 Task: Find a flat in Takhatgarh, India for 8 guests from 24 Aug to 10 Sep with Wifi, Free parking, TV, Gym, Breakfast, 4 bedrooms, 4 bathrooms, price range ₹12000 - ₹15000, and self check-in.
Action: Mouse moved to (486, 126)
Screenshot: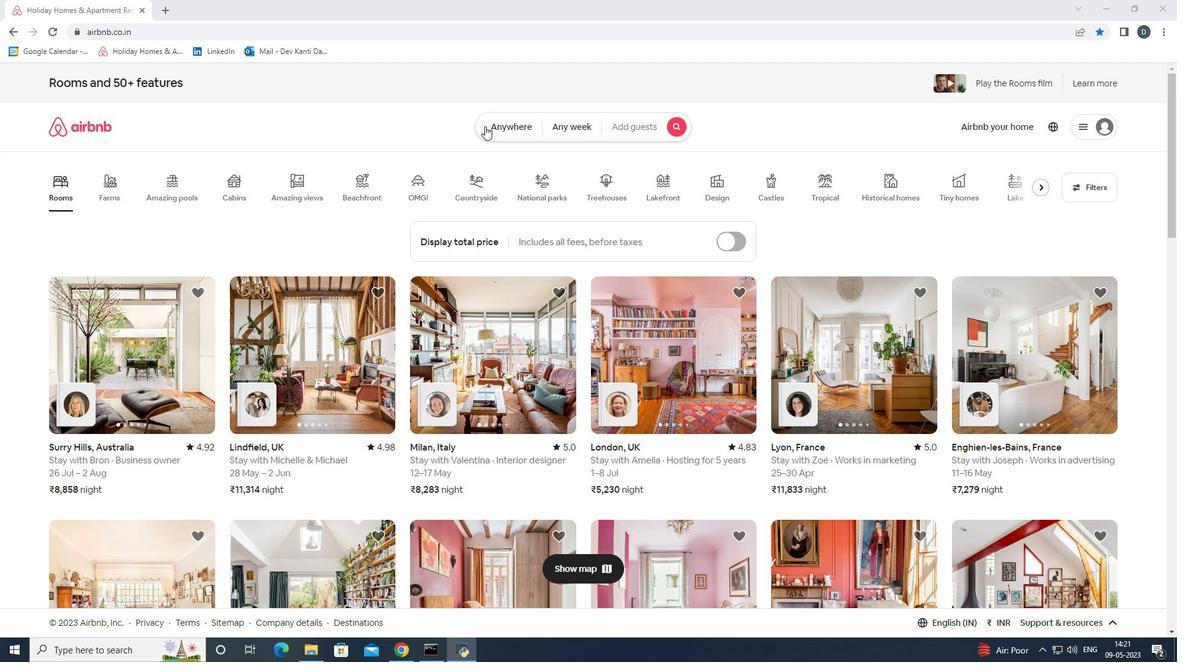 
Action: Mouse pressed left at (486, 126)
Screenshot: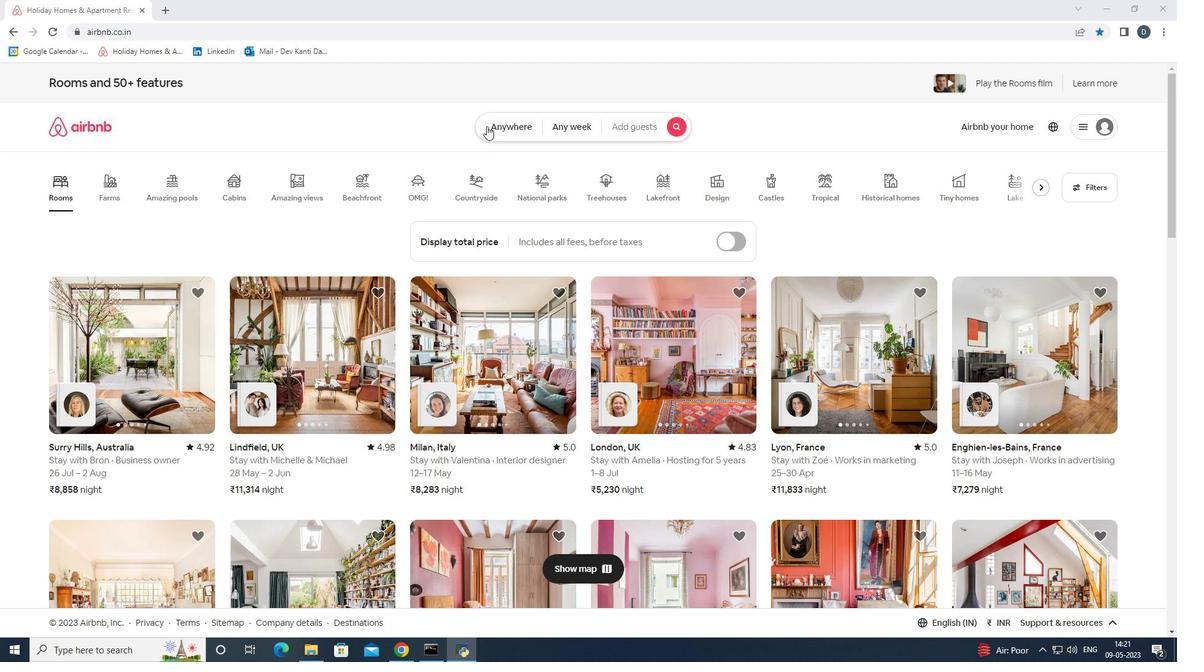 
Action: Mouse moved to (458, 172)
Screenshot: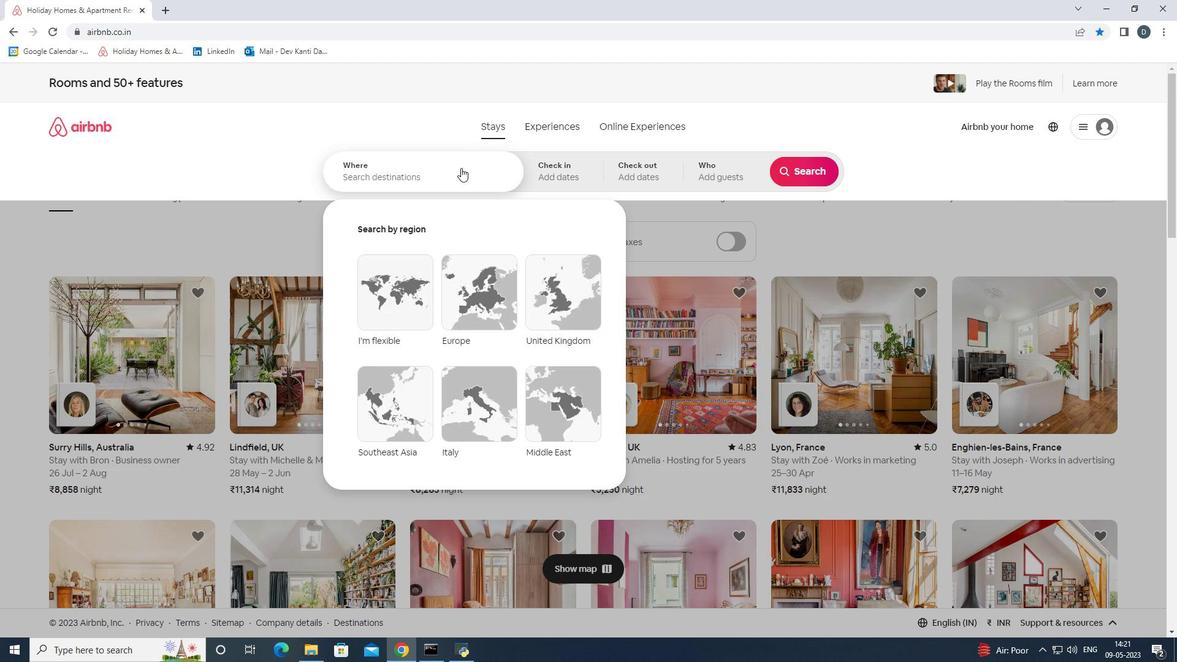 
Action: Mouse pressed left at (458, 172)
Screenshot: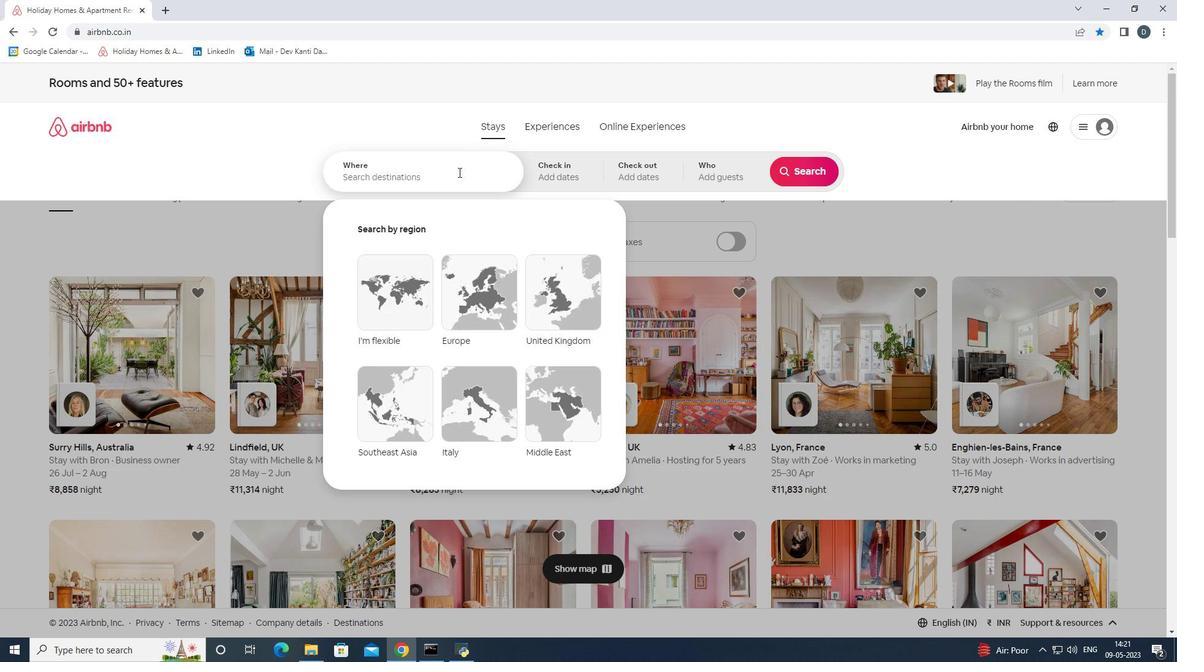
Action: Key pressed <Key.shift>Takhatgarh,<Key.space><Key.shift><Key.shift><Key.shift><Key.shift><Key.shift><Key.shift><Key.shift><Key.shift><Key.shift><Key.shift><Key.shift>India<Key.enter>
Screenshot: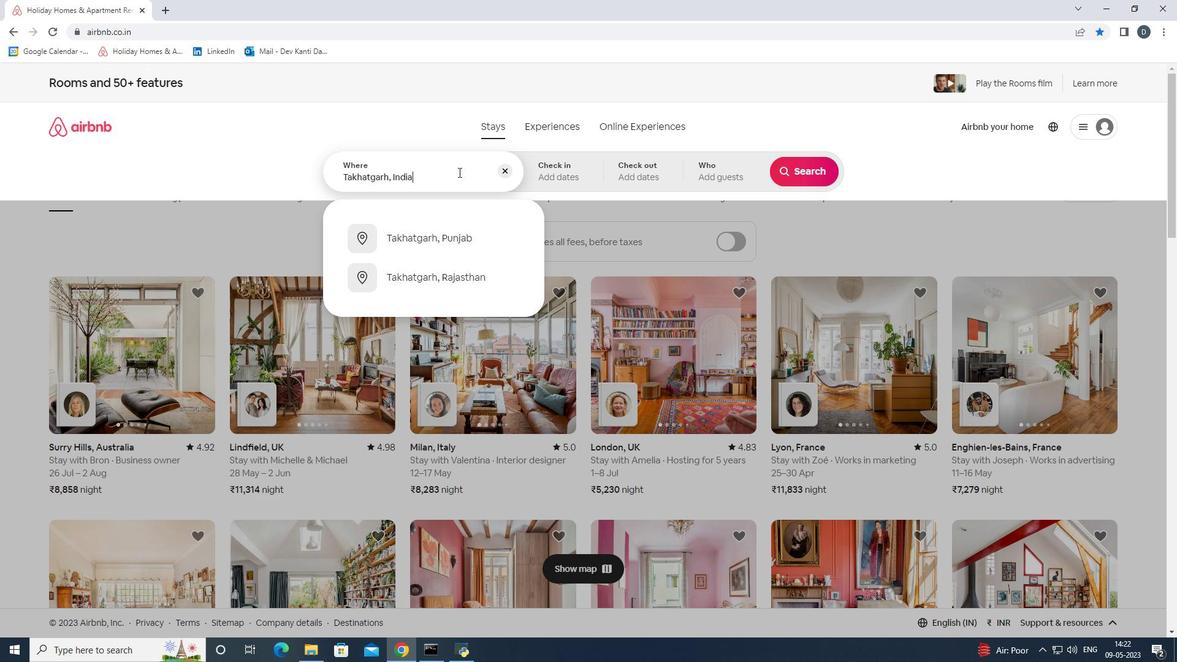 
Action: Mouse moved to (799, 269)
Screenshot: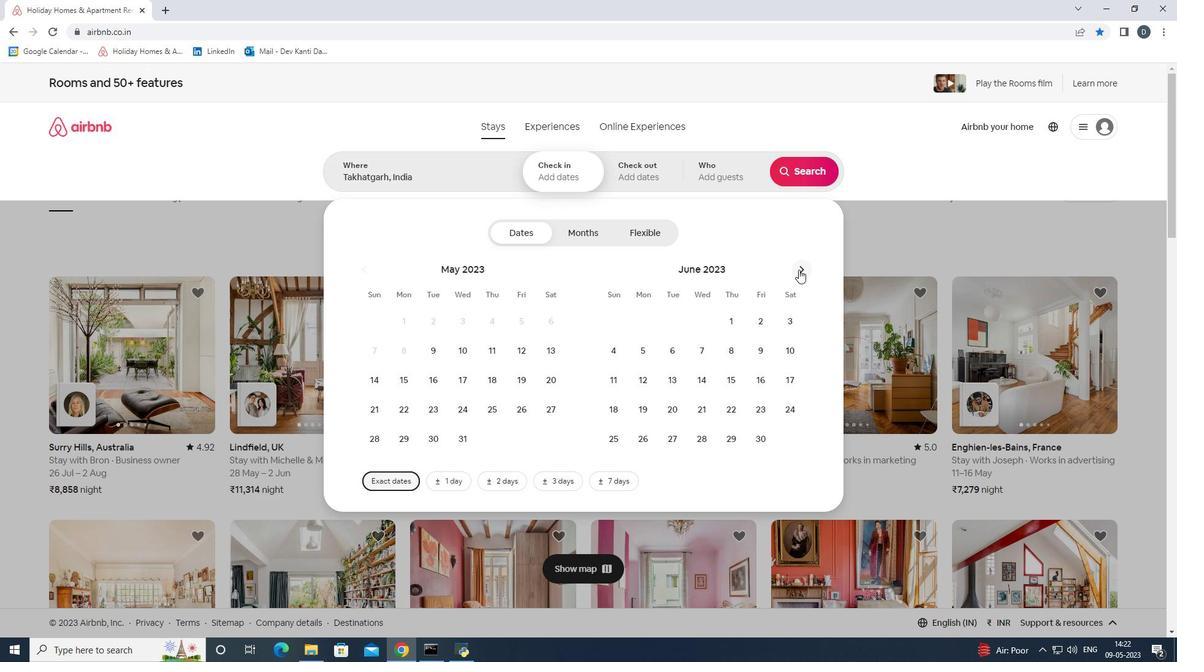 
Action: Mouse pressed left at (799, 269)
Screenshot: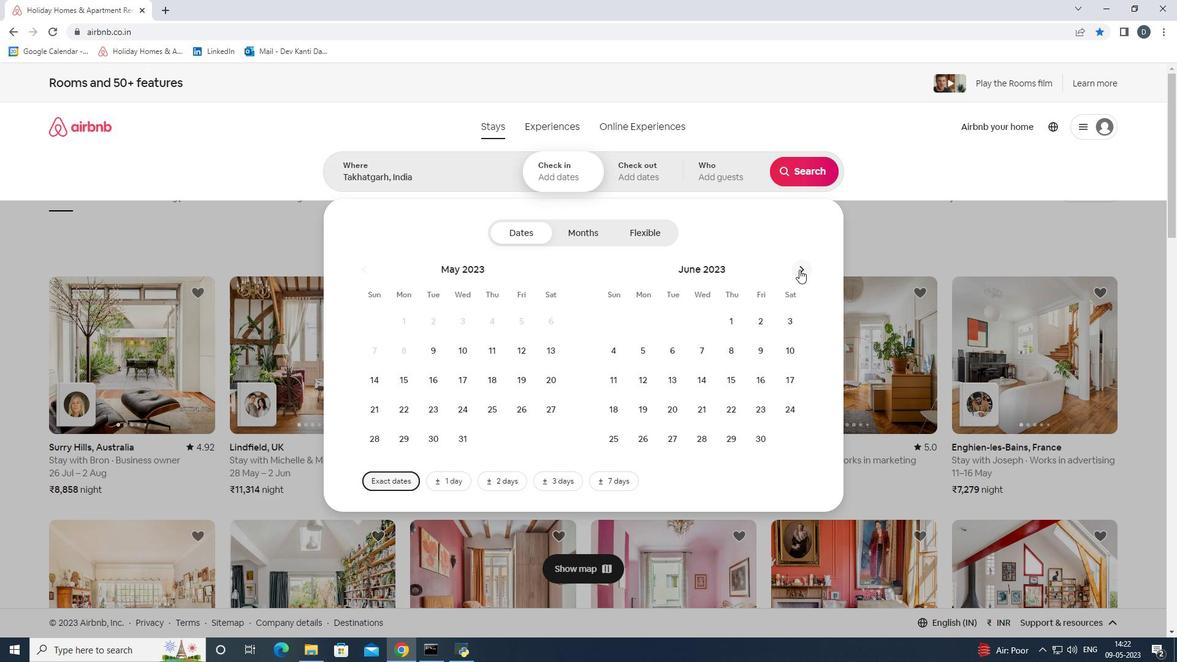 
Action: Mouse moved to (800, 269)
Screenshot: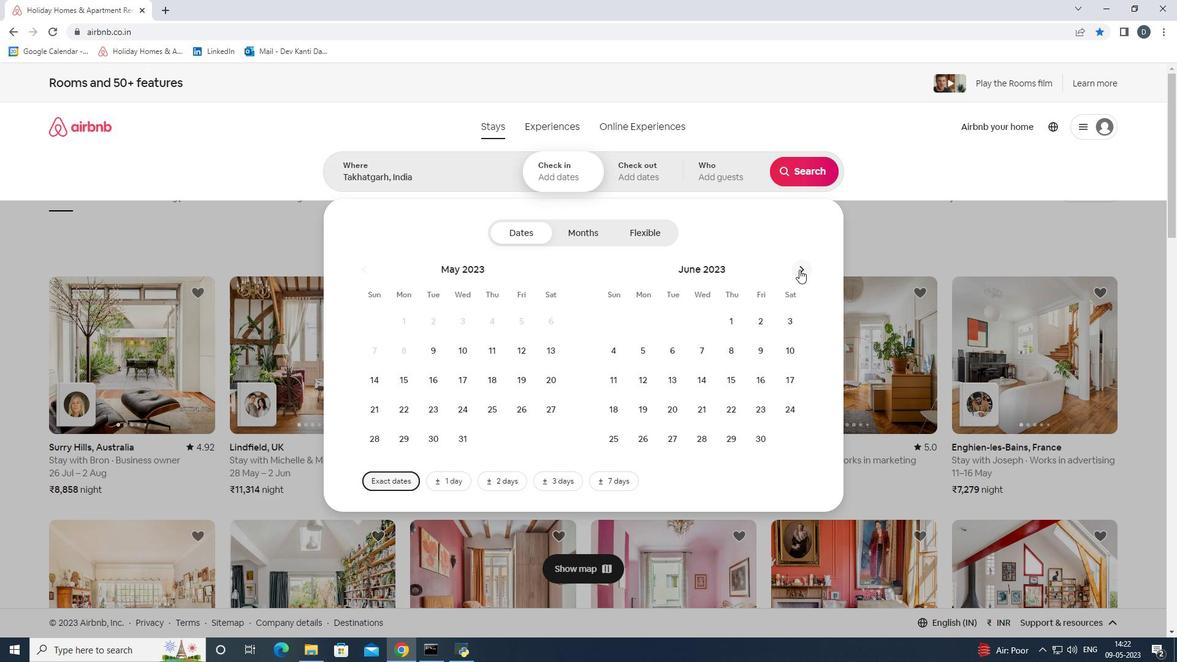 
Action: Mouse pressed left at (800, 269)
Screenshot: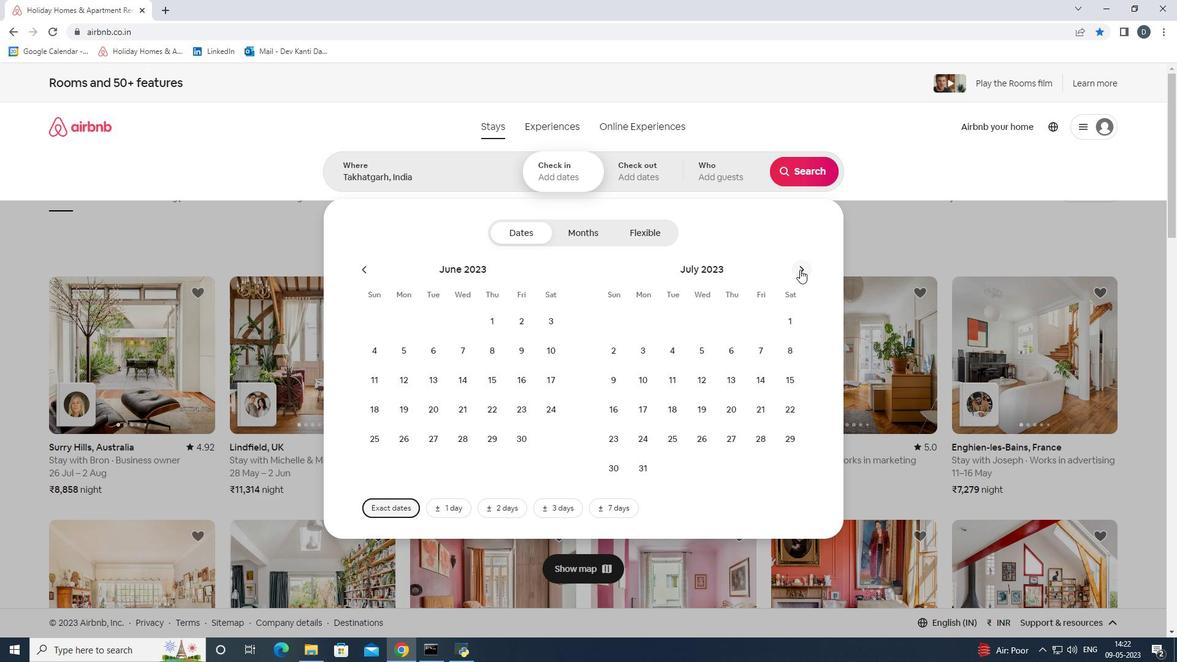 
Action: Mouse moved to (741, 405)
Screenshot: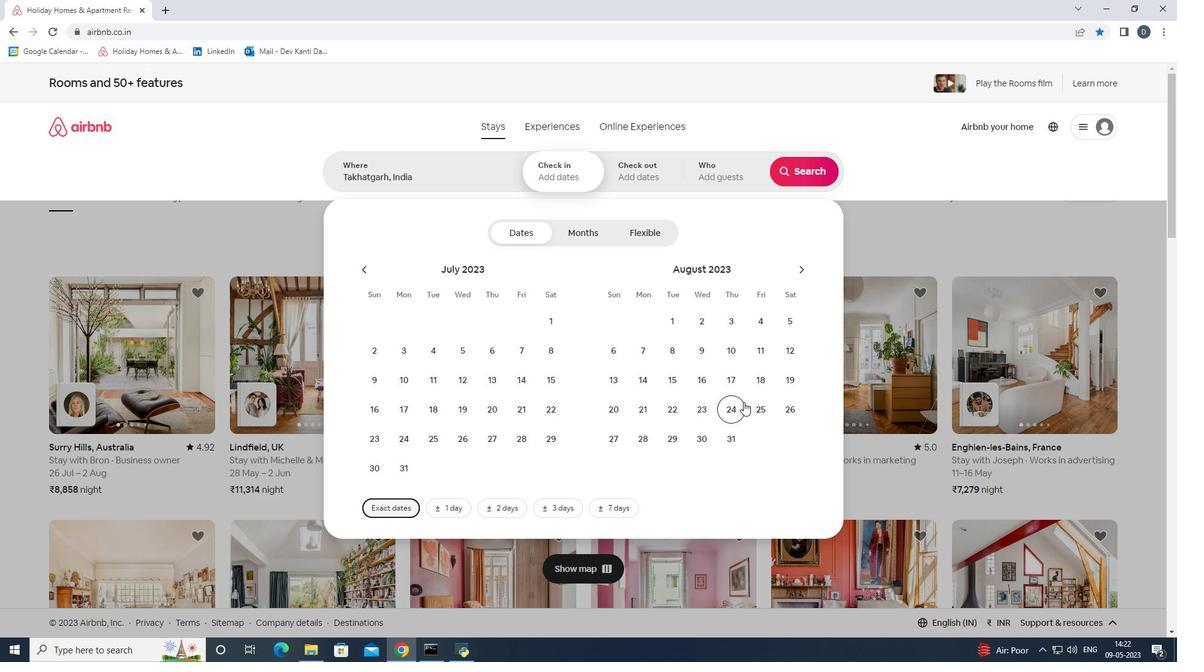 
Action: Mouse pressed left at (741, 405)
Screenshot: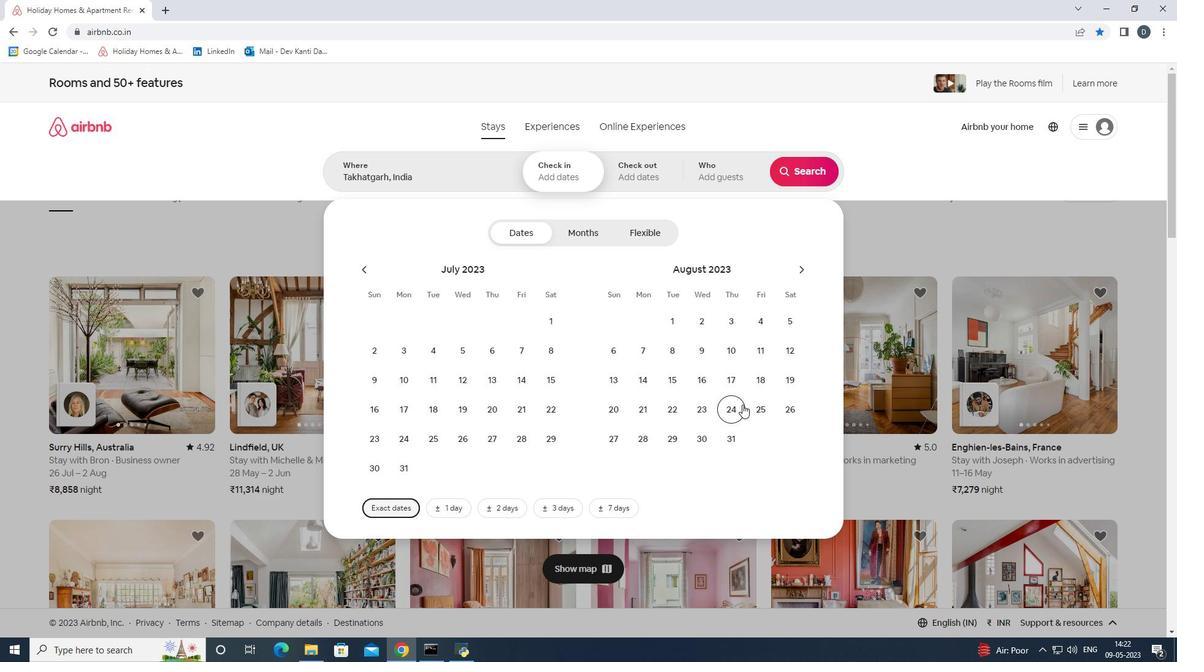 
Action: Mouse moved to (798, 273)
Screenshot: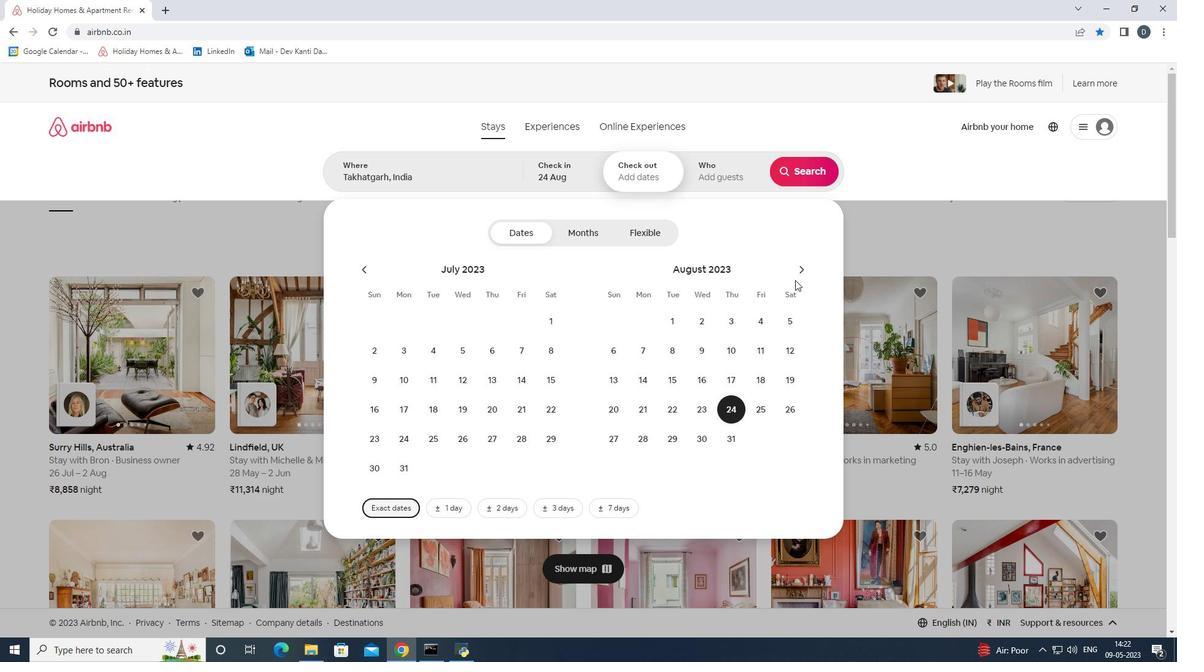 
Action: Mouse pressed left at (798, 273)
Screenshot: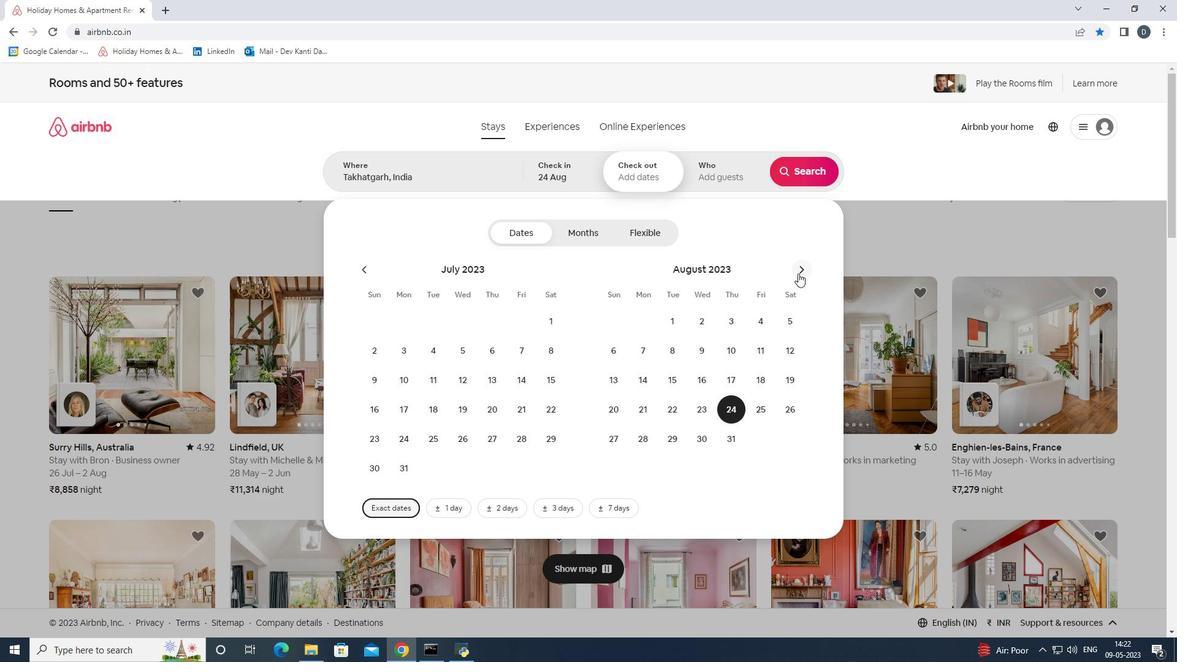 
Action: Mouse moved to (619, 377)
Screenshot: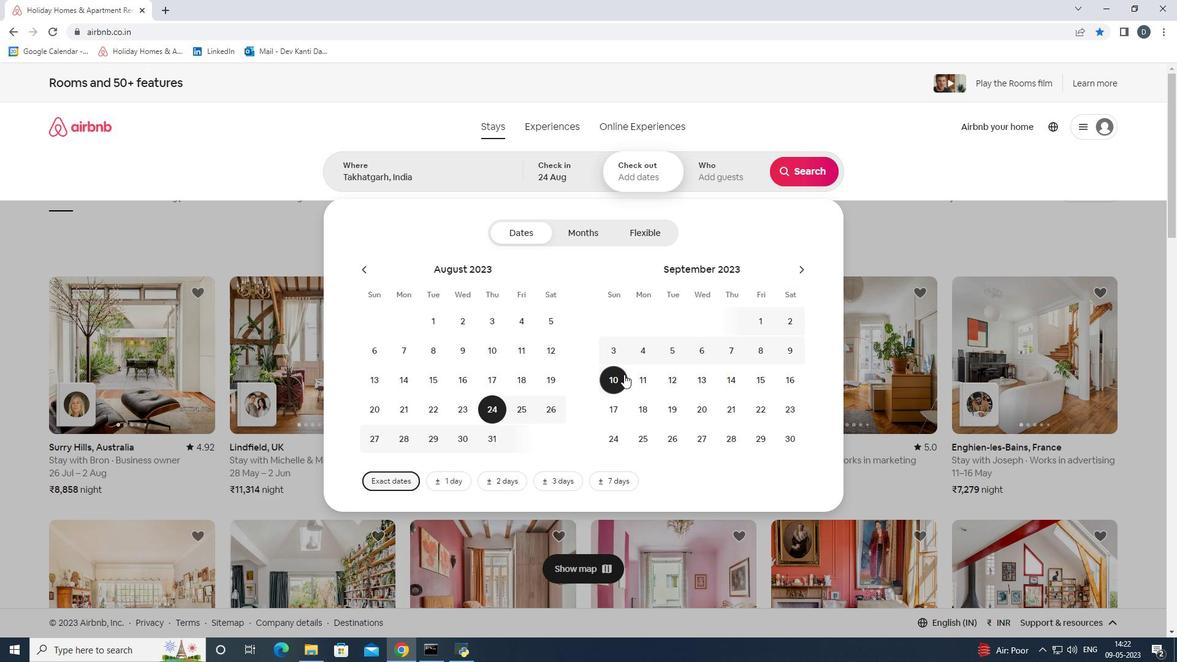 
Action: Mouse pressed left at (619, 377)
Screenshot: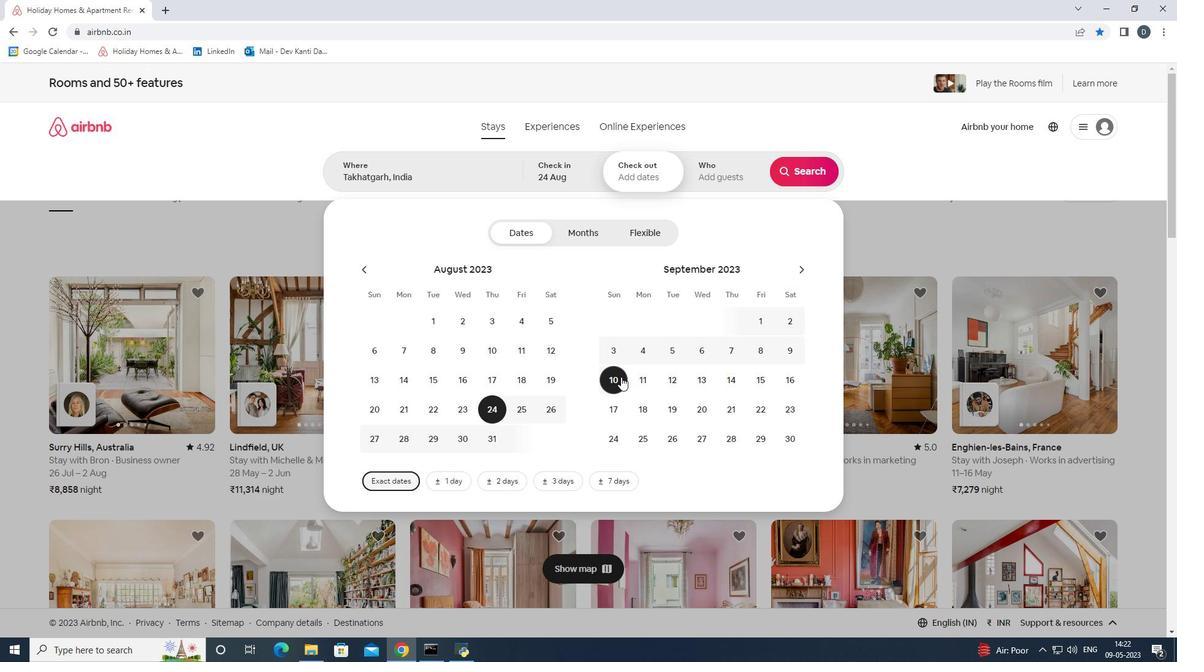 
Action: Mouse moved to (704, 186)
Screenshot: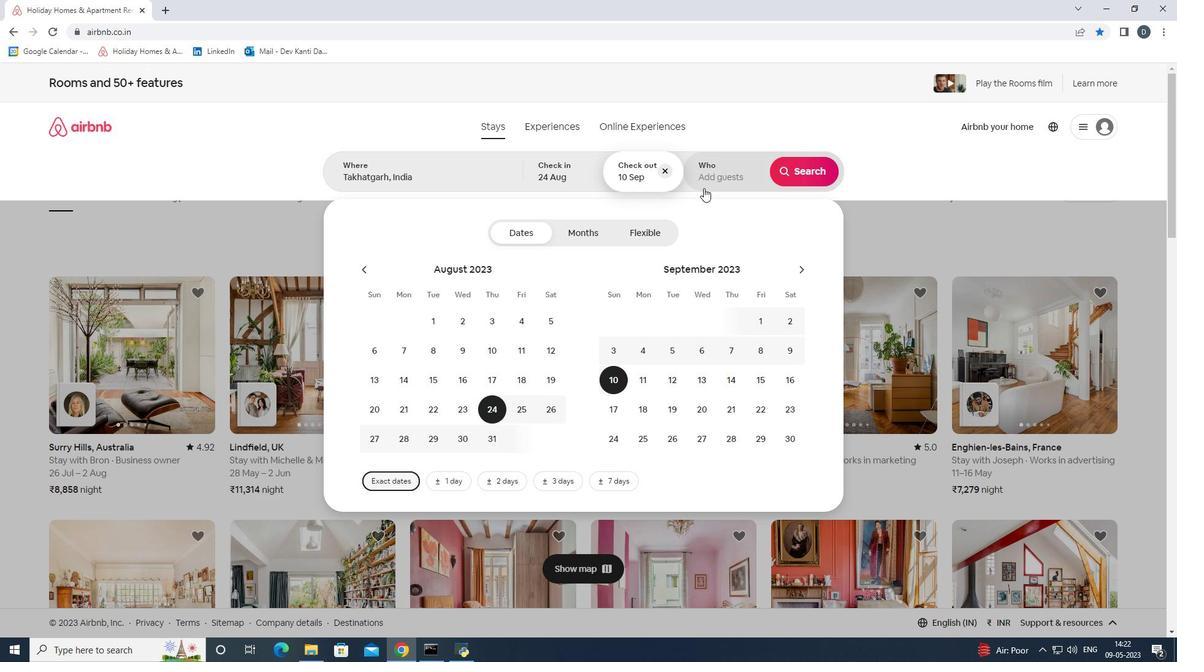 
Action: Mouse pressed left at (704, 186)
Screenshot: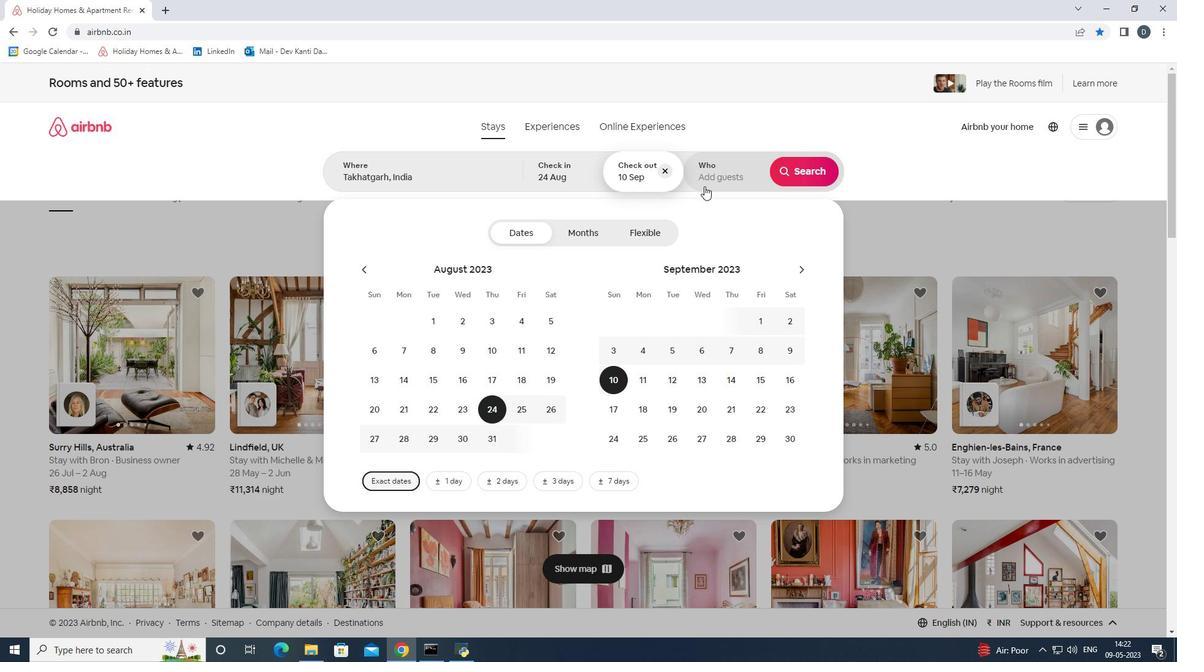 
Action: Mouse moved to (800, 234)
Screenshot: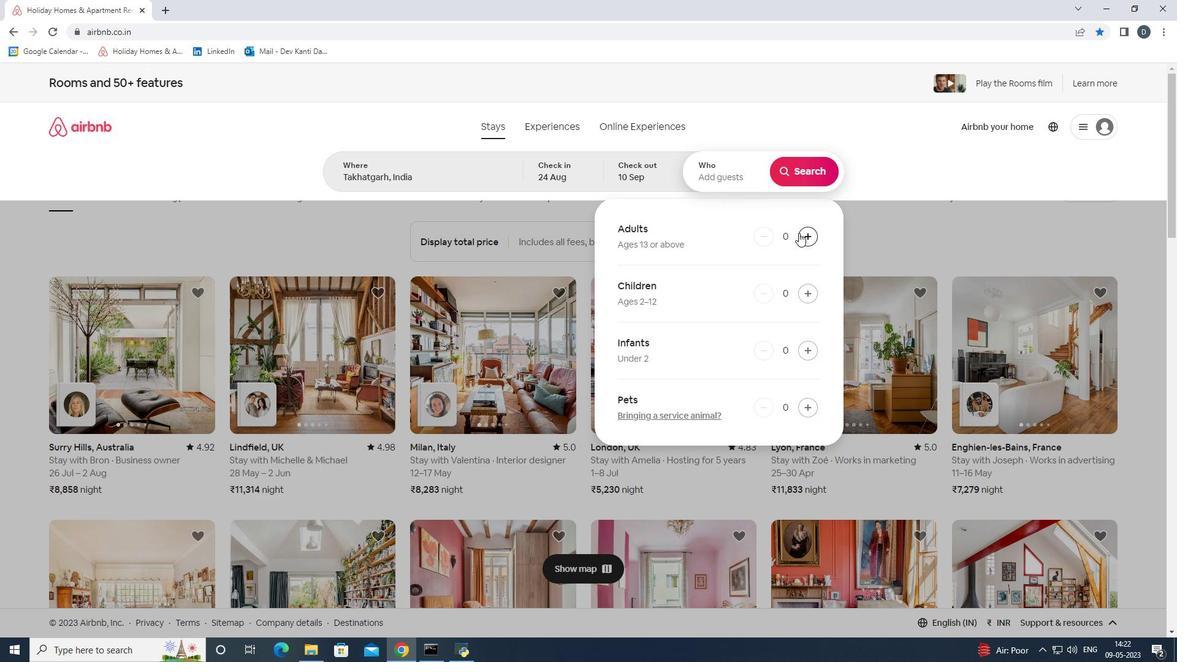 
Action: Mouse pressed left at (800, 234)
Screenshot: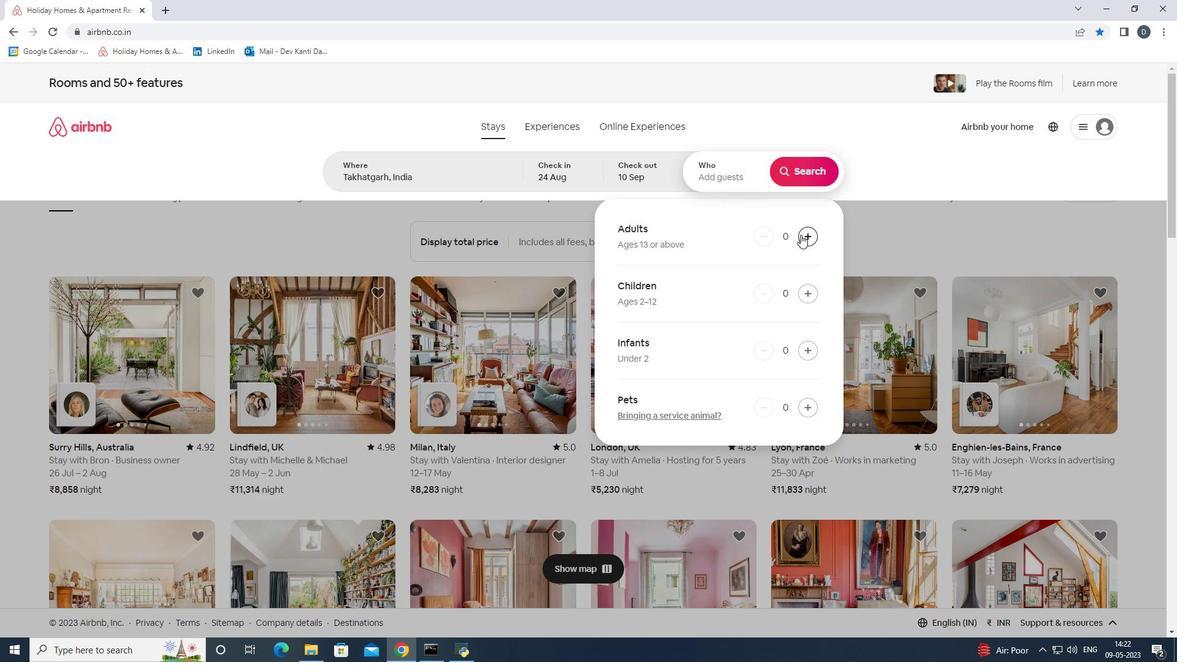 
Action: Mouse pressed left at (800, 234)
Screenshot: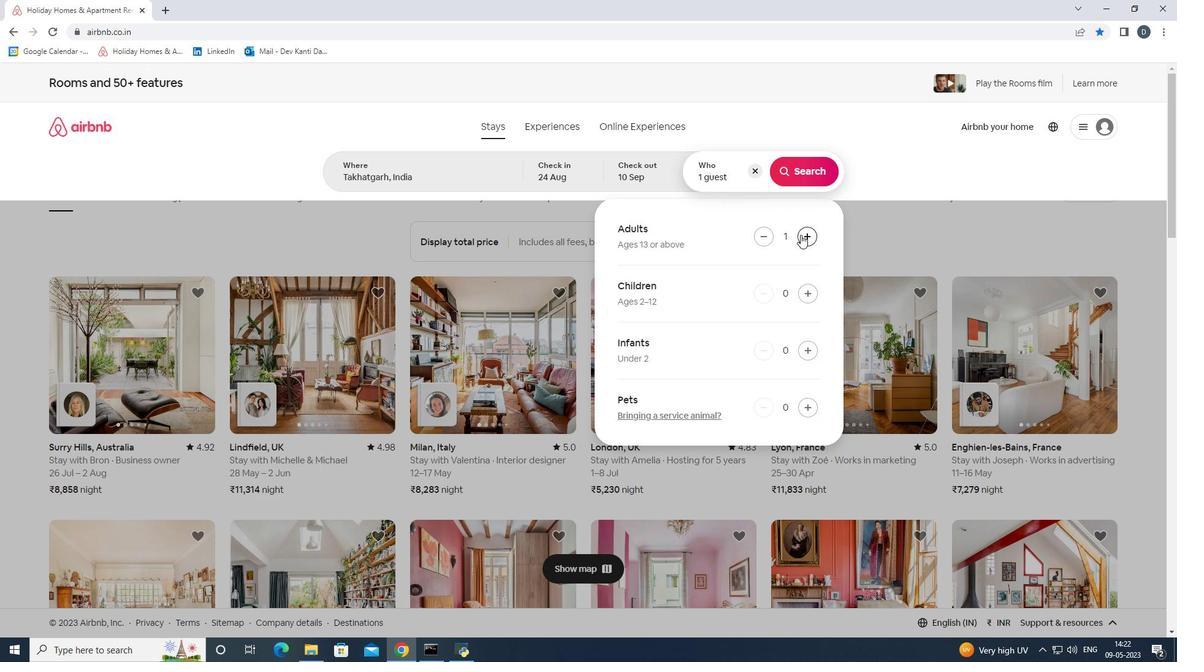 
Action: Mouse moved to (800, 235)
Screenshot: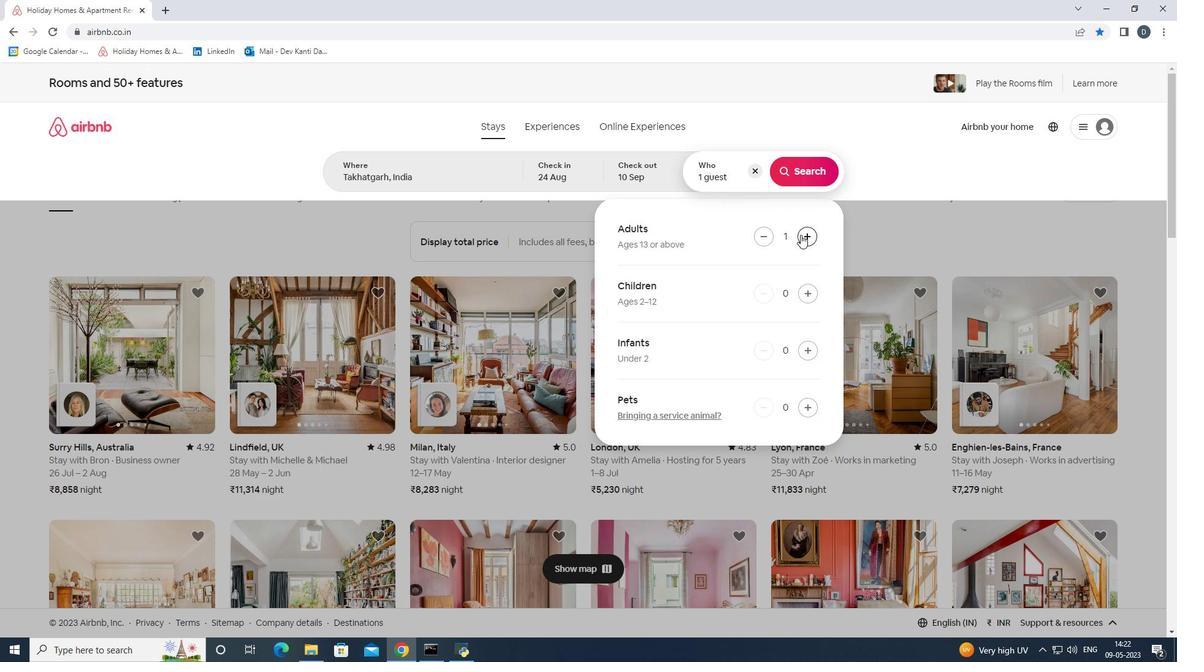 
Action: Mouse pressed left at (800, 235)
Screenshot: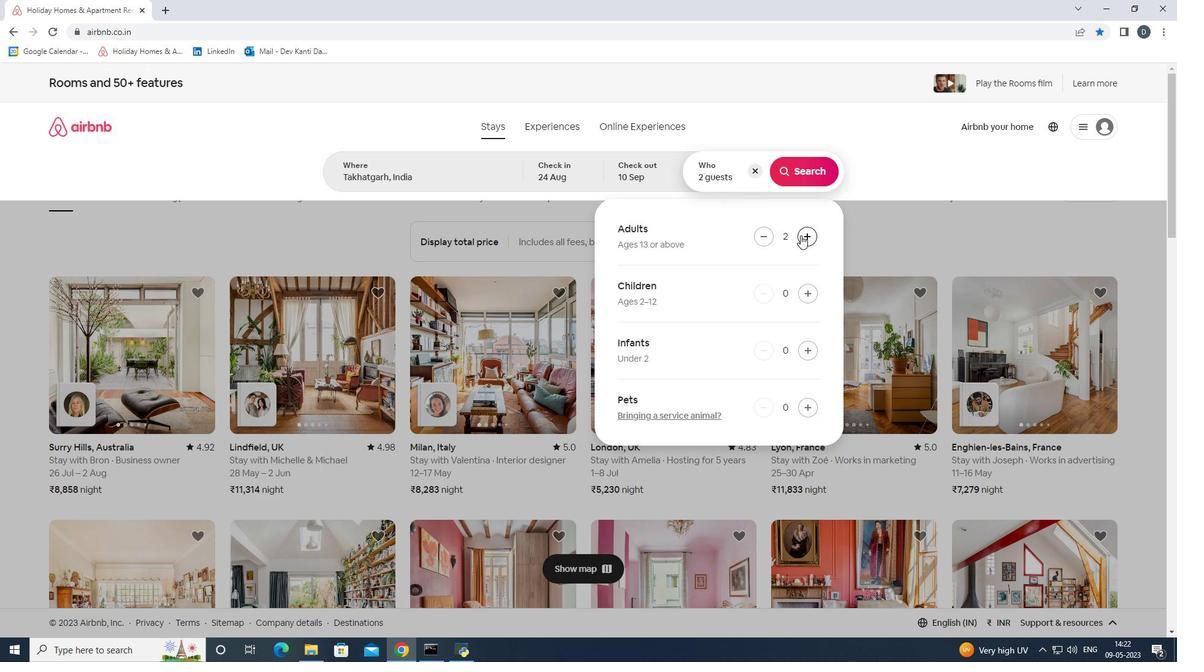 
Action: Mouse pressed left at (800, 235)
Screenshot: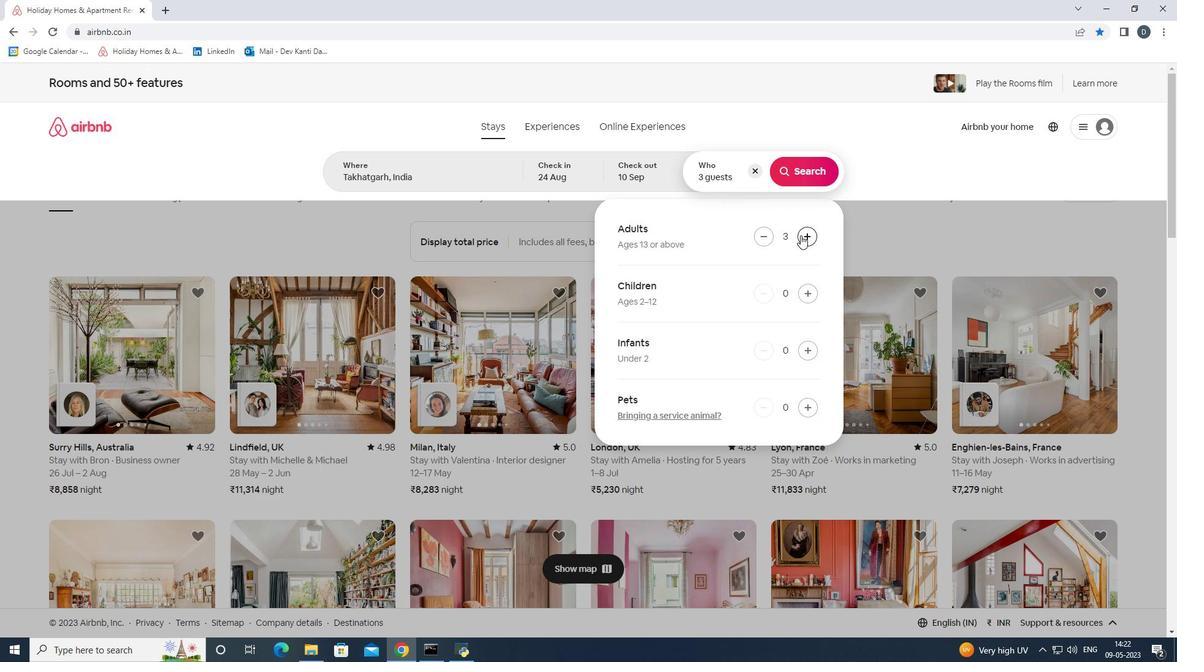 
Action: Mouse pressed left at (800, 235)
Screenshot: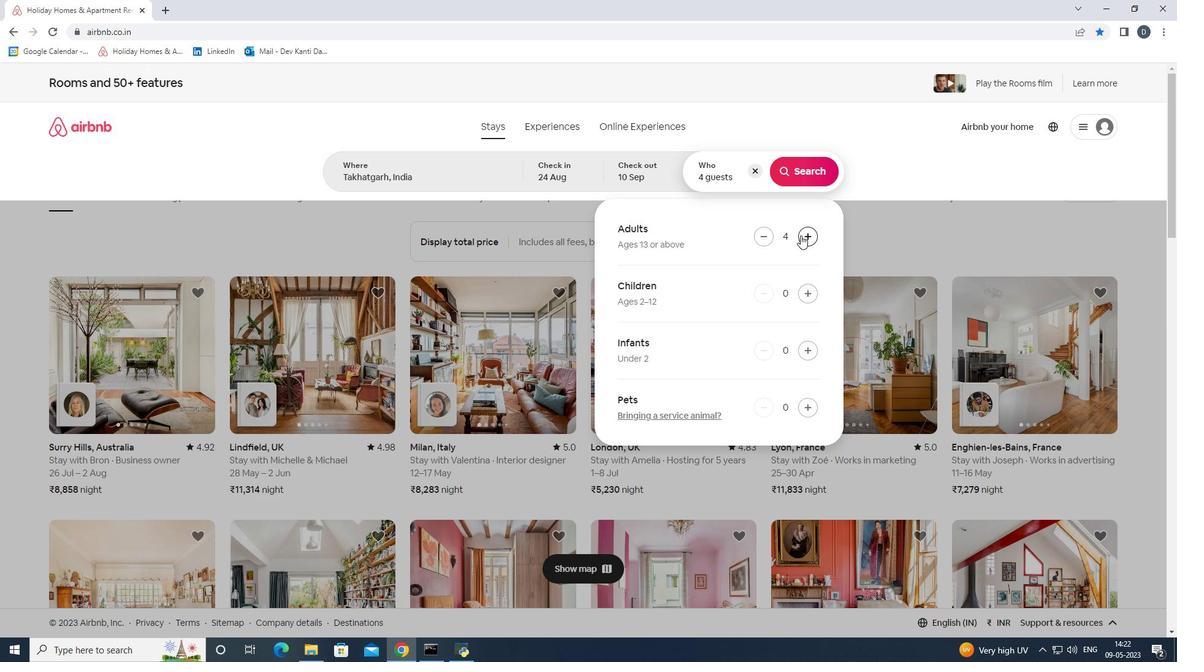 
Action: Mouse pressed left at (800, 235)
Screenshot: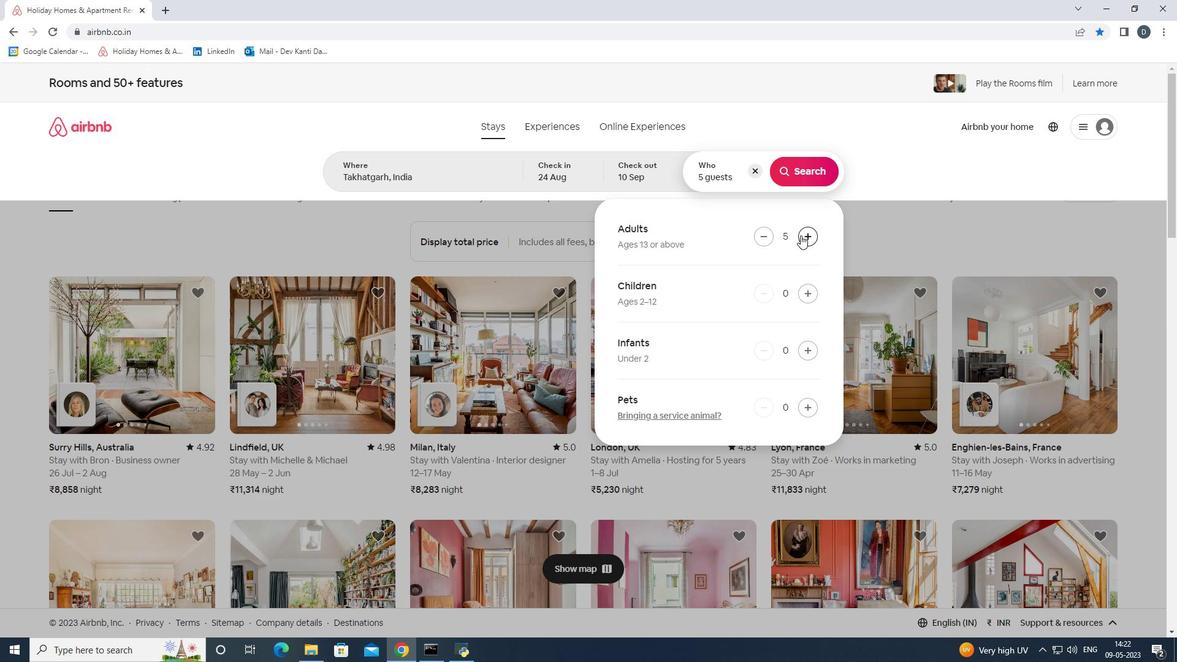 
Action: Mouse pressed left at (800, 235)
Screenshot: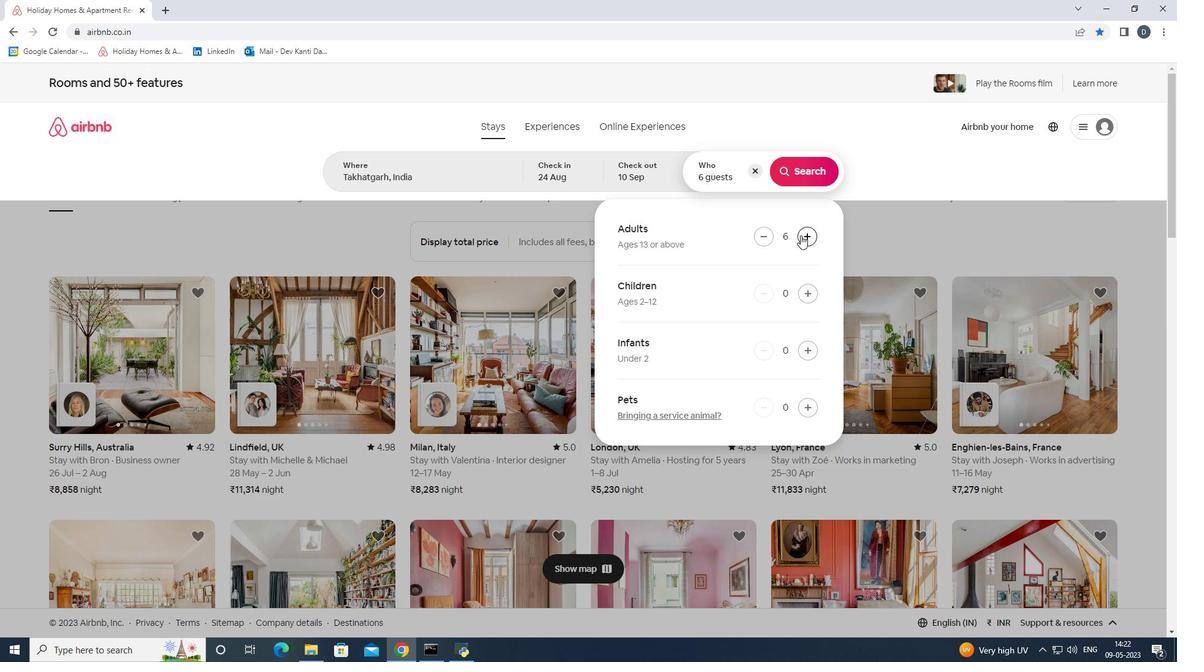
Action: Mouse pressed left at (800, 235)
Screenshot: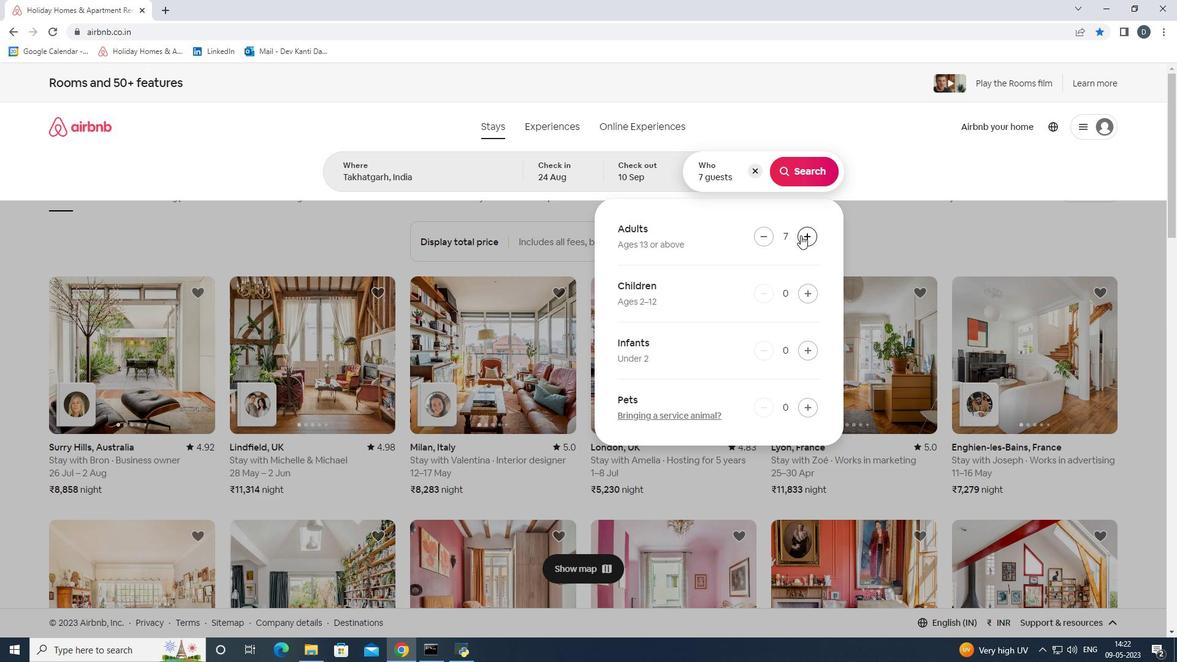 
Action: Mouse moved to (800, 179)
Screenshot: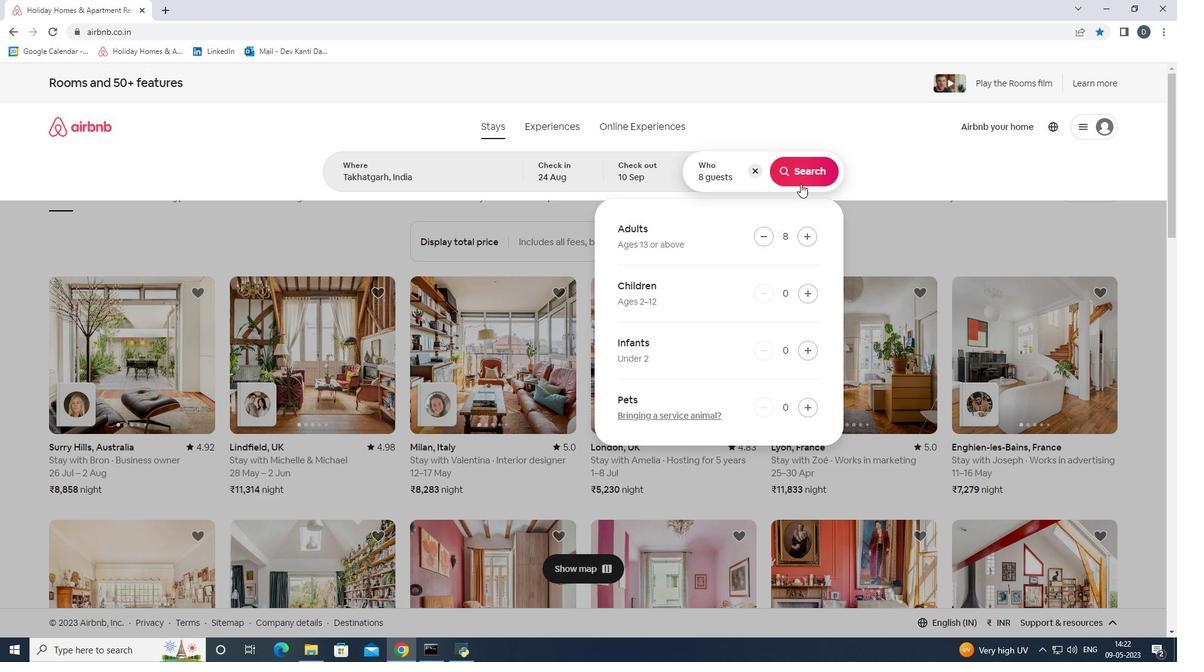 
Action: Mouse pressed left at (800, 179)
Screenshot: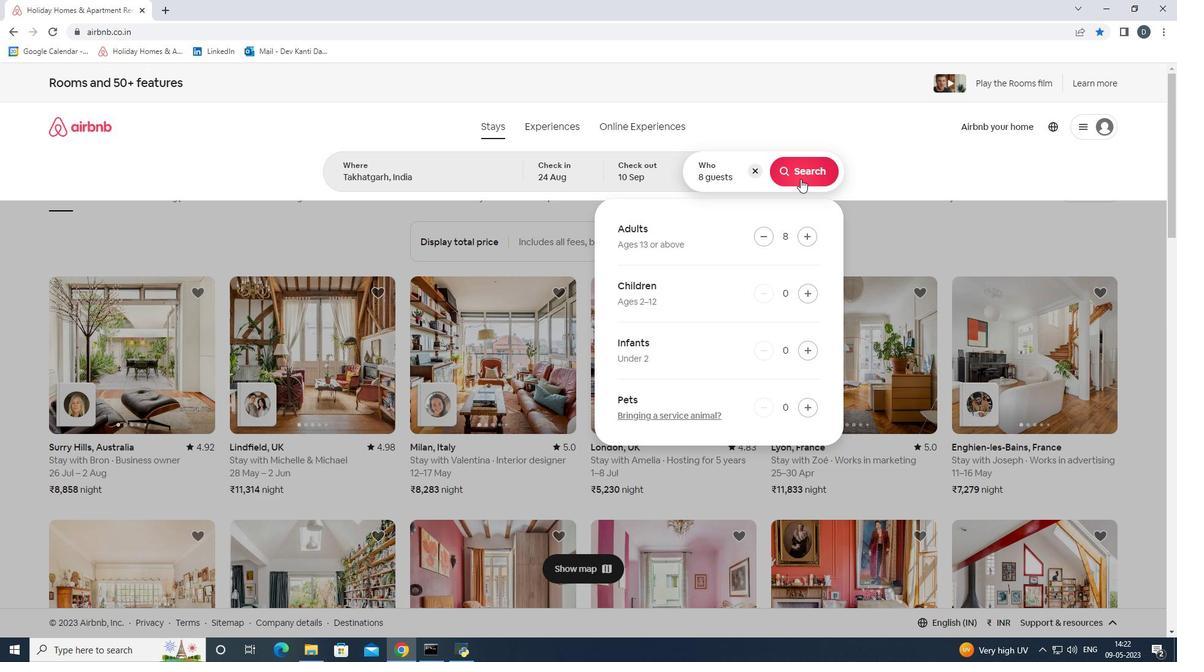 
Action: Mouse moved to (1113, 137)
Screenshot: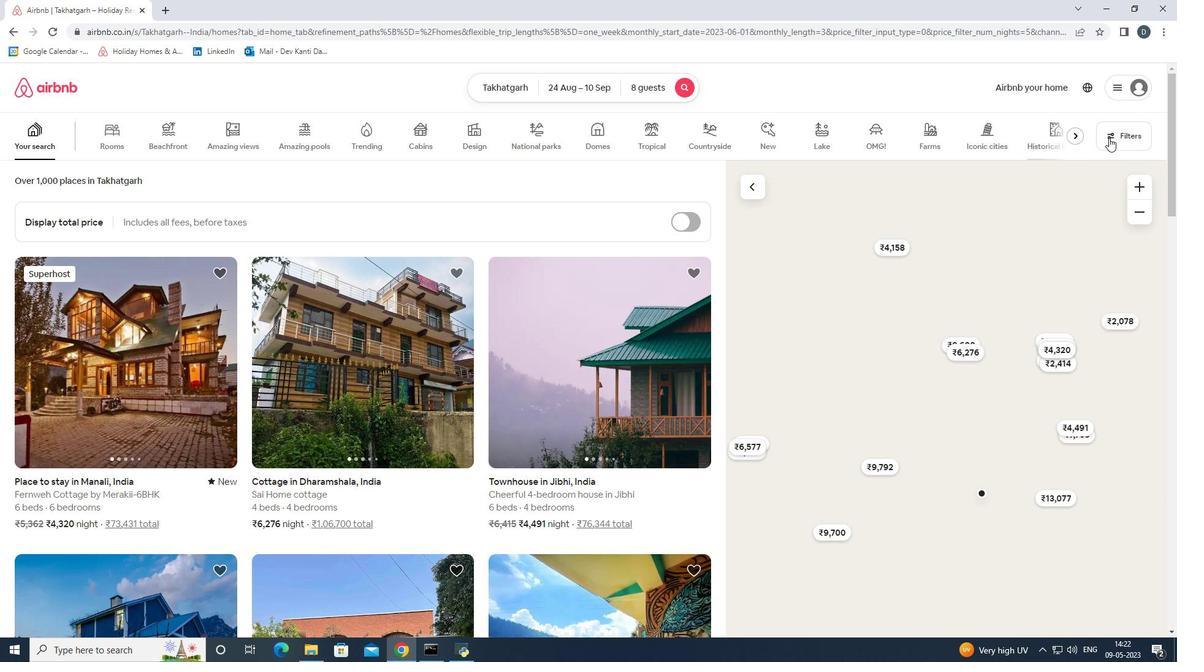 
Action: Mouse pressed left at (1113, 137)
Screenshot: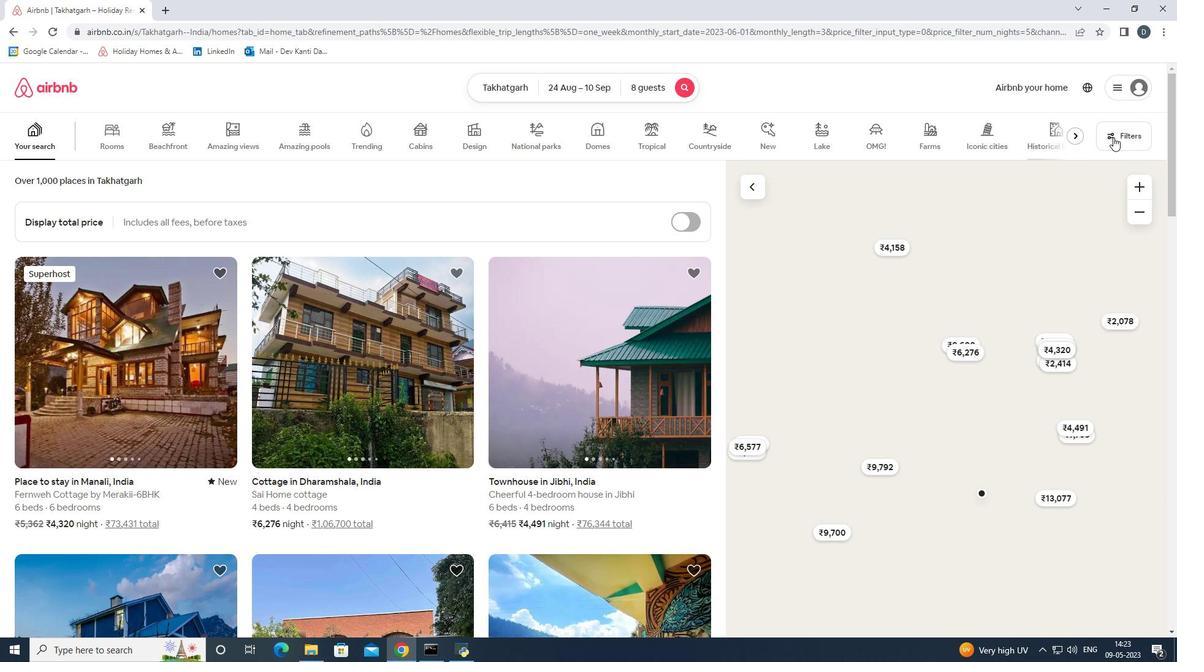 
Action: Mouse moved to (542, 434)
Screenshot: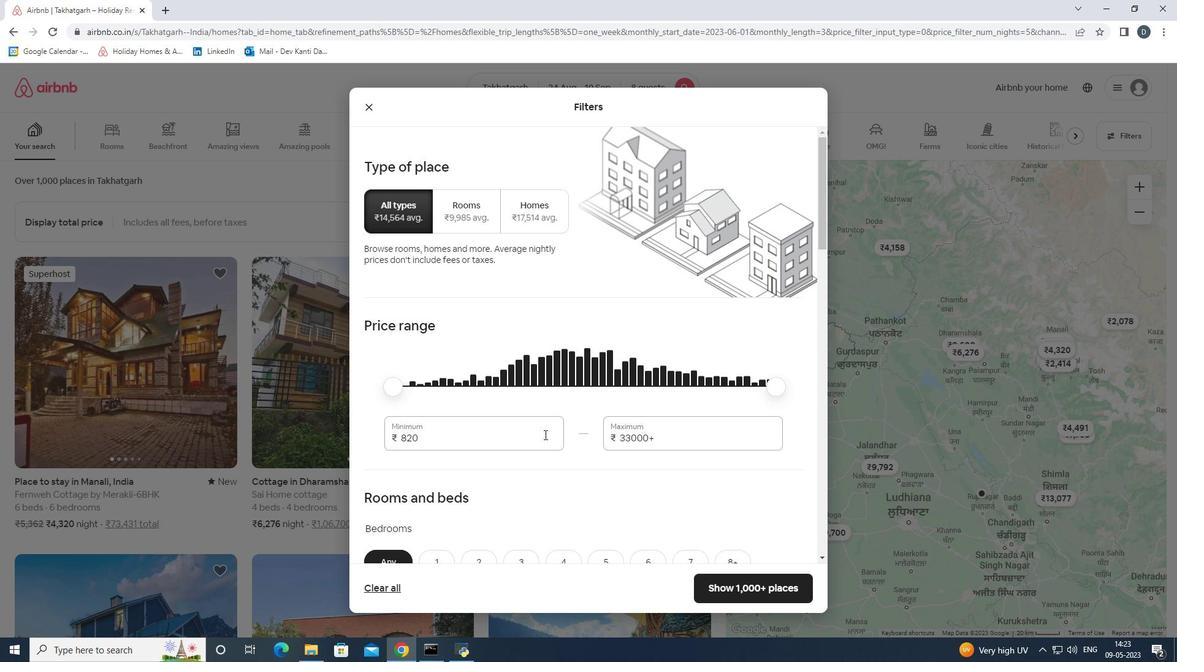 
Action: Mouse pressed left at (542, 434)
Screenshot: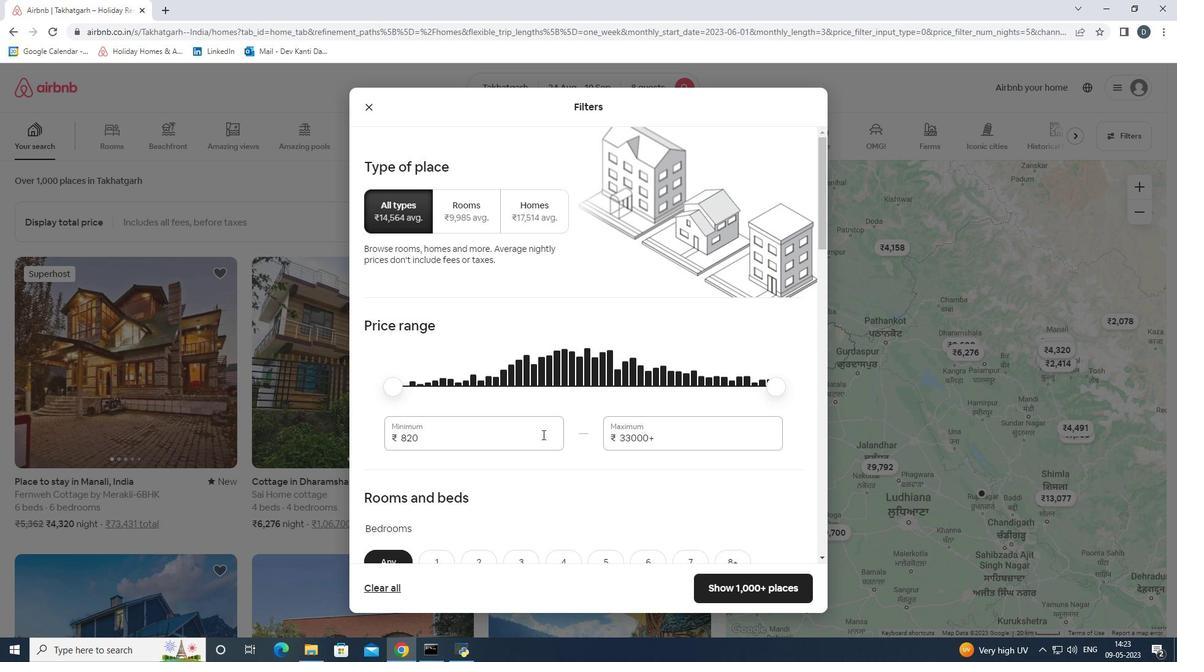 
Action: Mouse pressed left at (542, 434)
Screenshot: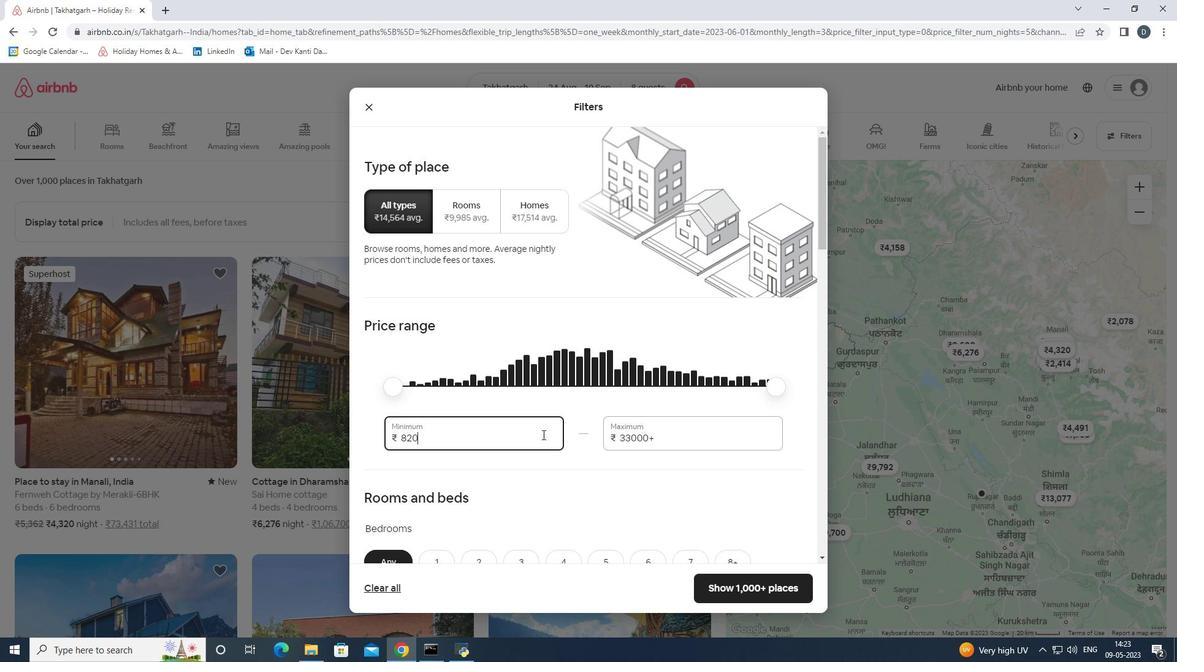 
Action: Key pressed 12000<Key.tab>15000
Screenshot: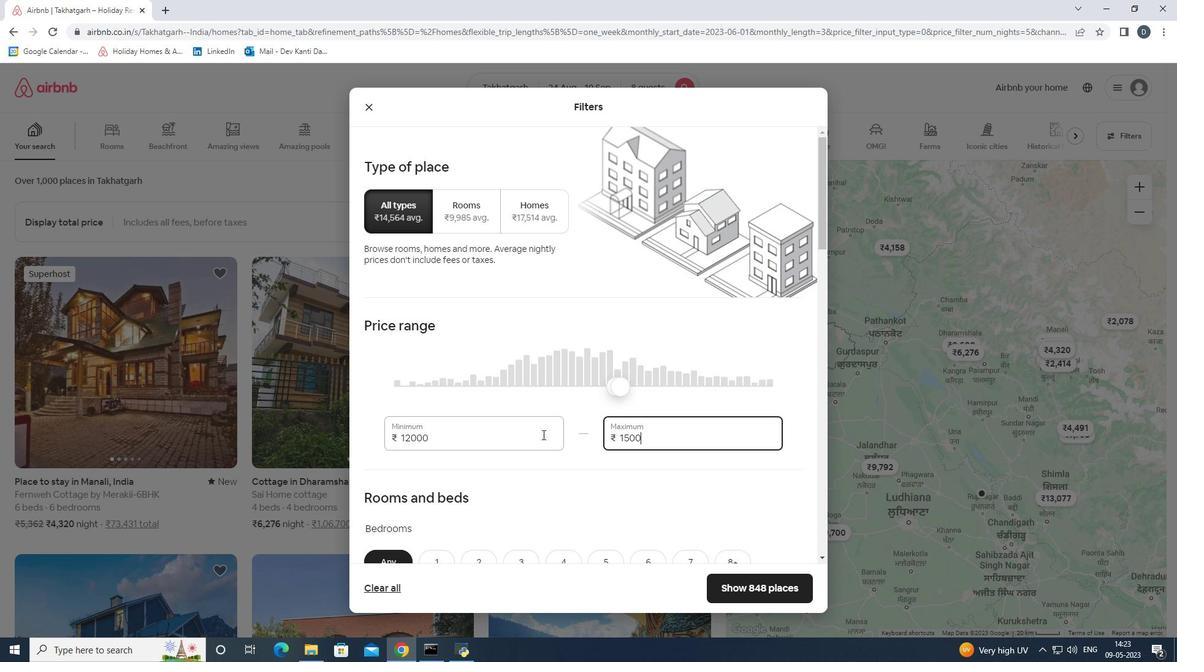
Action: Mouse scrolled (542, 434) with delta (0, 0)
Screenshot: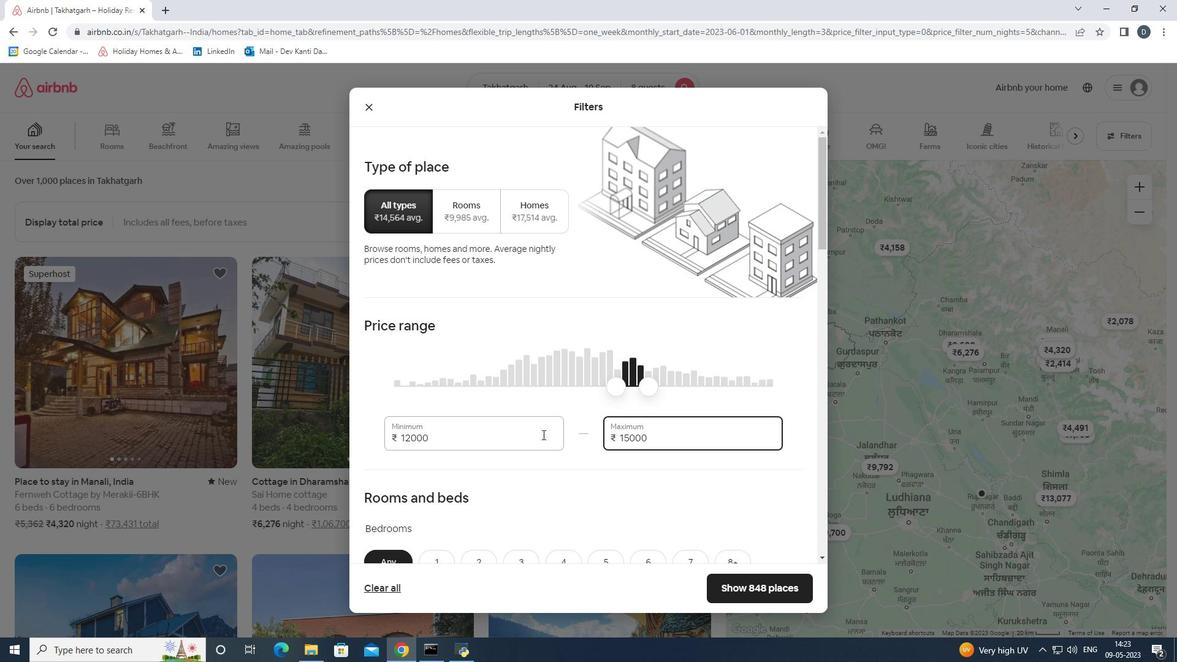 
Action: Mouse scrolled (542, 434) with delta (0, 0)
Screenshot: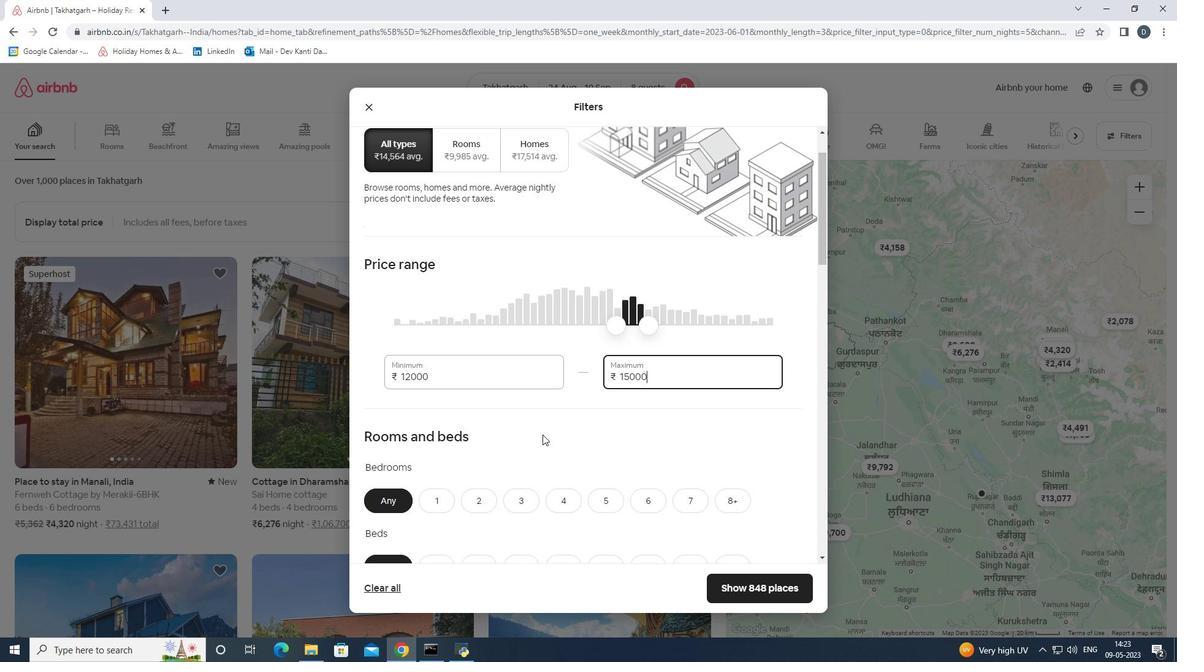 
Action: Mouse scrolled (542, 434) with delta (0, 0)
Screenshot: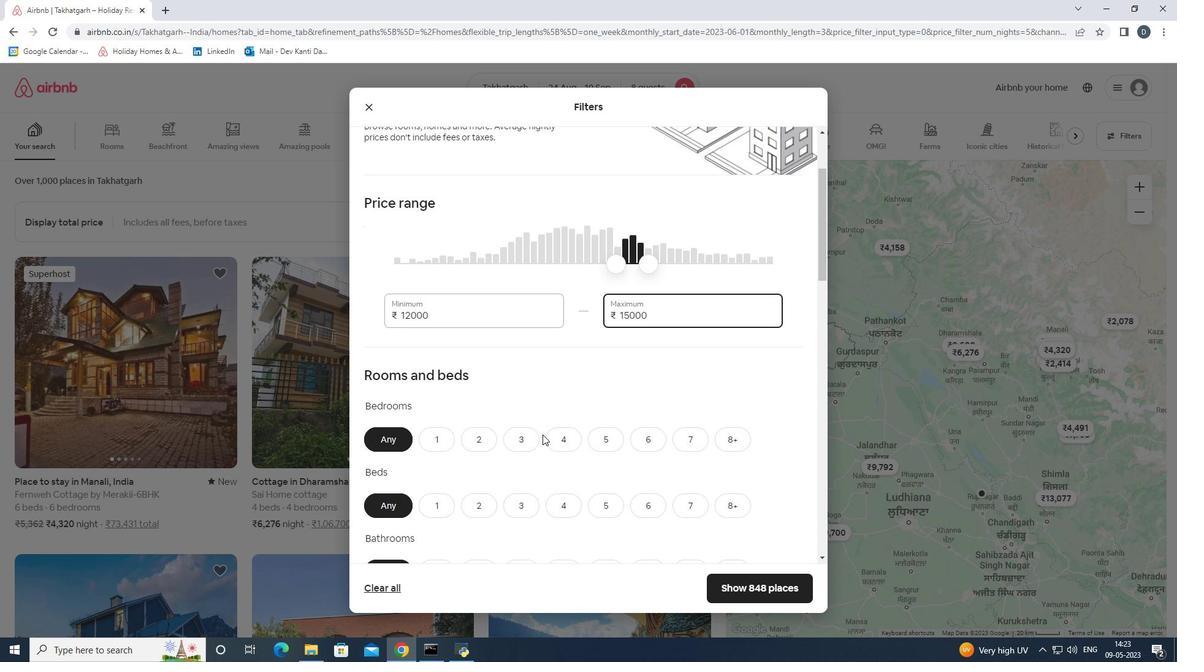 
Action: Mouse moved to (562, 382)
Screenshot: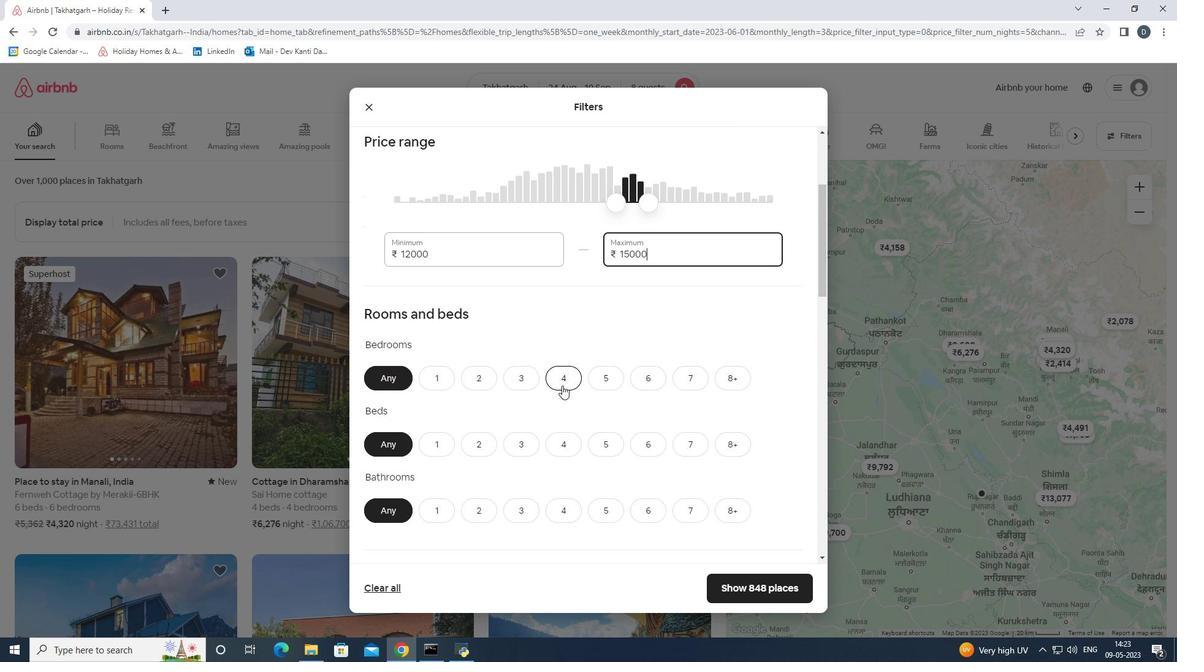 
Action: Mouse pressed left at (562, 382)
Screenshot: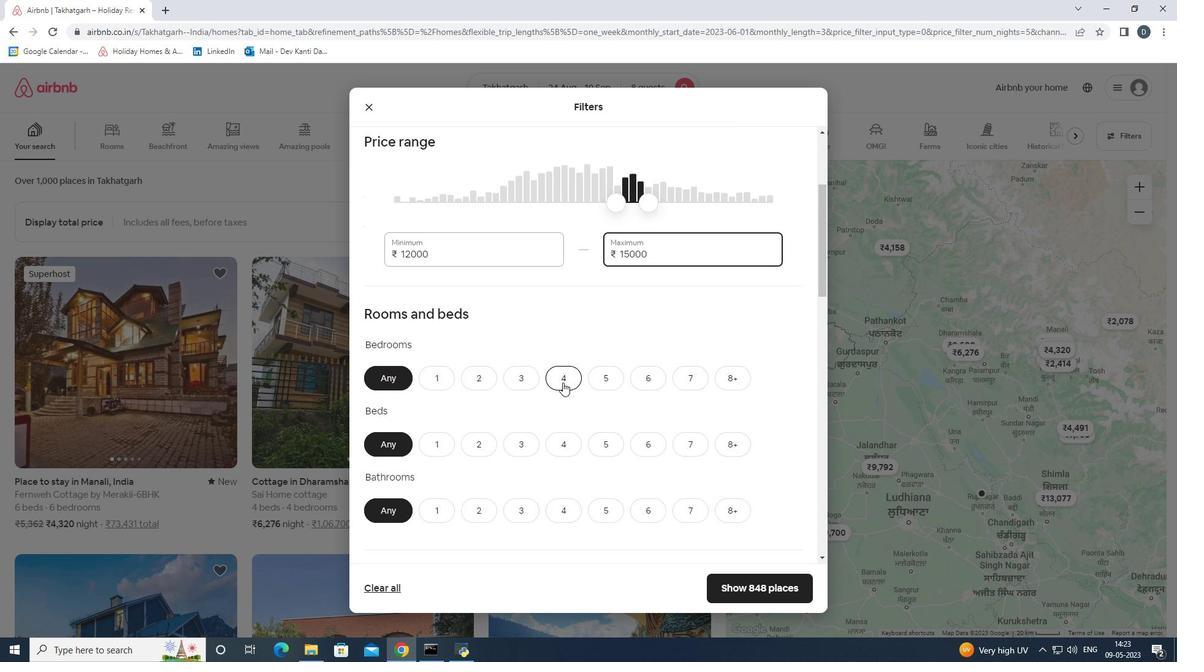 
Action: Mouse moved to (725, 442)
Screenshot: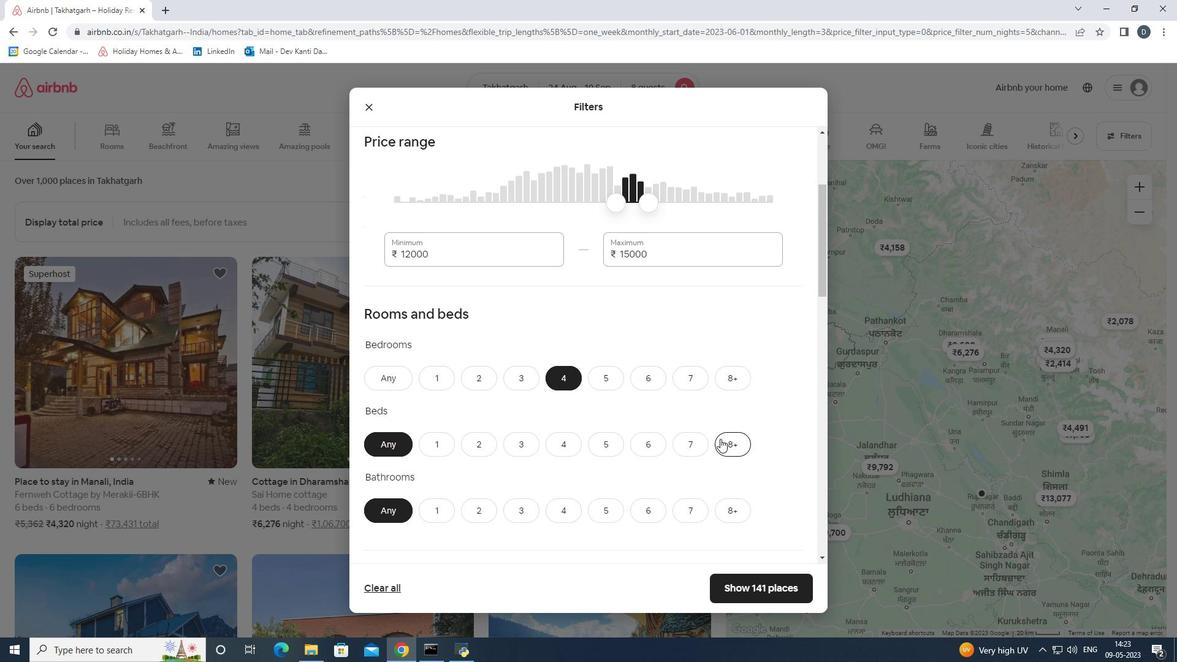 
Action: Mouse pressed left at (725, 442)
Screenshot: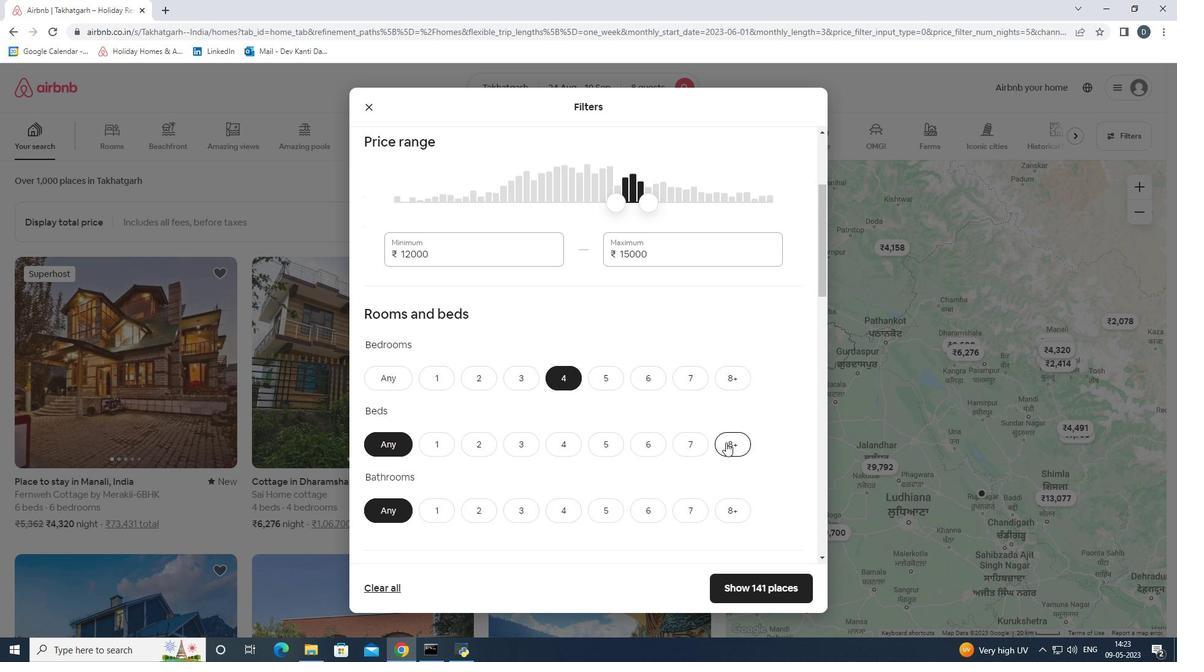 
Action: Mouse moved to (568, 501)
Screenshot: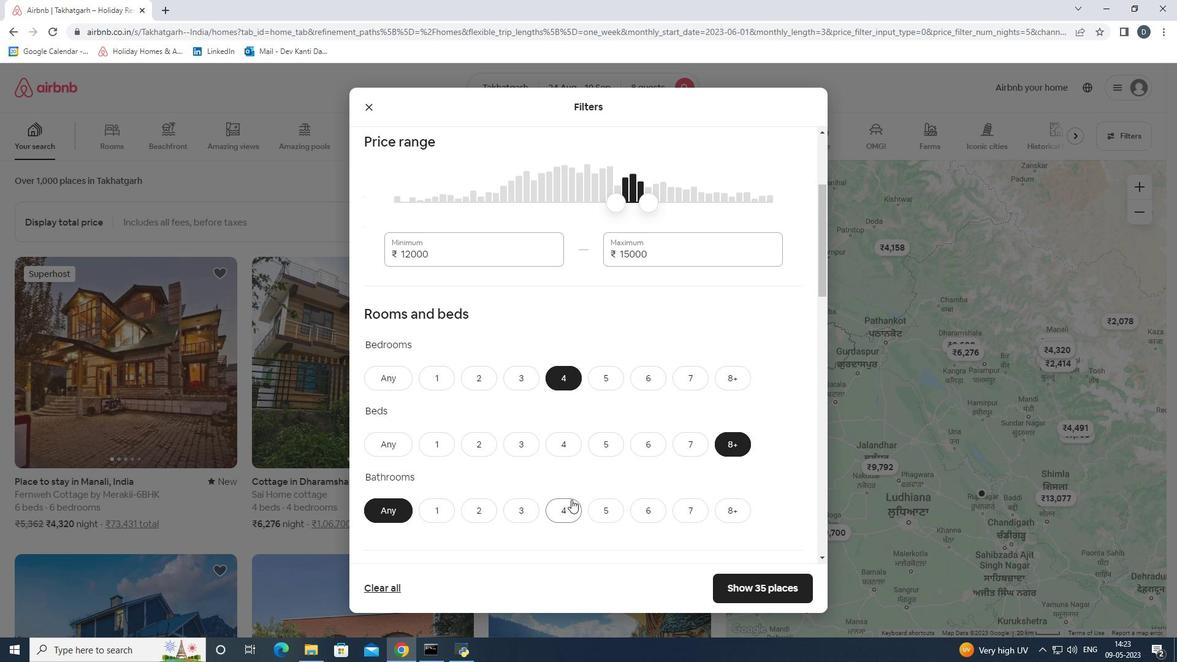 
Action: Mouse pressed left at (568, 501)
Screenshot: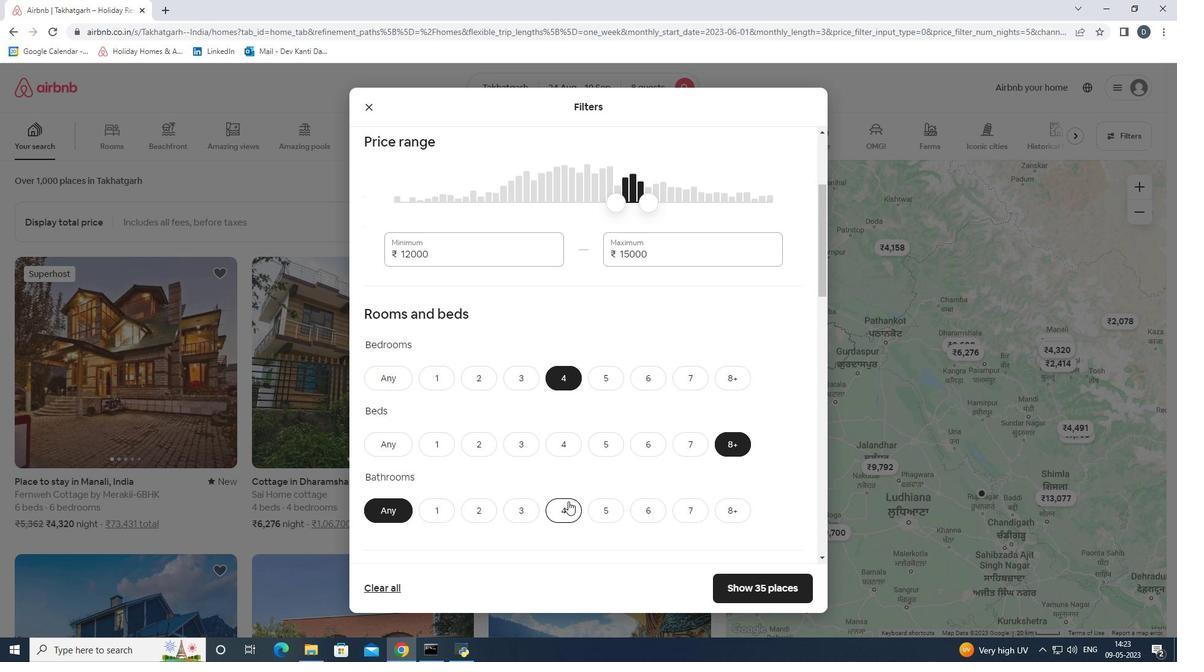 
Action: Mouse scrolled (568, 500) with delta (0, 0)
Screenshot: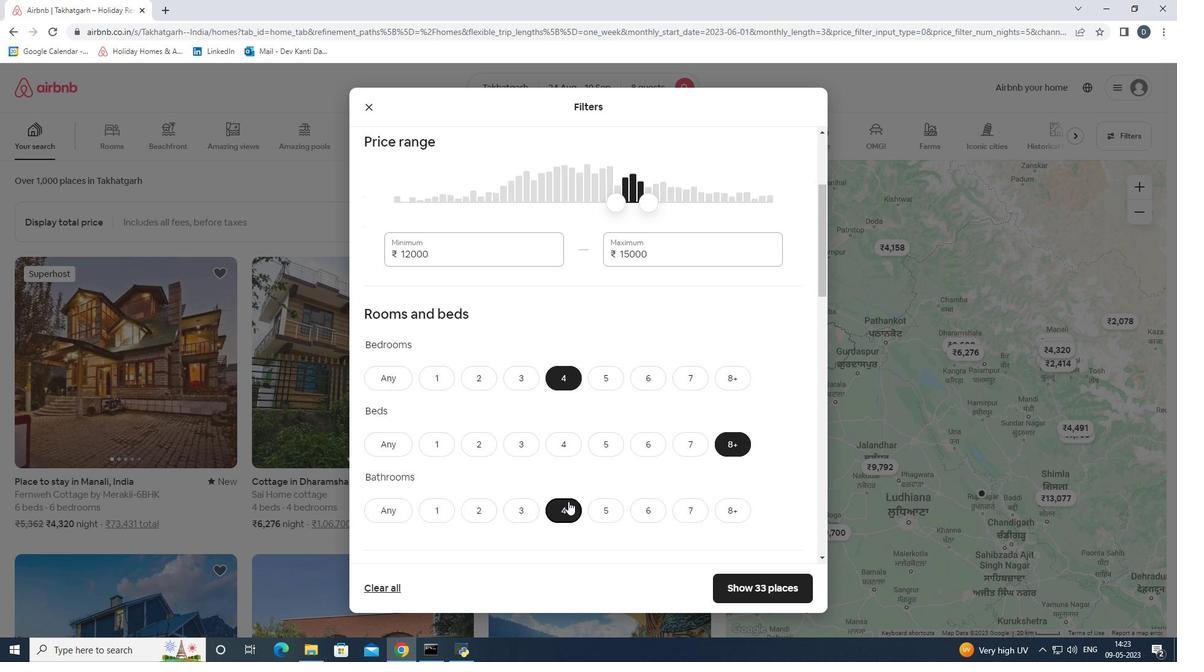 
Action: Mouse scrolled (568, 500) with delta (0, 0)
Screenshot: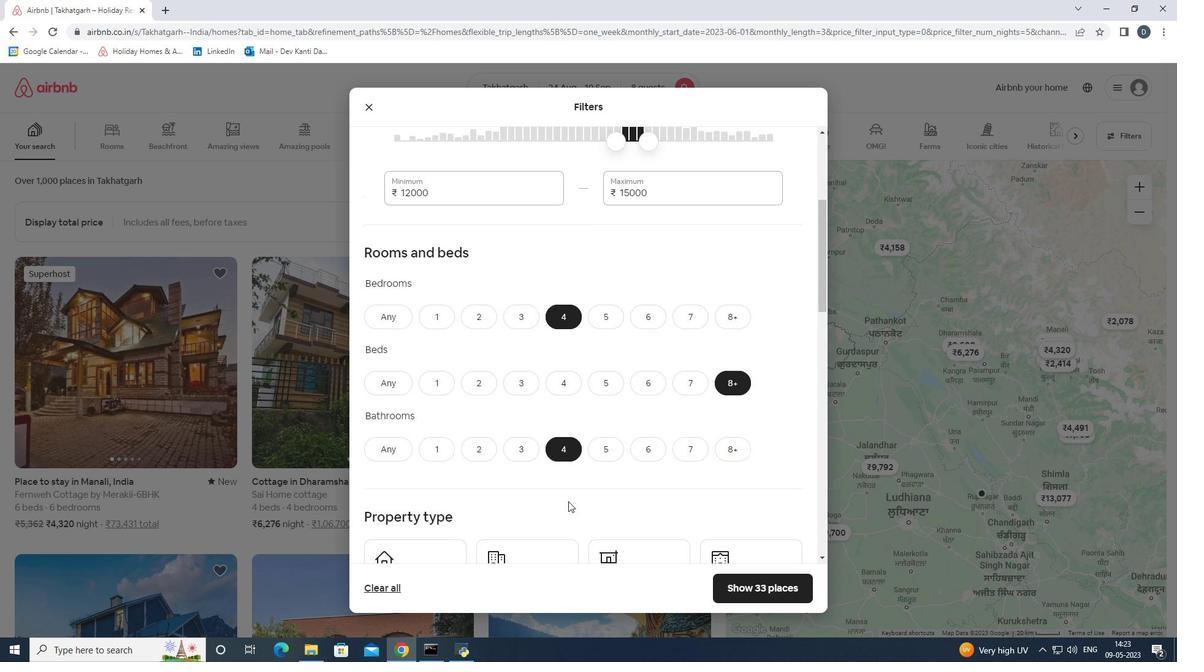 
Action: Mouse scrolled (568, 500) with delta (0, 0)
Screenshot: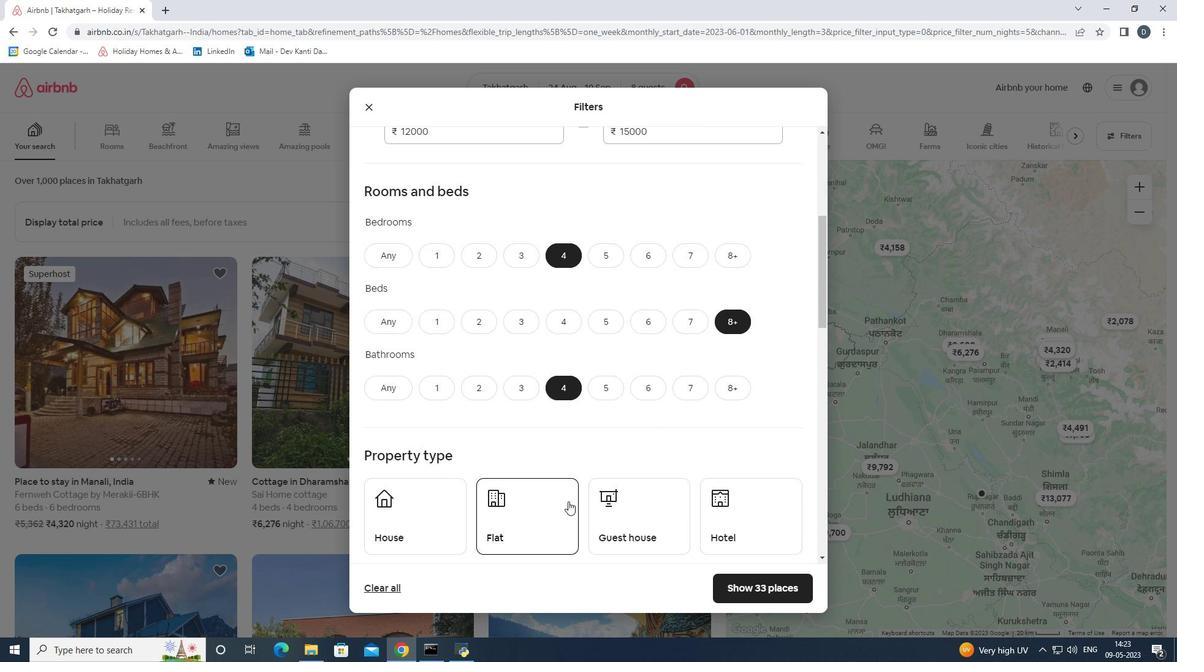 
Action: Mouse moved to (458, 483)
Screenshot: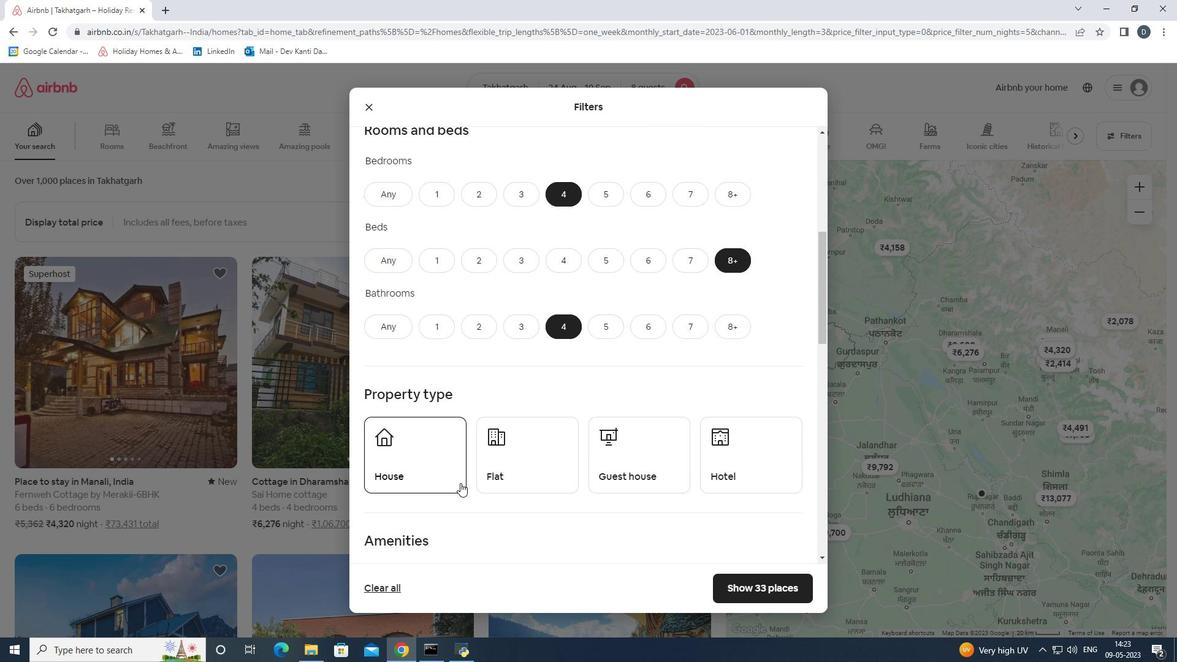 
Action: Mouse pressed left at (458, 483)
Screenshot: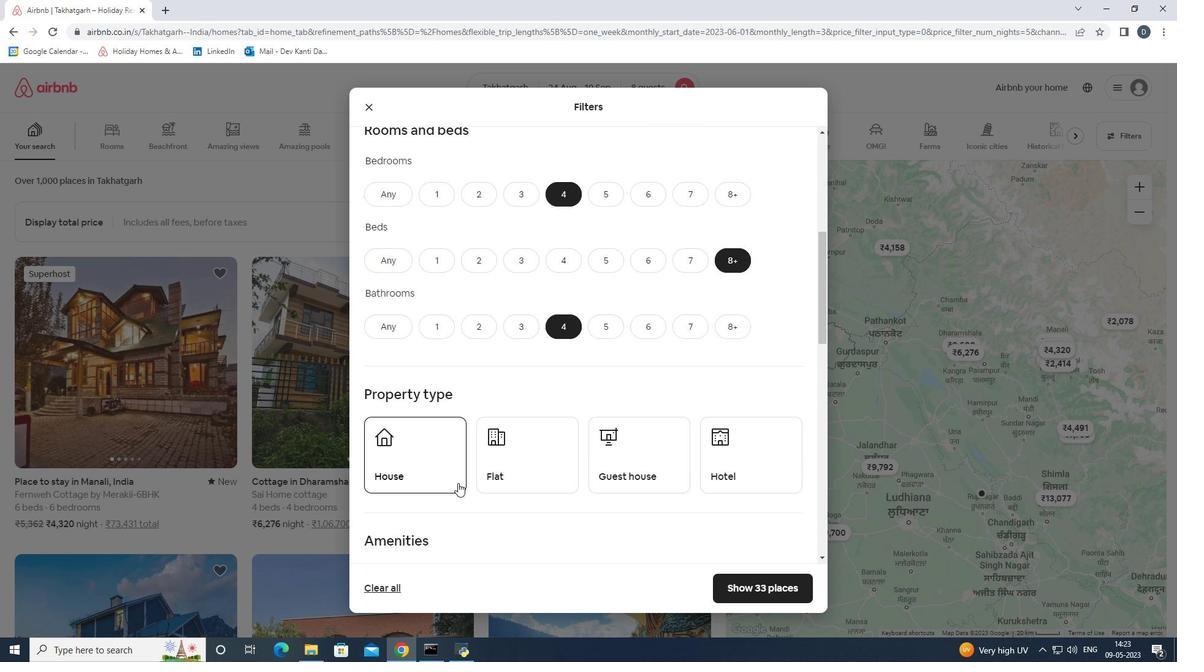 
Action: Mouse moved to (519, 466)
Screenshot: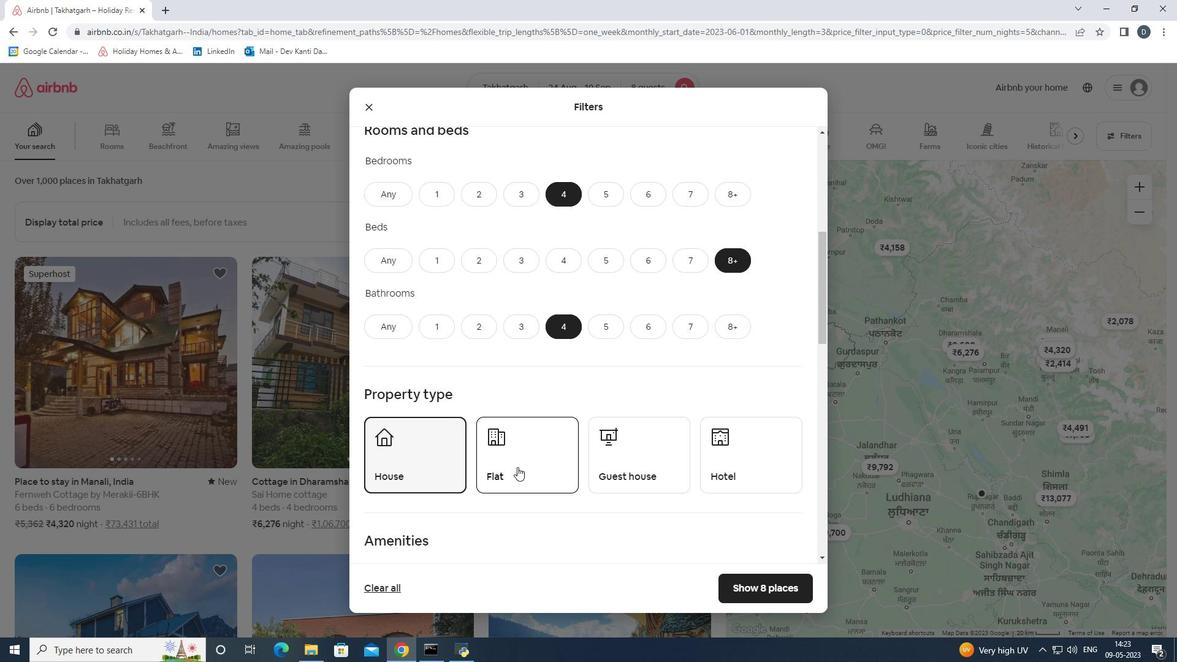 
Action: Mouse pressed left at (519, 466)
Screenshot: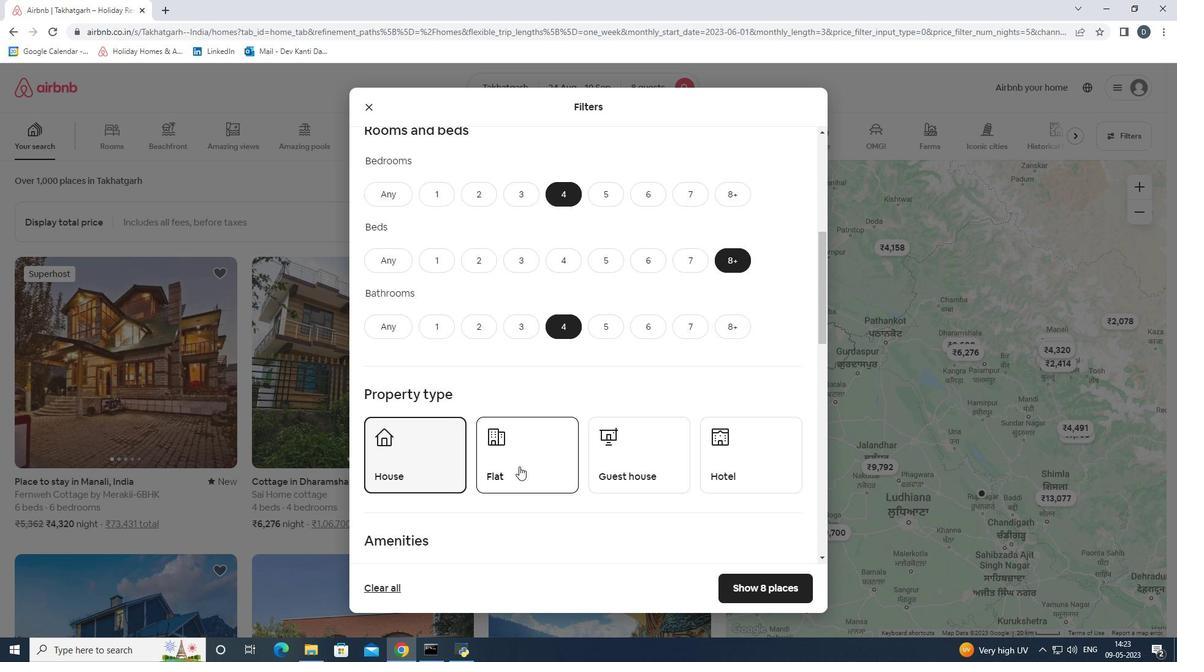 
Action: Mouse moved to (616, 456)
Screenshot: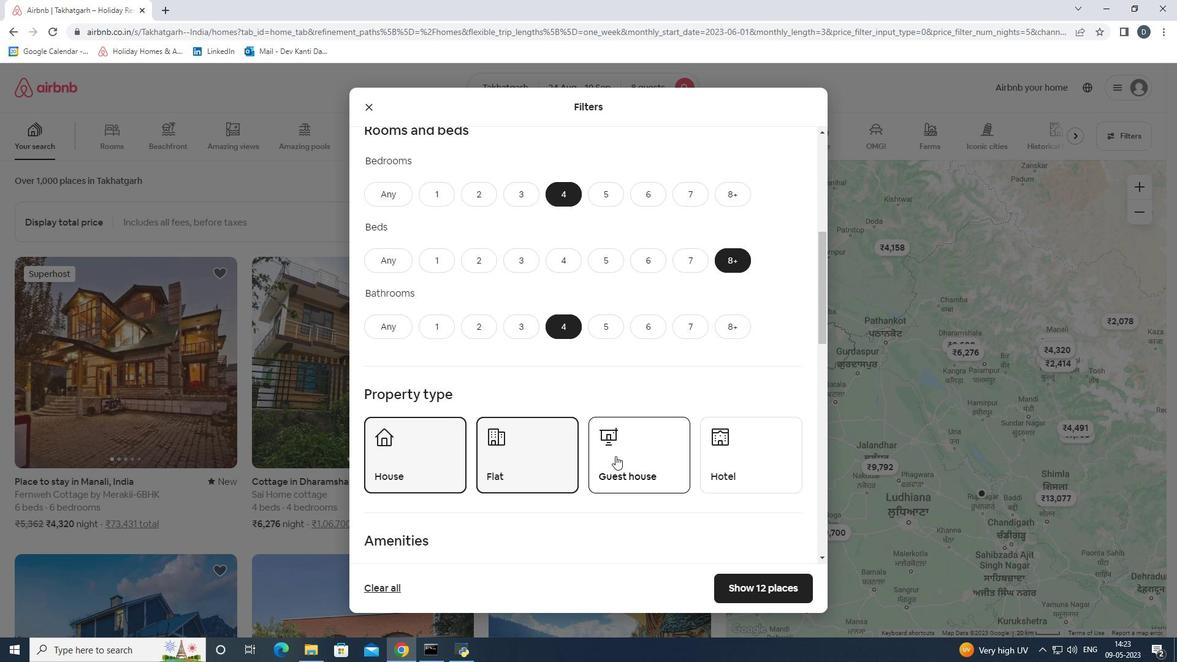 
Action: Mouse pressed left at (616, 456)
Screenshot: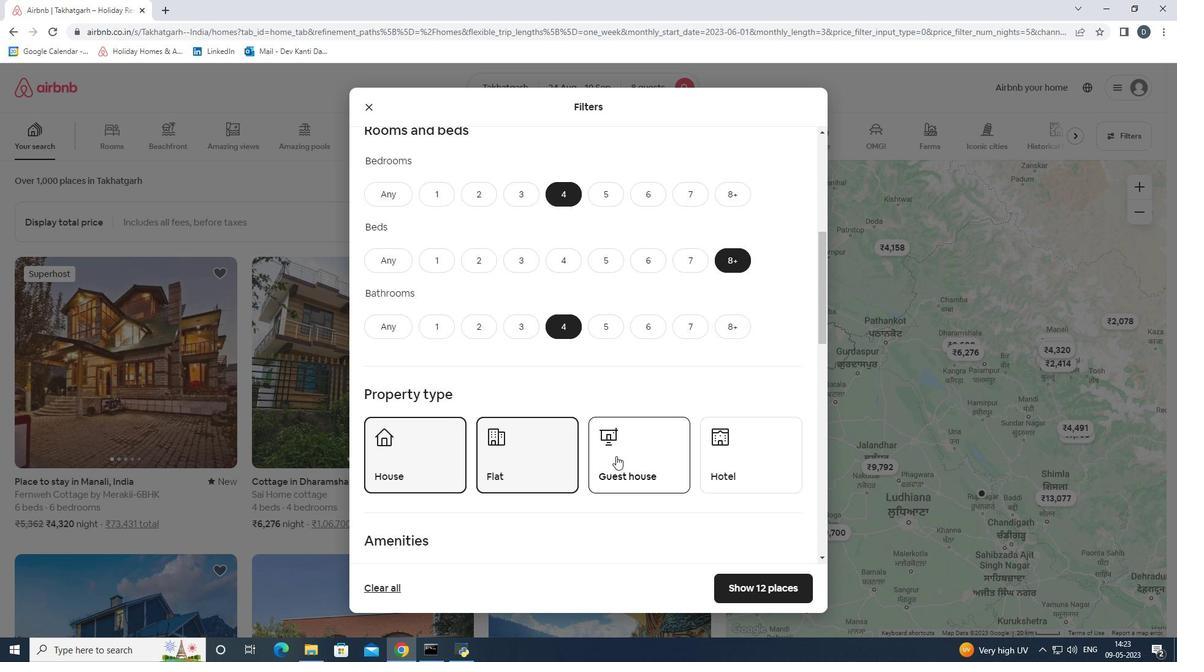
Action: Mouse scrolled (616, 455) with delta (0, 0)
Screenshot: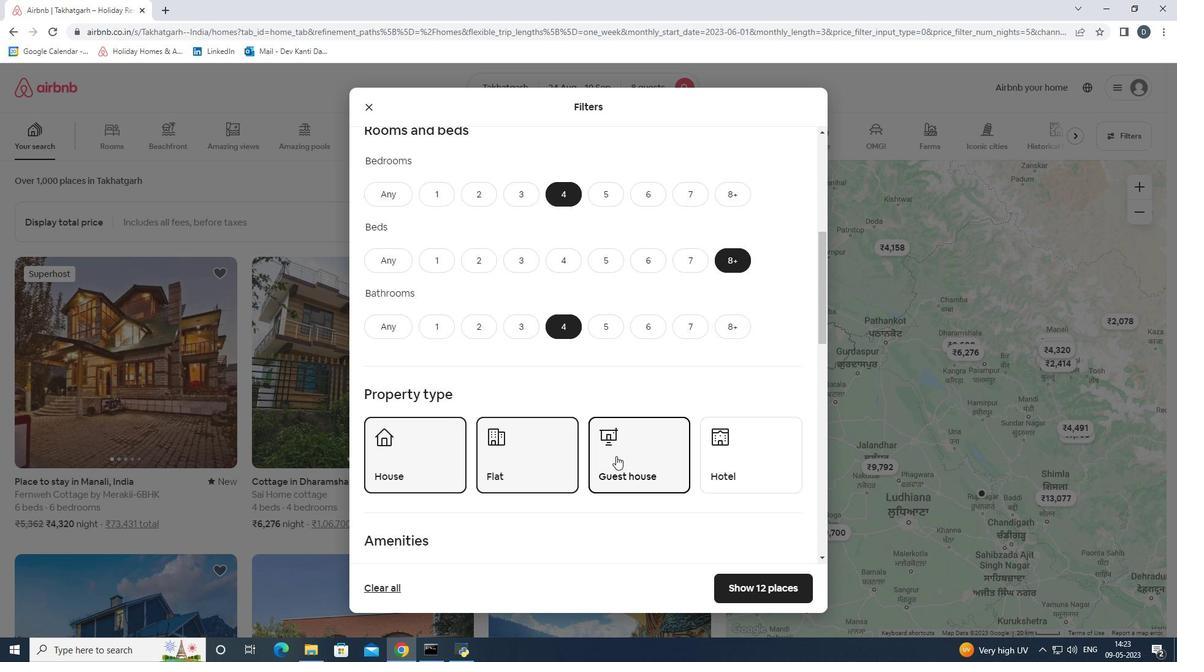 
Action: Mouse moved to (616, 455)
Screenshot: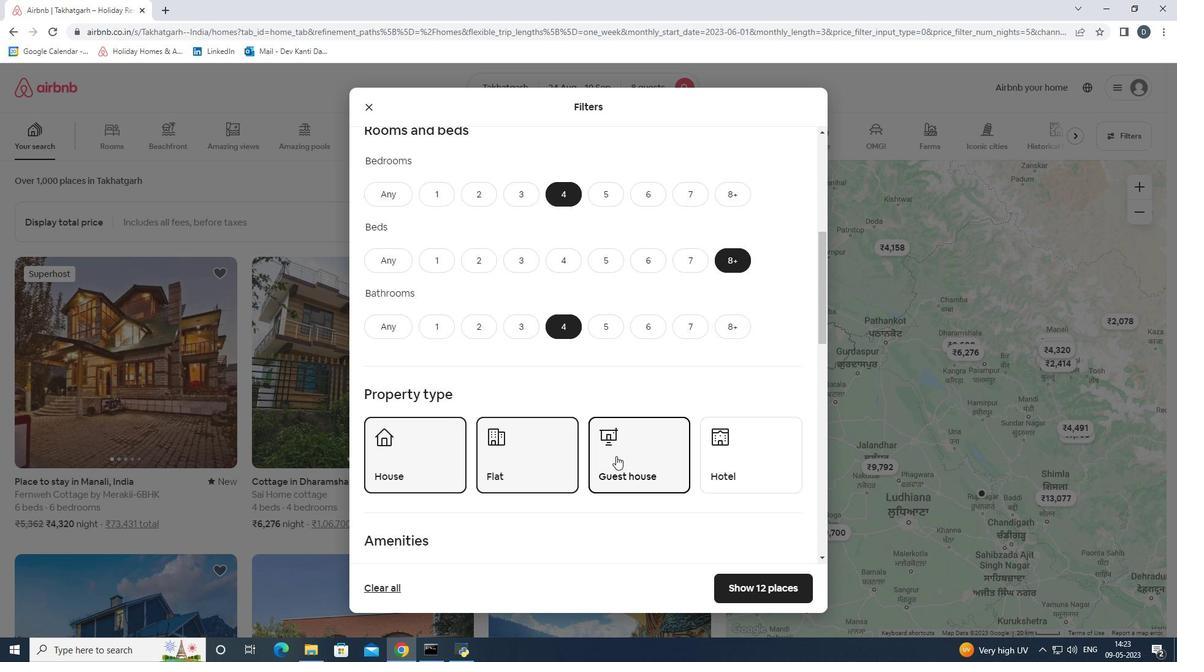 
Action: Mouse scrolled (616, 454) with delta (0, 0)
Screenshot: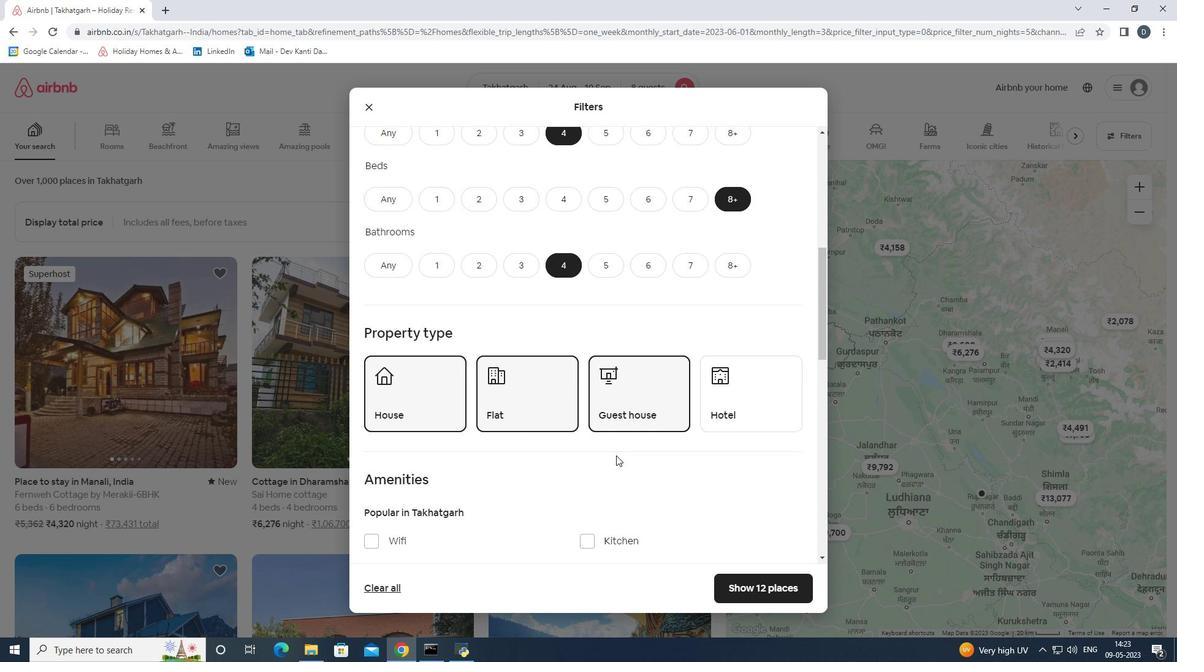 
Action: Mouse scrolled (616, 454) with delta (0, 0)
Screenshot: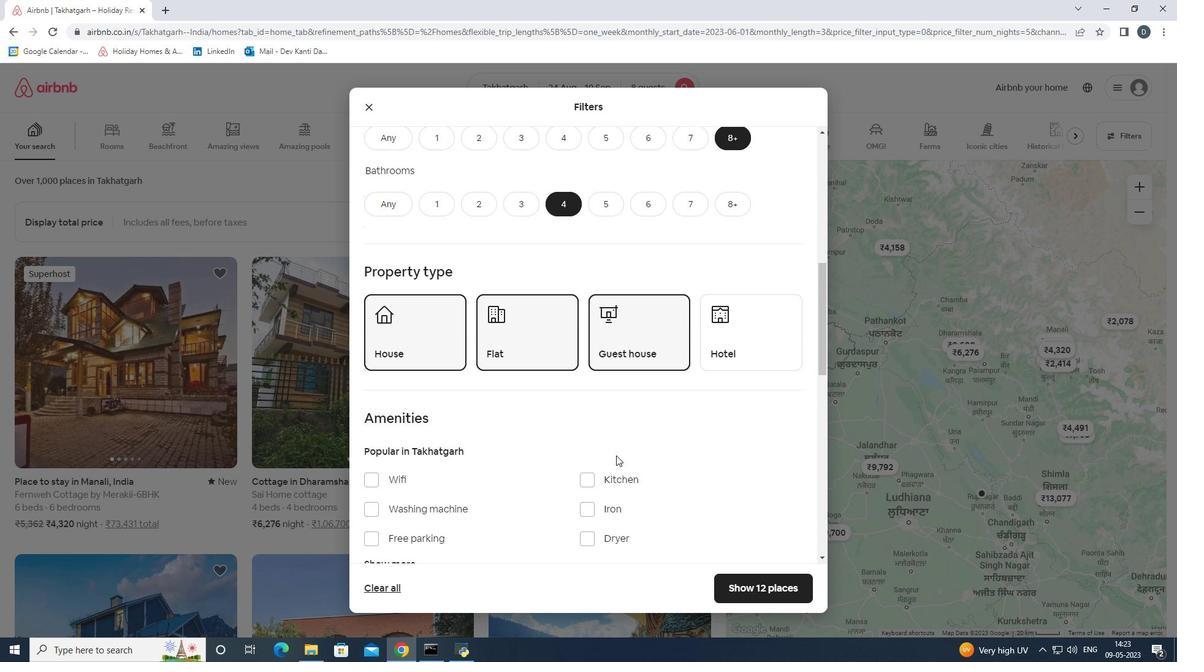 
Action: Mouse moved to (376, 417)
Screenshot: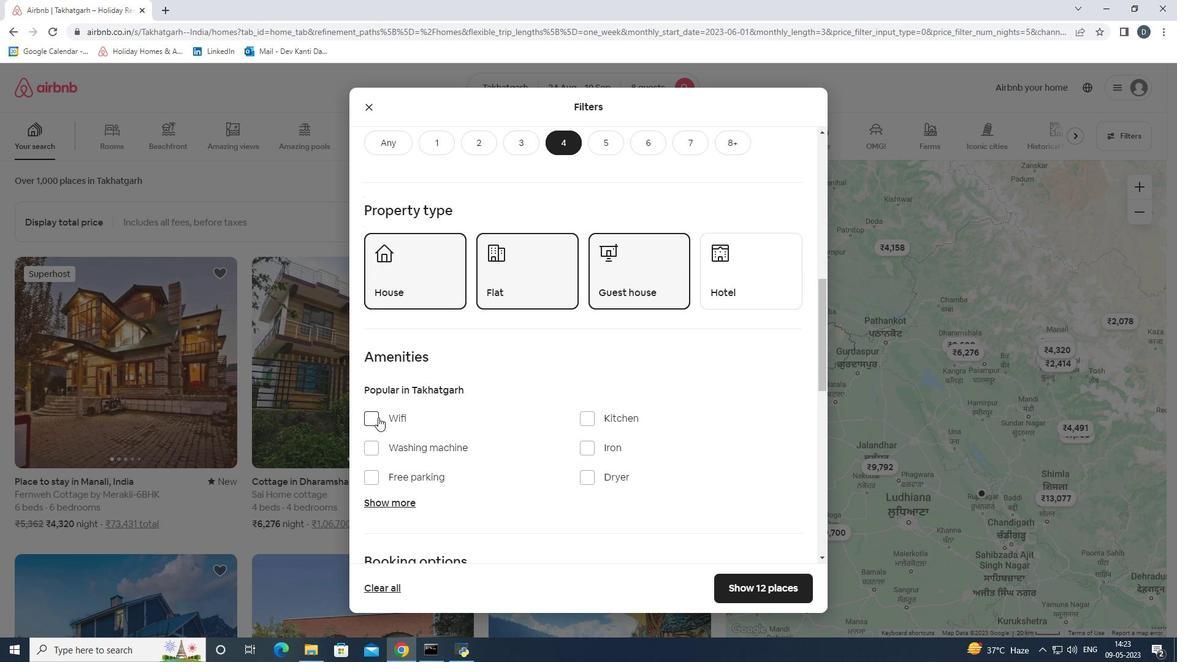 
Action: Mouse pressed left at (376, 417)
Screenshot: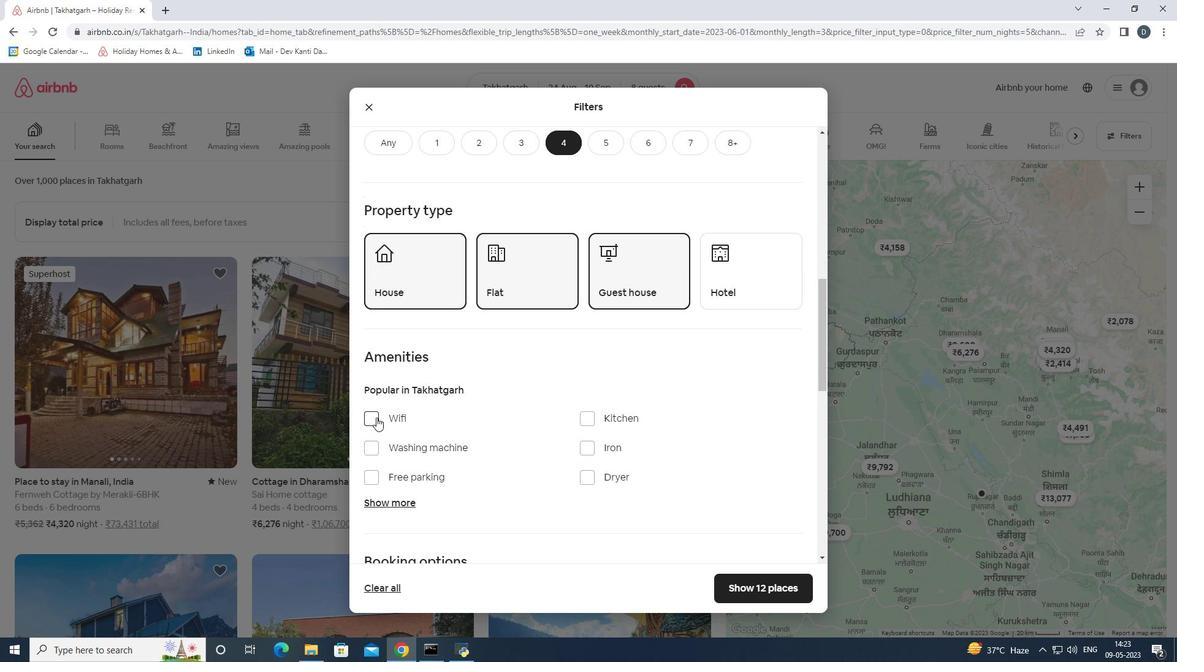 
Action: Mouse moved to (371, 471)
Screenshot: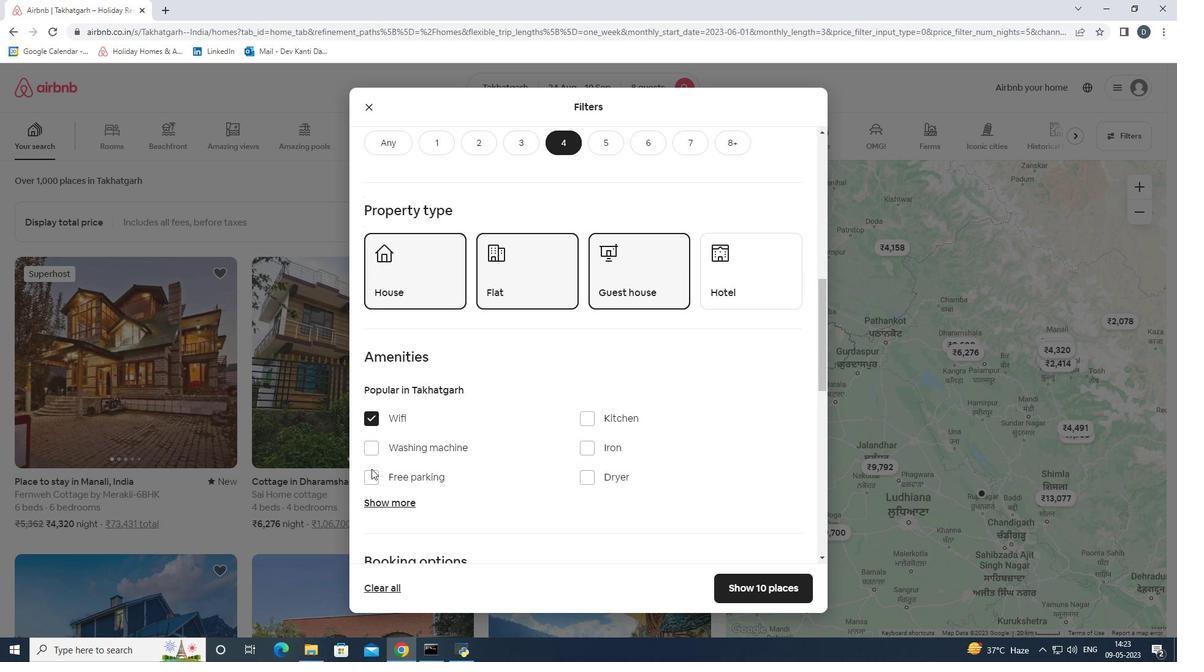 
Action: Mouse pressed left at (371, 471)
Screenshot: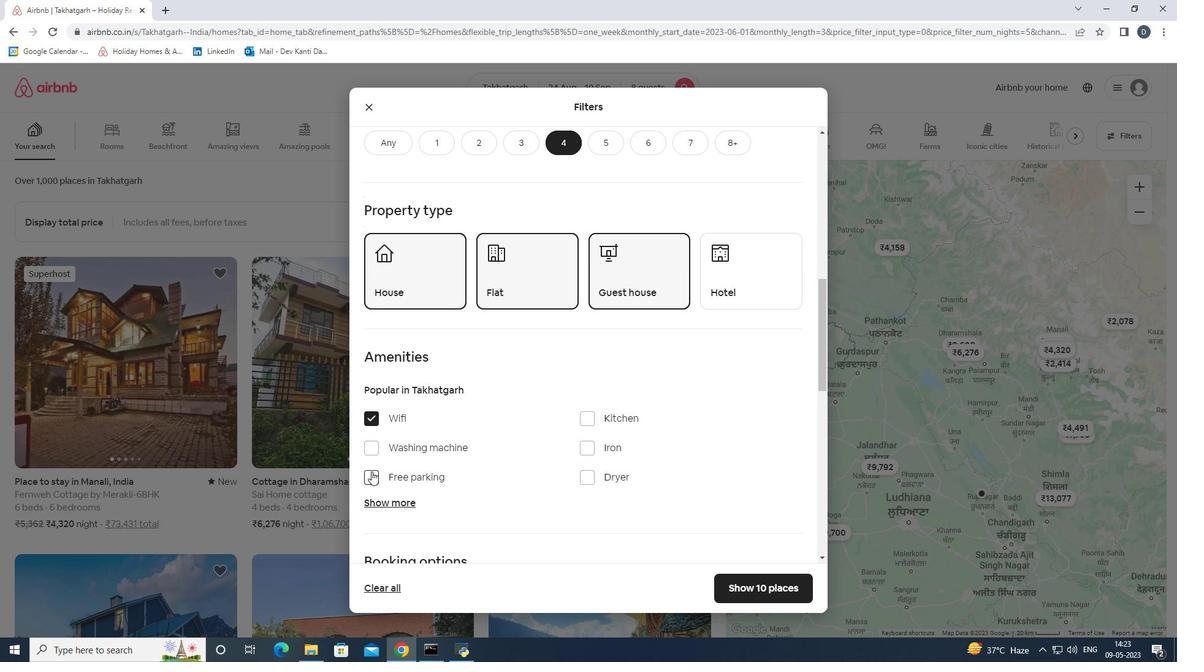 
Action: Mouse moved to (379, 500)
Screenshot: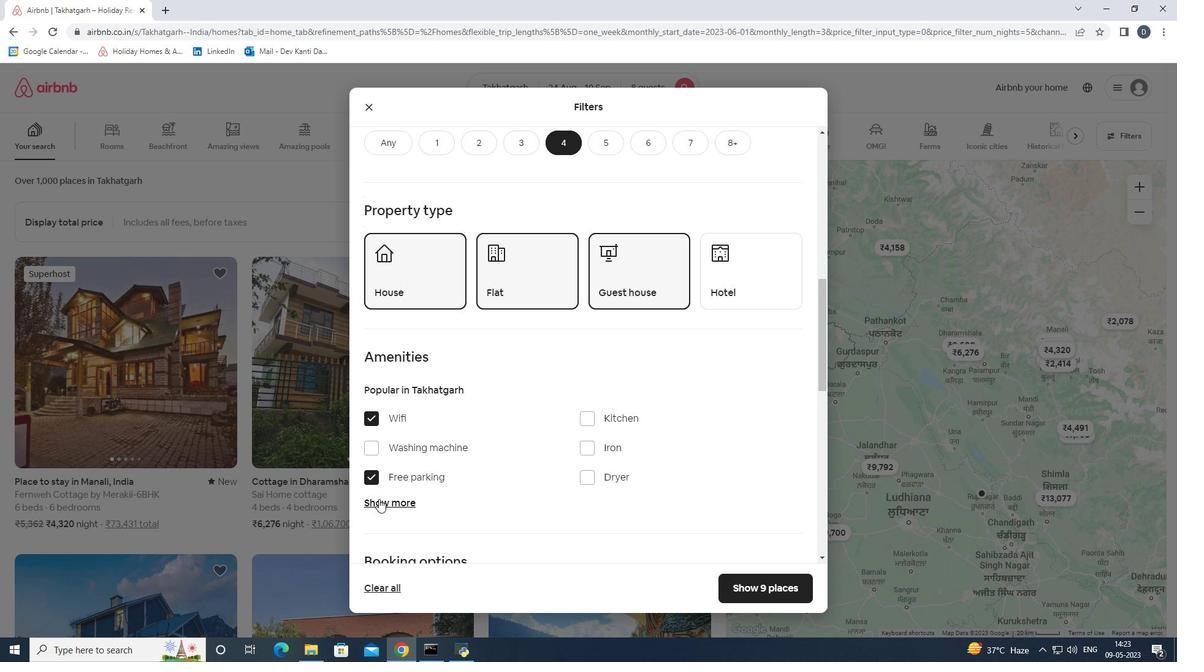 
Action: Mouse pressed left at (379, 500)
Screenshot: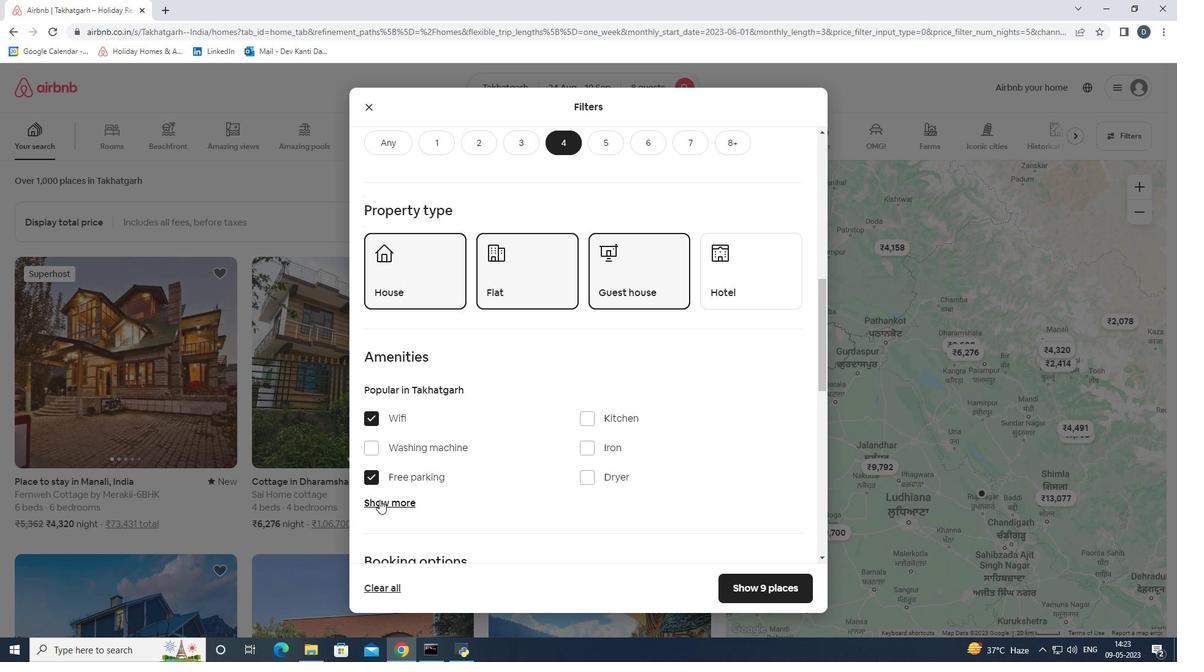 
Action: Mouse scrolled (379, 499) with delta (0, 0)
Screenshot: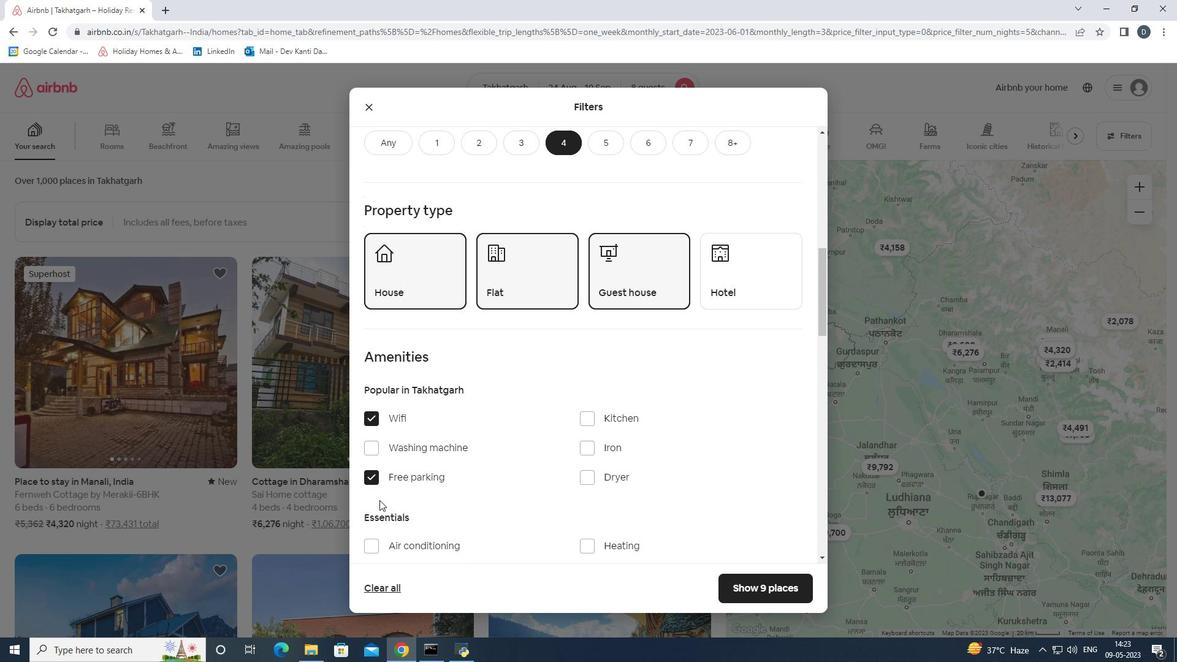 
Action: Mouse scrolled (379, 499) with delta (0, 0)
Screenshot: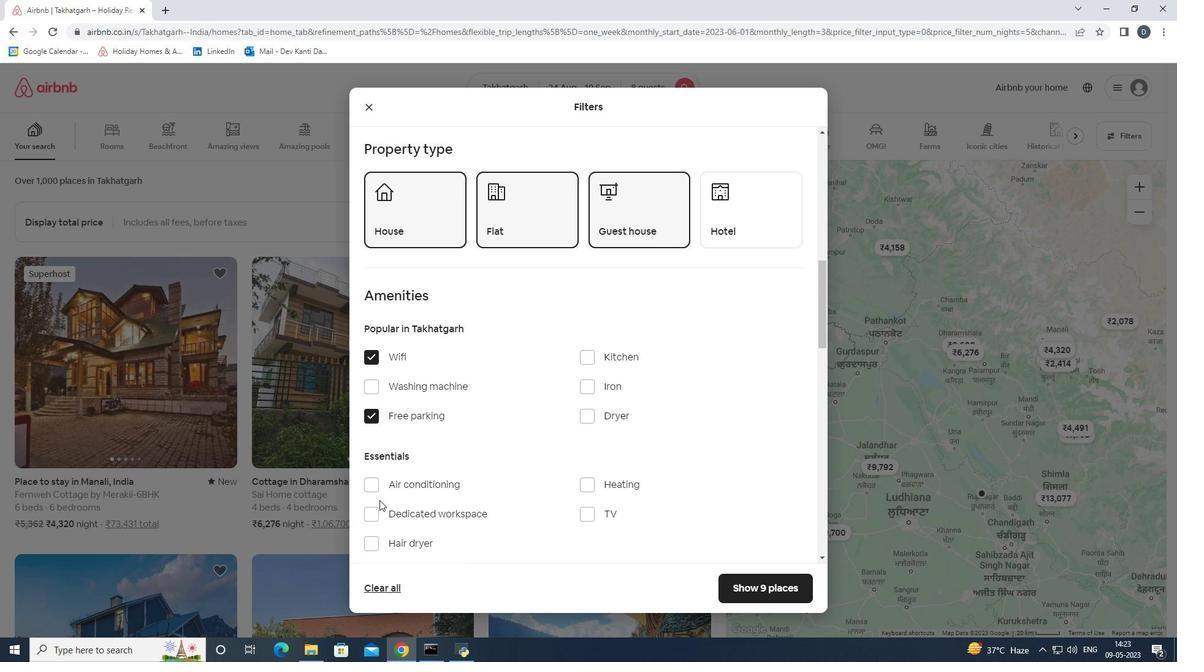 
Action: Mouse scrolled (379, 499) with delta (0, 0)
Screenshot: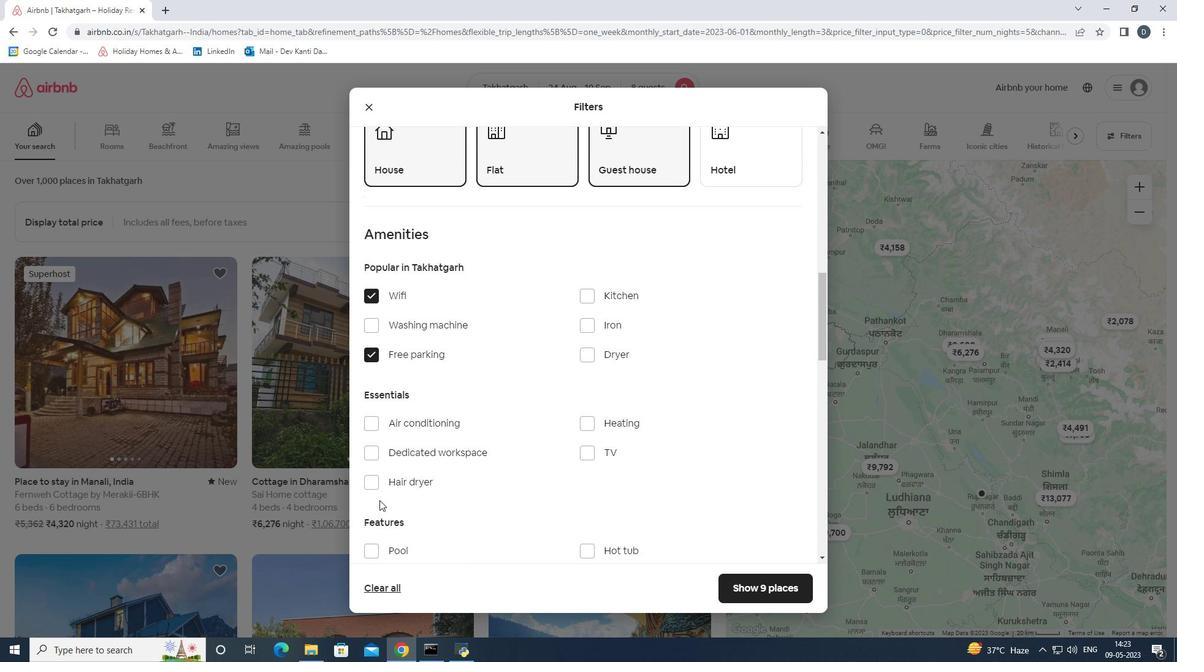 
Action: Mouse scrolled (379, 499) with delta (0, 0)
Screenshot: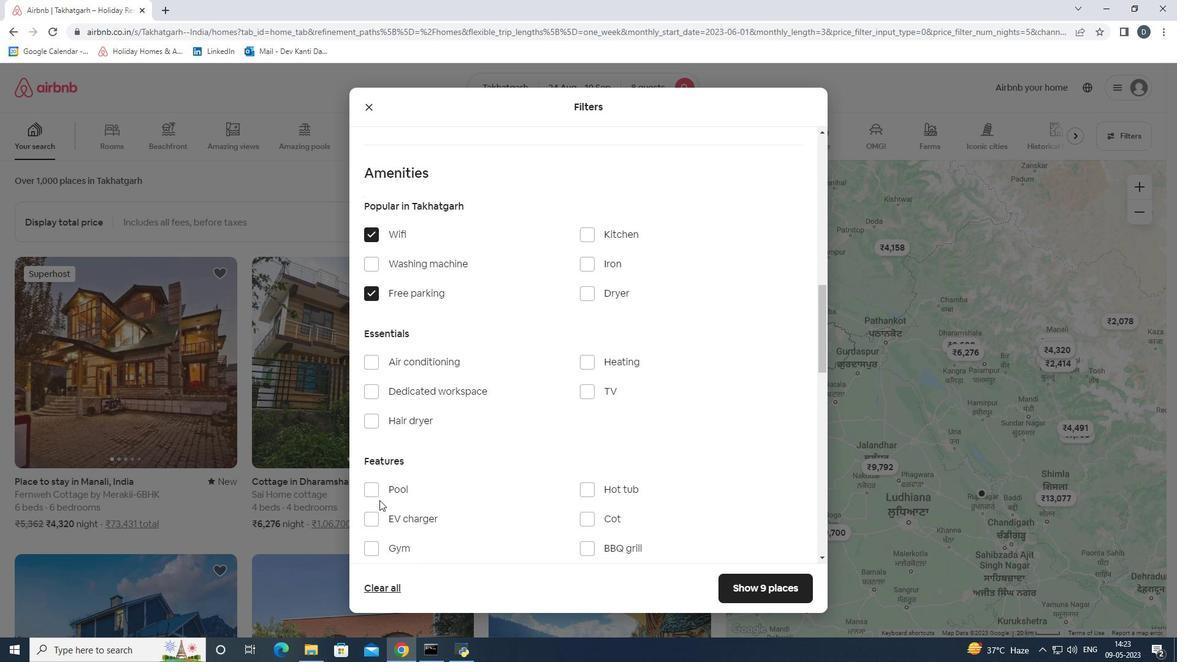 
Action: Mouse moved to (584, 335)
Screenshot: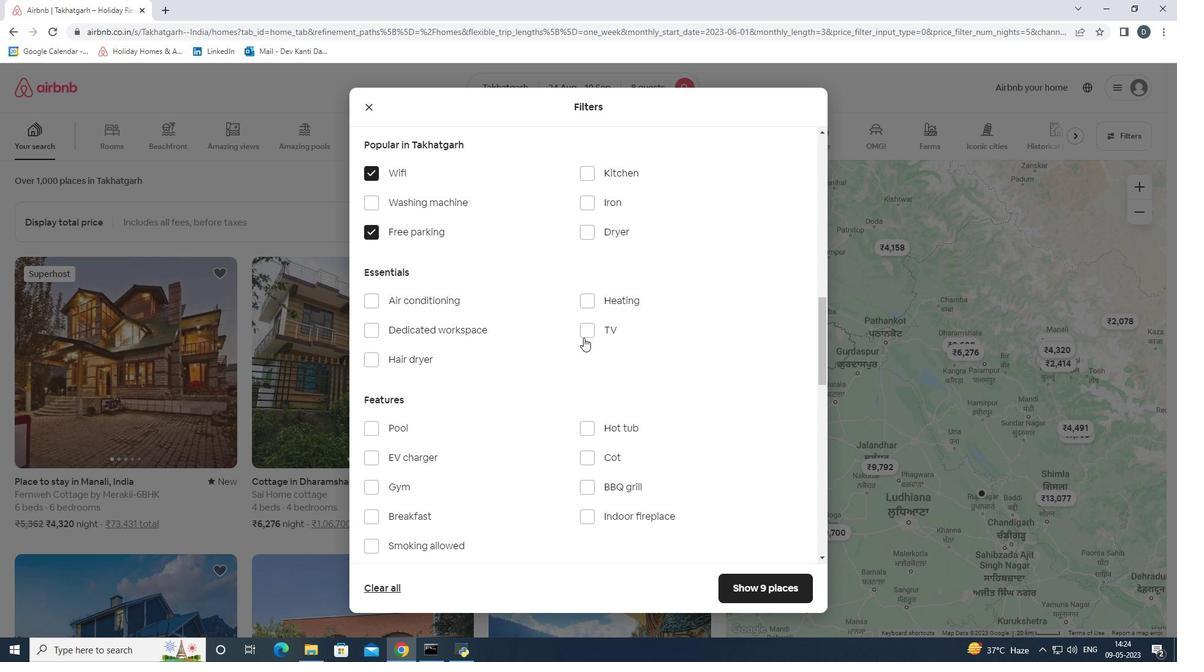 
Action: Mouse pressed left at (584, 335)
Screenshot: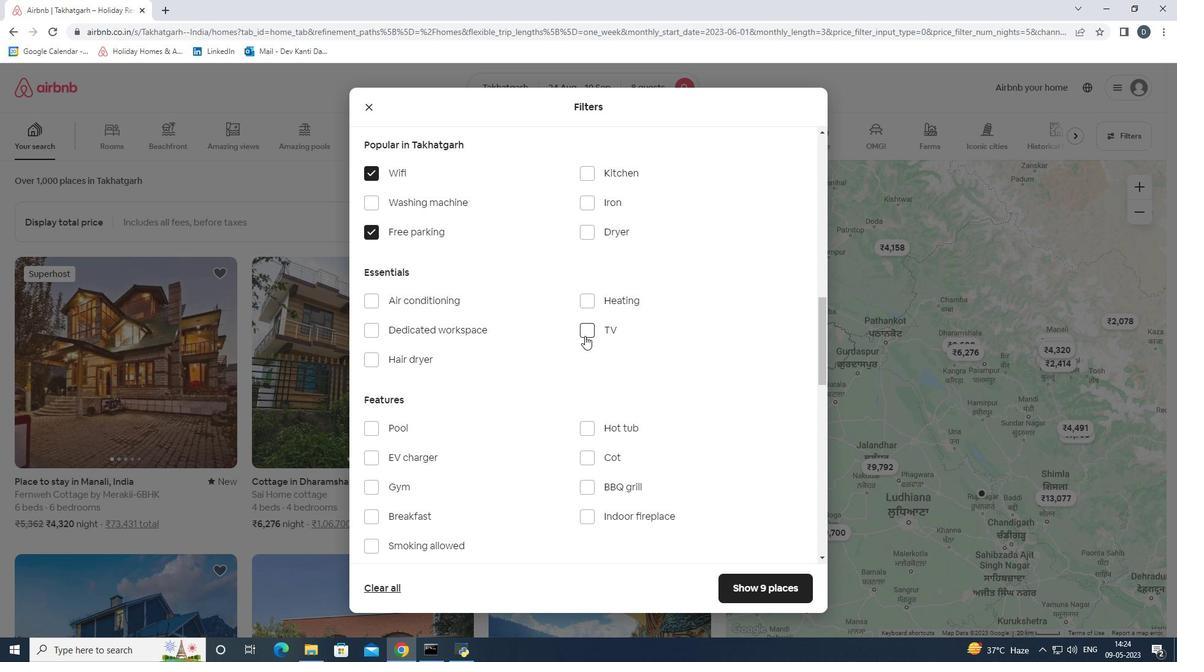 
Action: Mouse moved to (372, 488)
Screenshot: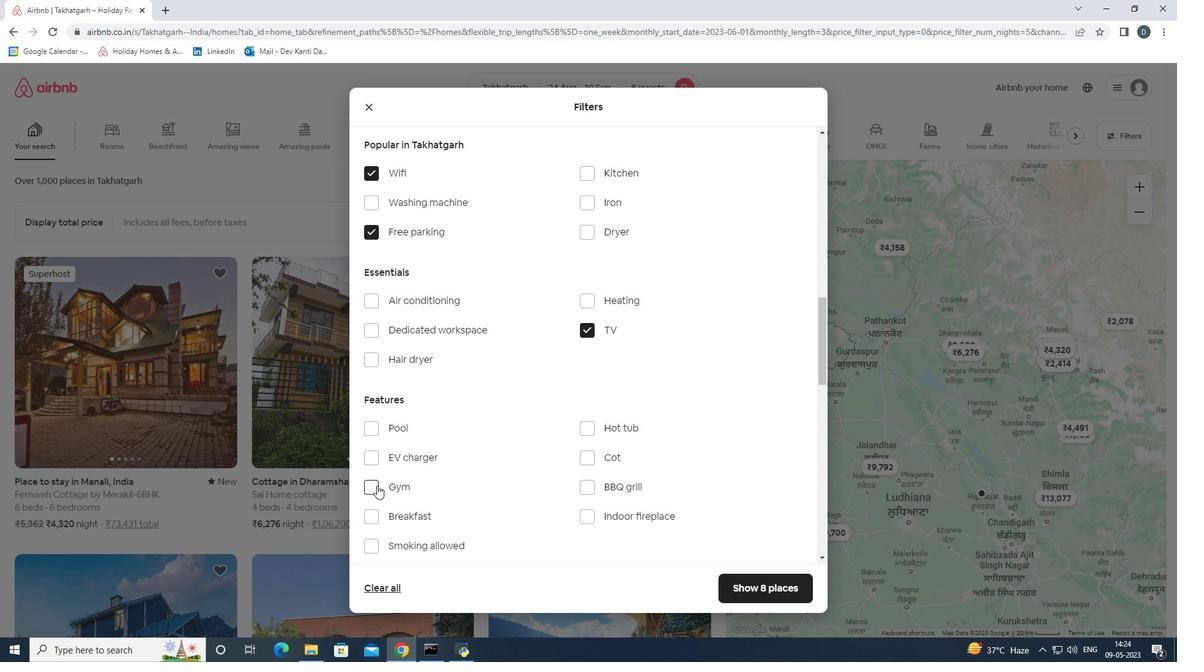 
Action: Mouse pressed left at (372, 488)
Screenshot: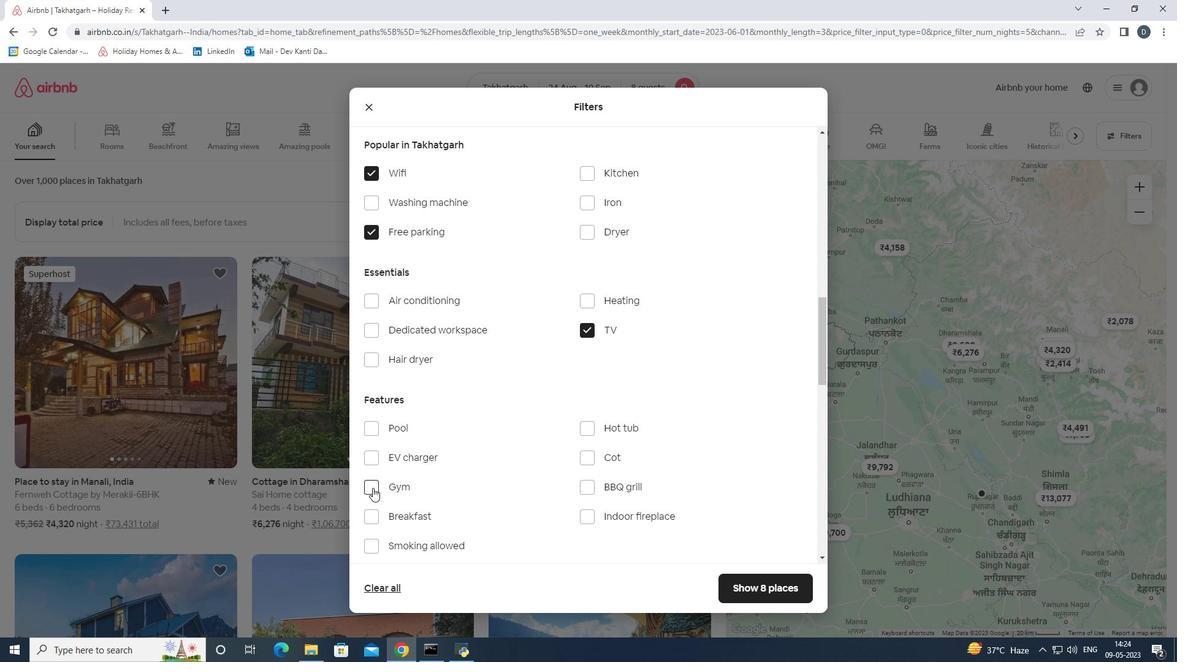 
Action: Mouse moved to (370, 513)
Screenshot: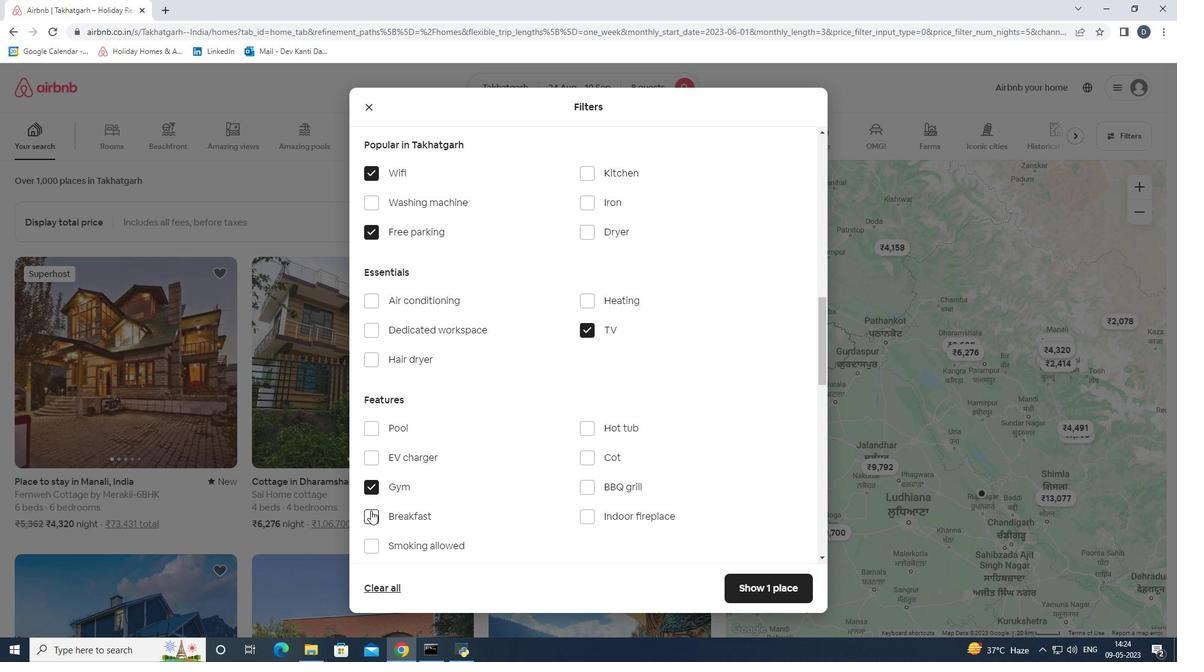 
Action: Mouse pressed left at (370, 513)
Screenshot: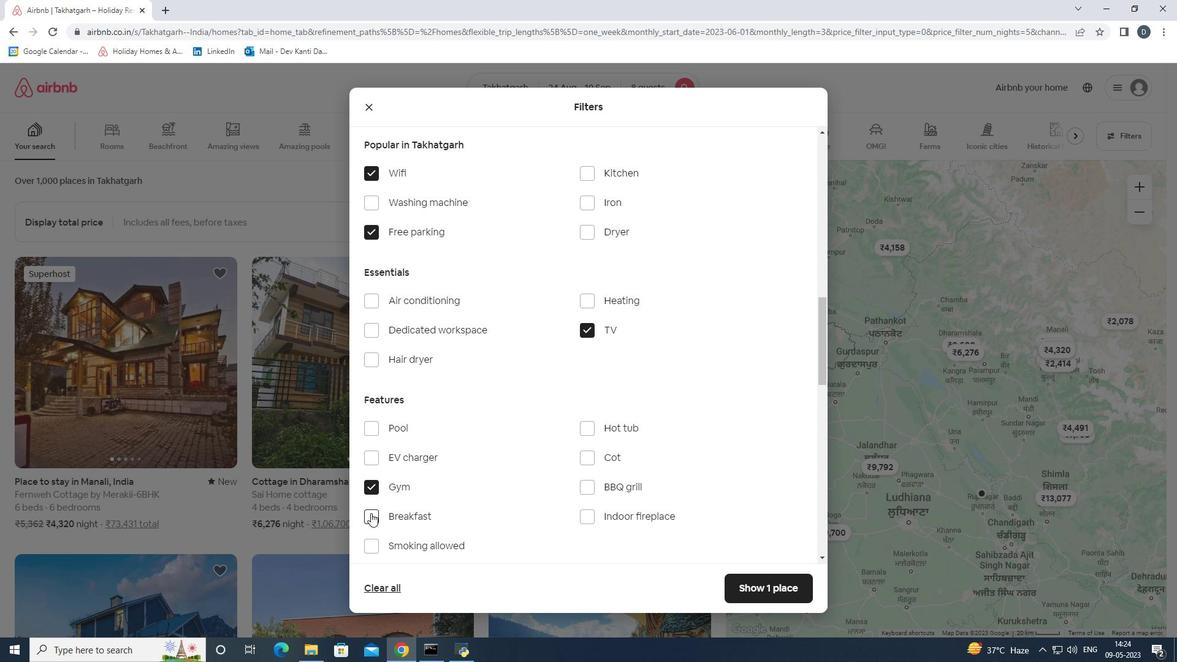 
Action: Mouse scrolled (370, 512) with delta (0, 0)
Screenshot: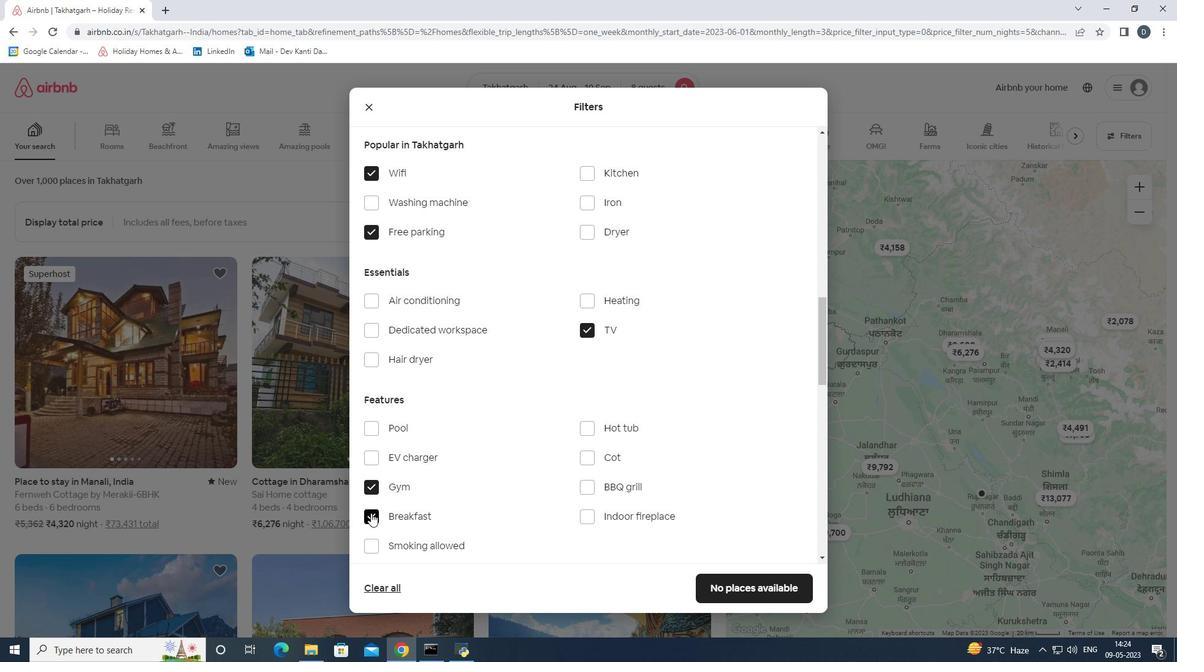 
Action: Mouse scrolled (370, 512) with delta (0, 0)
Screenshot: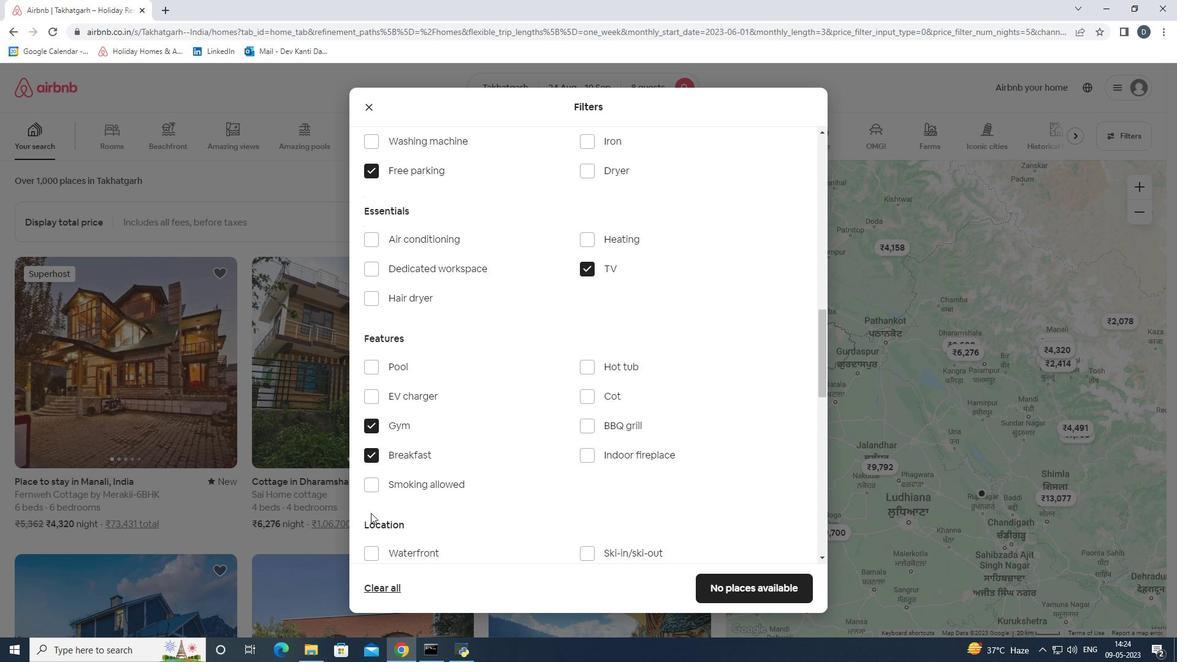 
Action: Mouse scrolled (370, 512) with delta (0, 0)
Screenshot: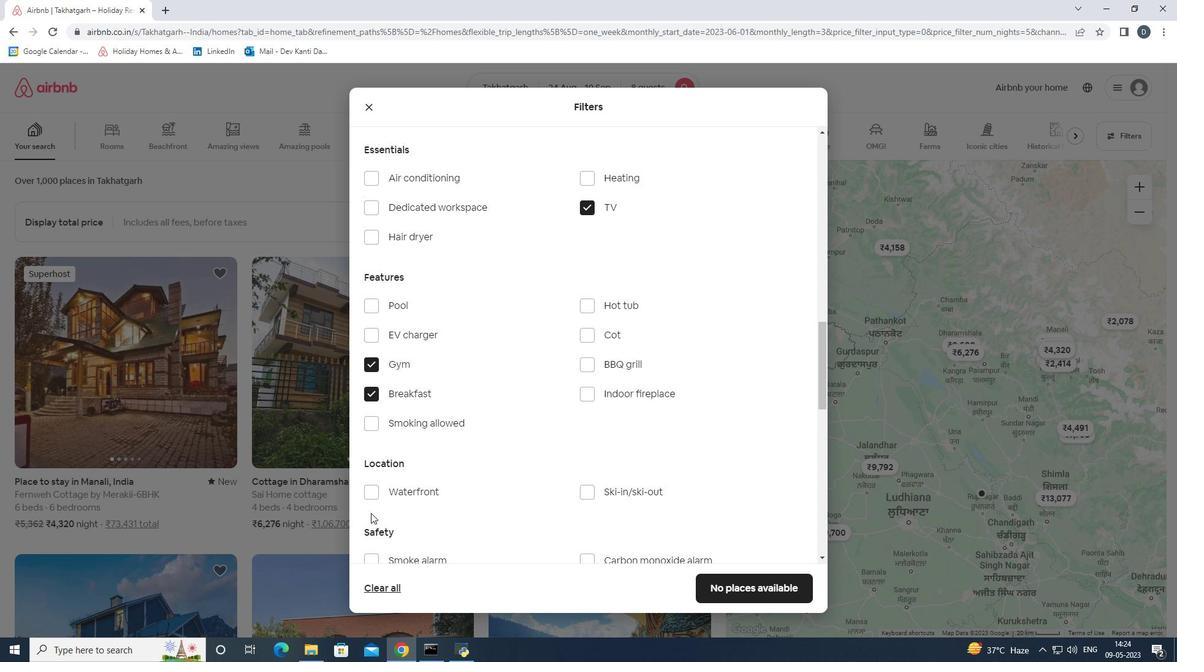 
Action: Mouse scrolled (370, 512) with delta (0, 0)
Screenshot: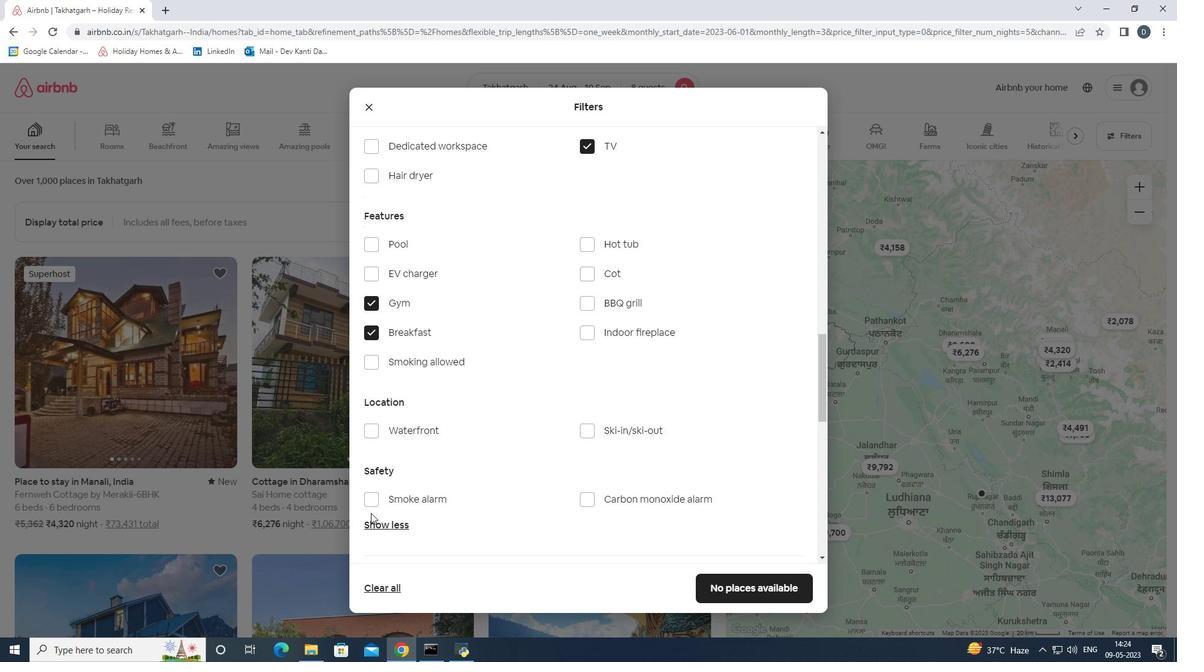 
Action: Mouse scrolled (370, 512) with delta (0, 0)
Screenshot: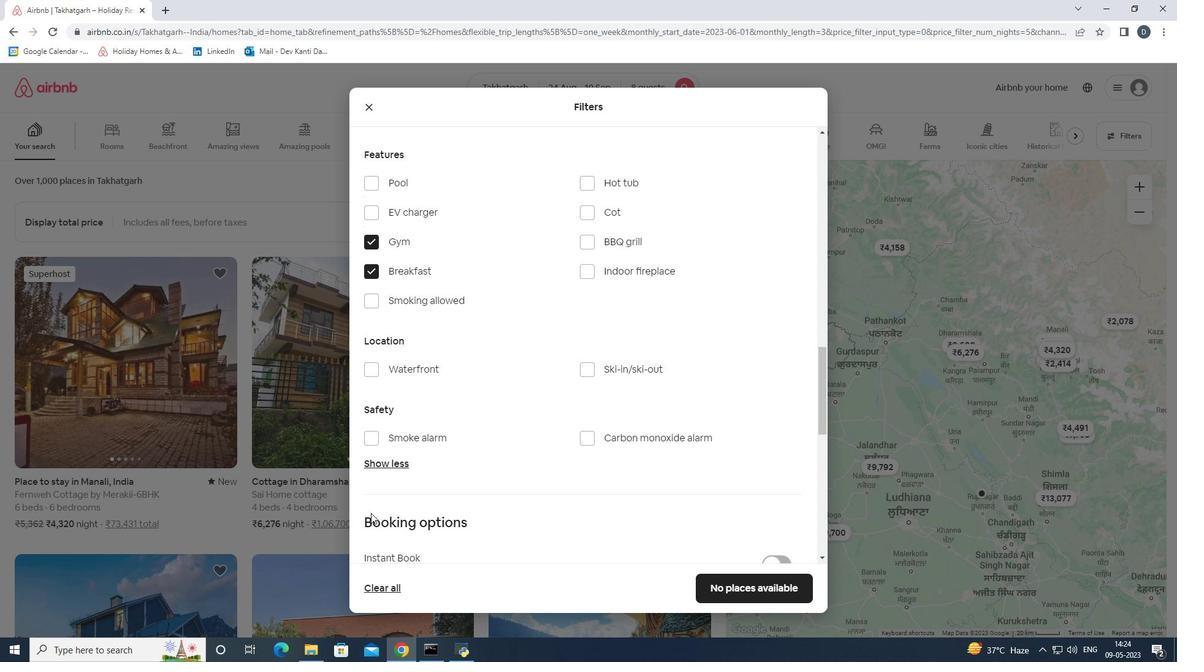 
Action: Mouse scrolled (370, 512) with delta (0, 0)
Screenshot: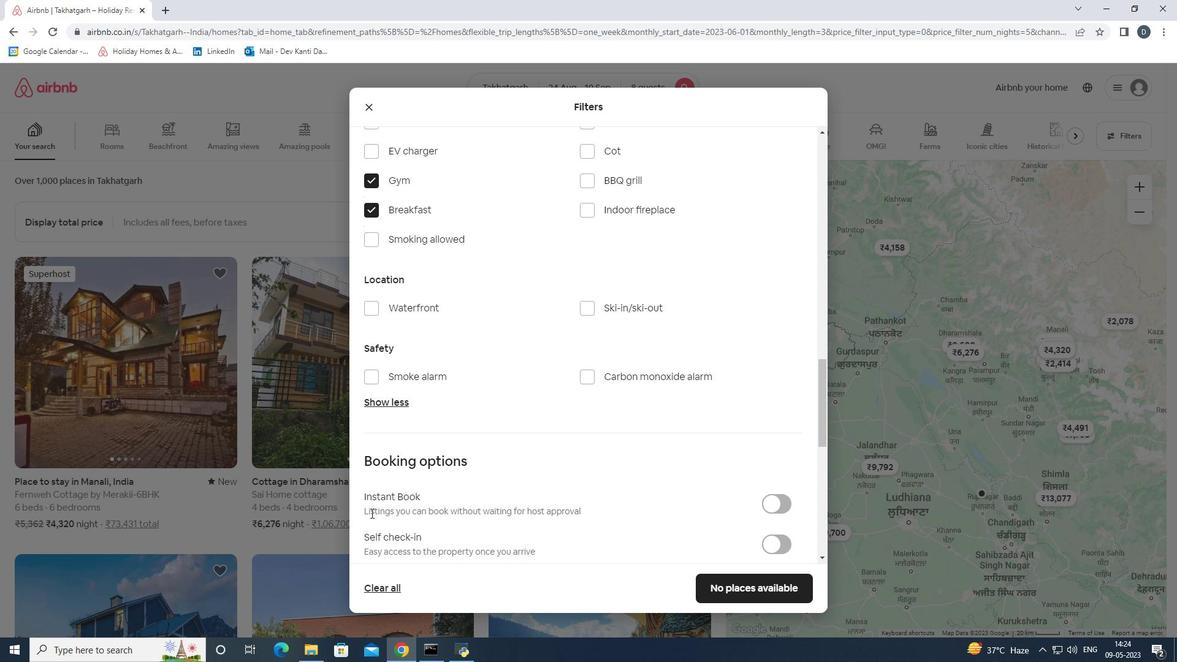 
Action: Mouse moved to (764, 481)
Screenshot: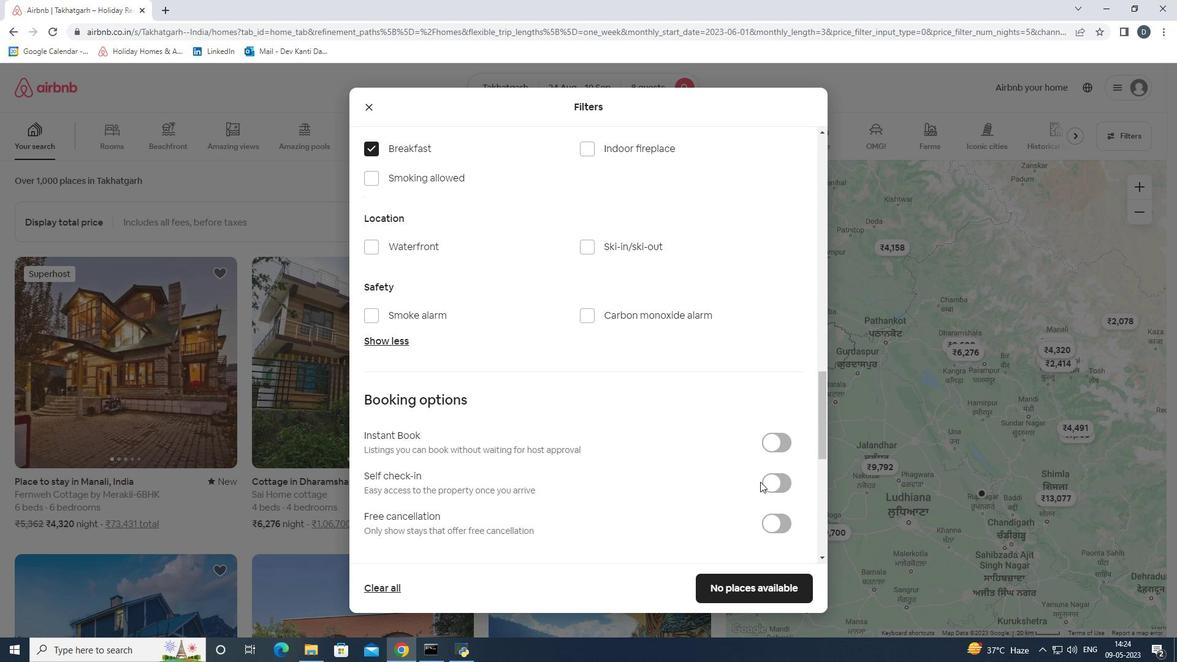 
Action: Mouse pressed left at (764, 481)
Screenshot: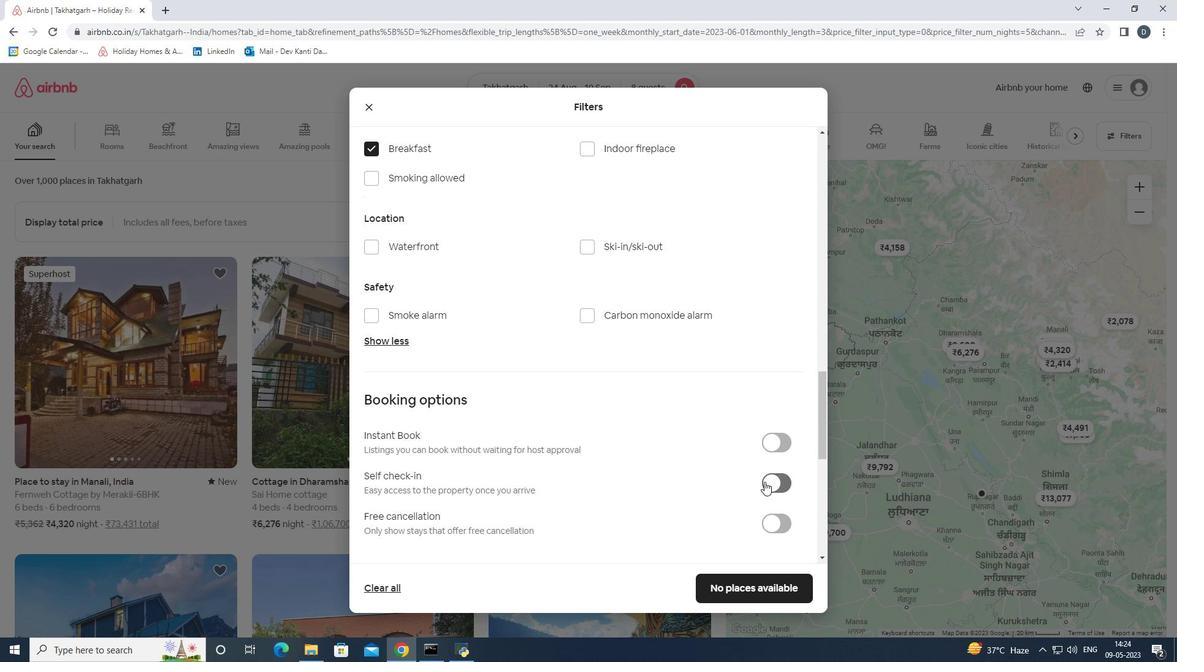 
Action: Mouse scrolled (764, 481) with delta (0, 0)
Screenshot: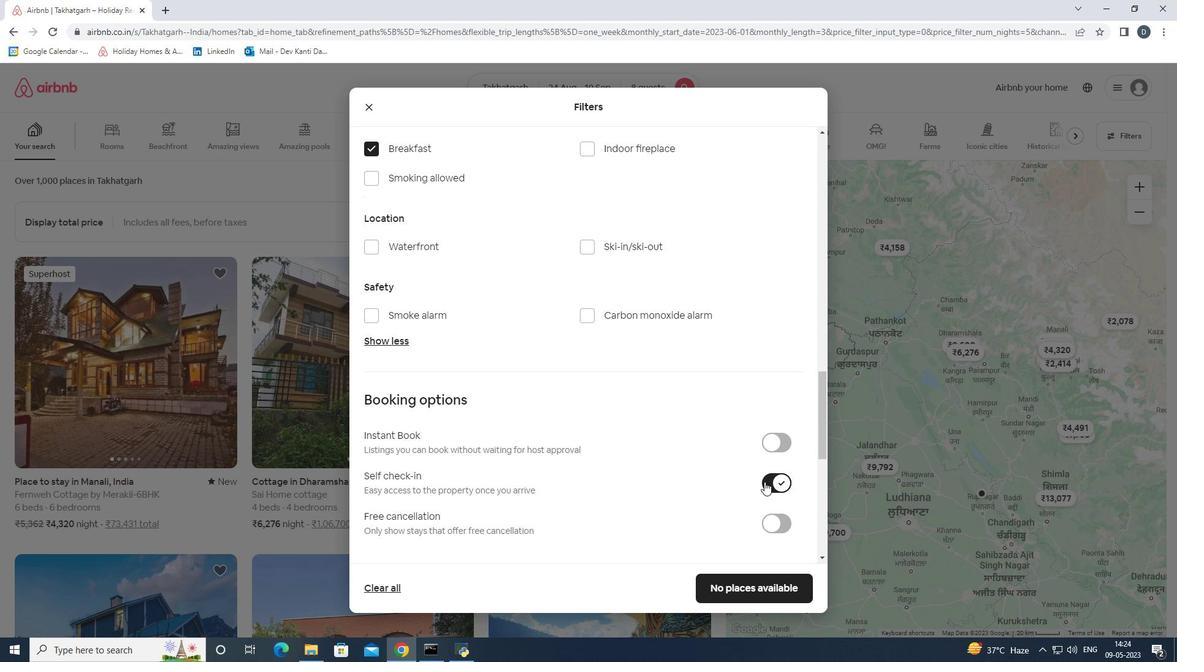 
Action: Mouse scrolled (764, 481) with delta (0, 0)
Screenshot: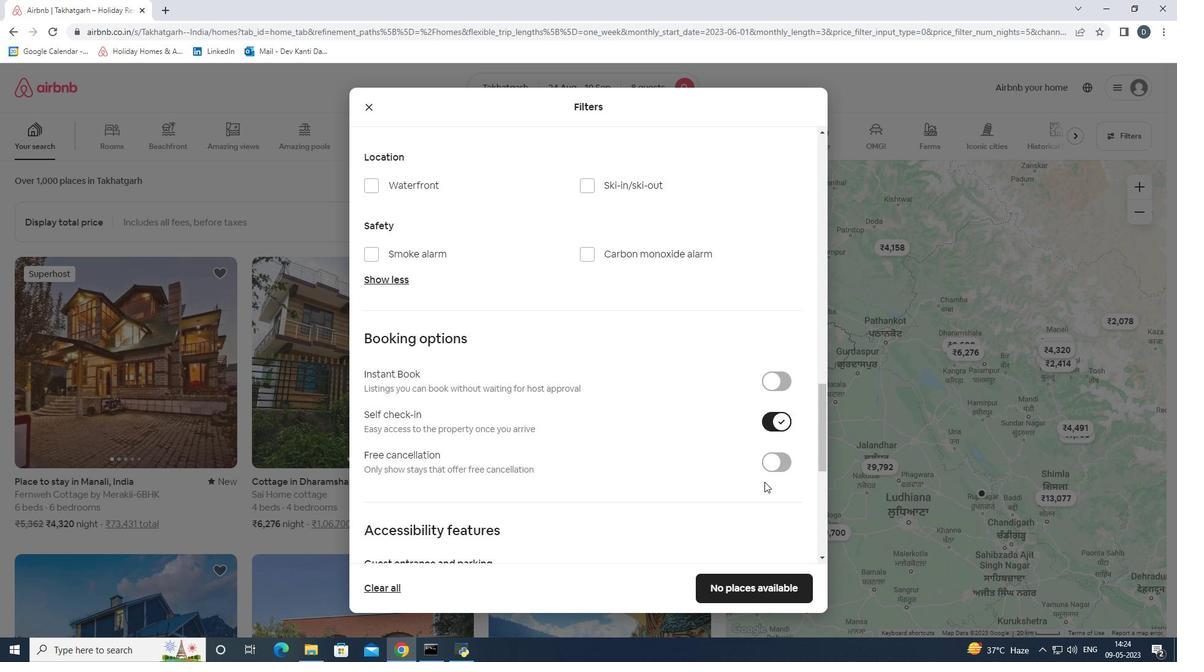 
Action: Mouse scrolled (764, 481) with delta (0, 0)
Screenshot: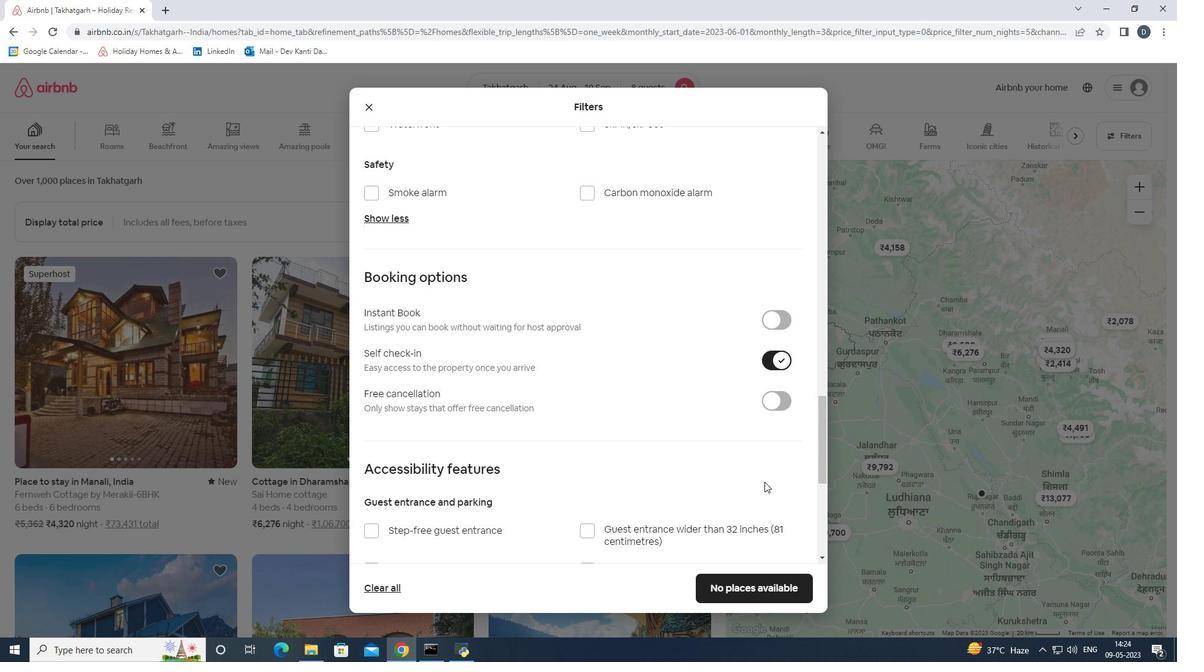 
Action: Mouse scrolled (764, 481) with delta (0, 0)
Screenshot: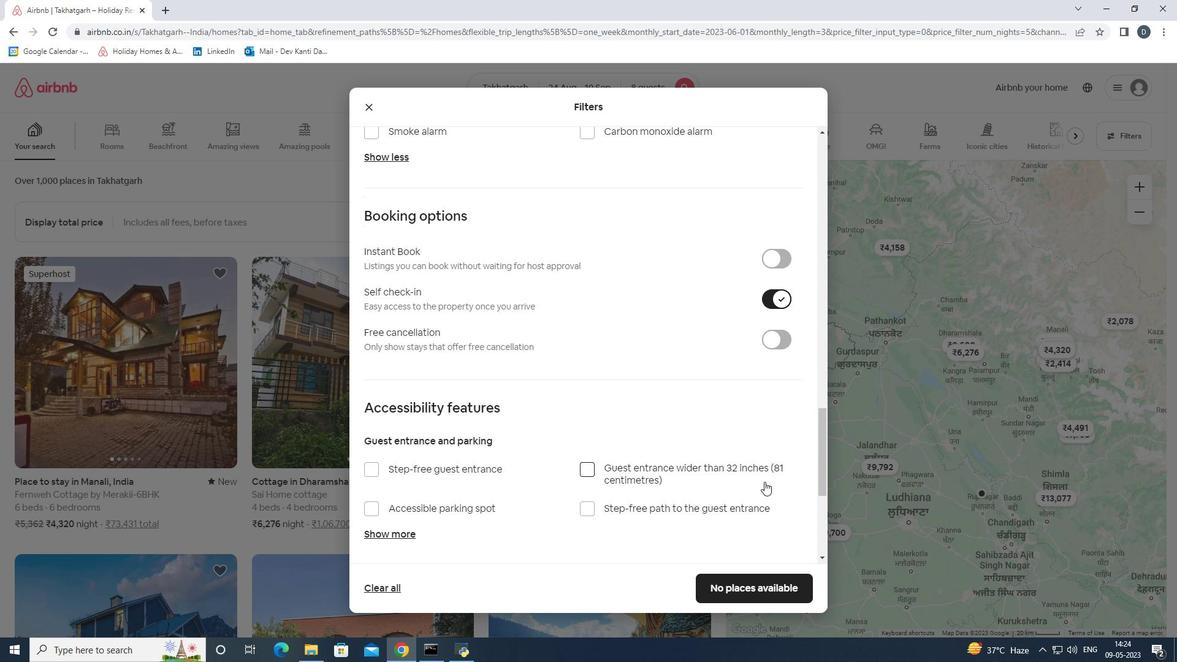 
Action: Mouse scrolled (764, 481) with delta (0, 0)
Screenshot: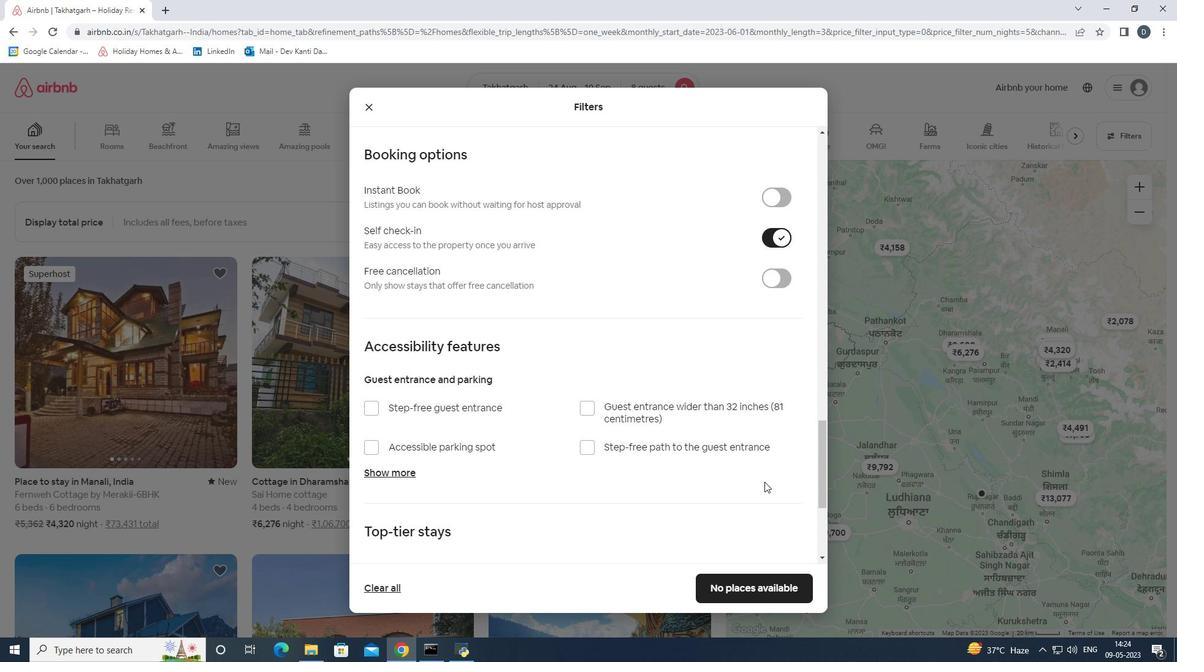 
Action: Mouse scrolled (764, 481) with delta (0, 0)
Screenshot: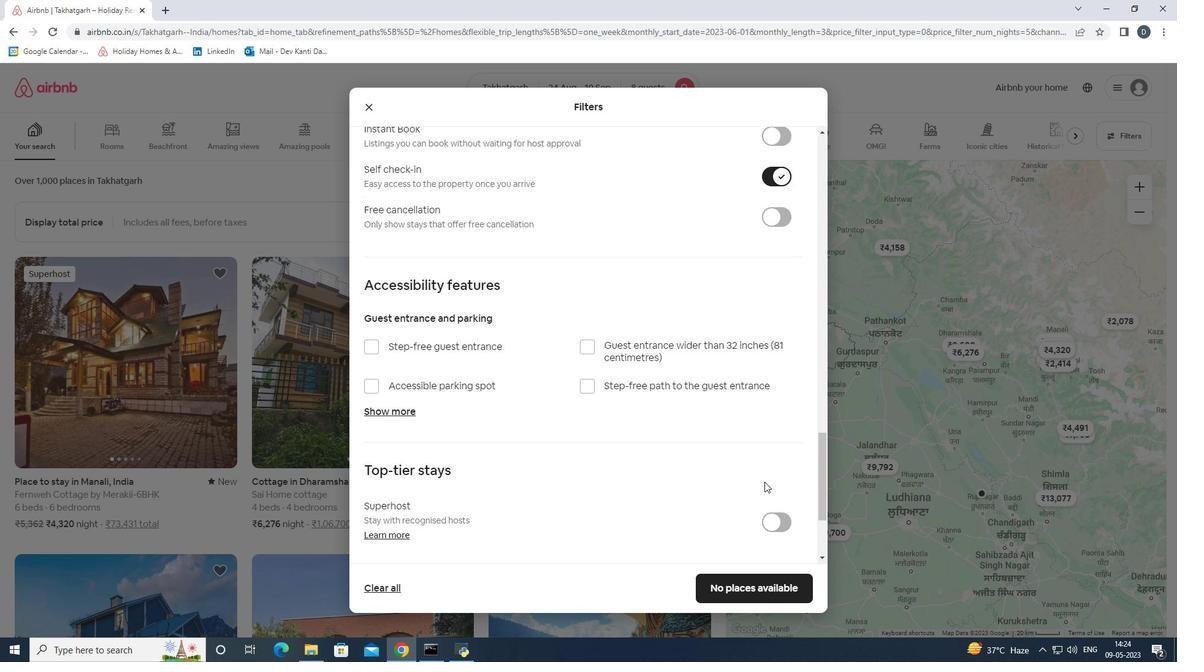 
Action: Mouse scrolled (764, 481) with delta (0, 0)
Screenshot: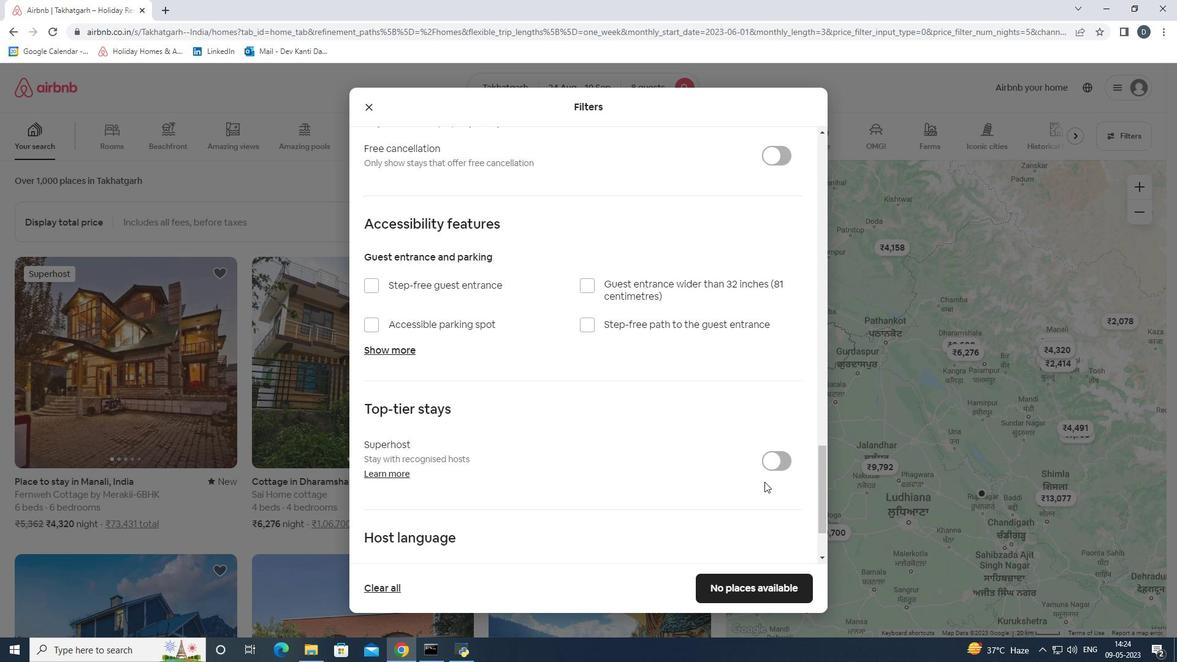 
Action: Mouse scrolled (764, 481) with delta (0, 0)
Screenshot: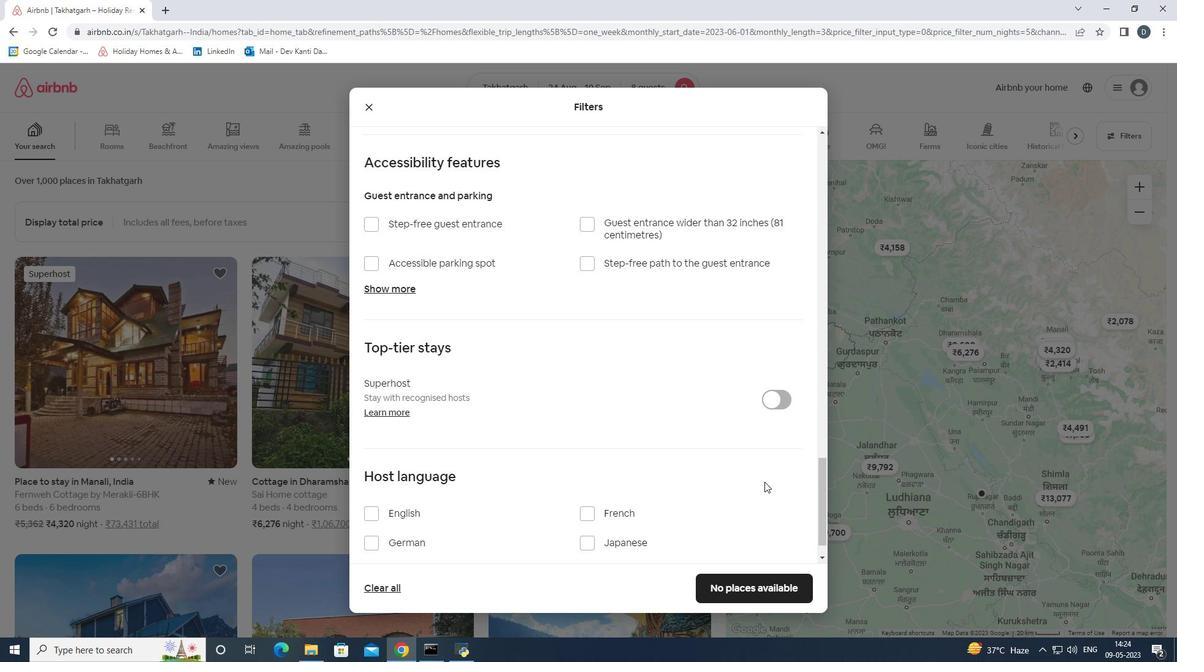 
Action: Mouse moved to (373, 475)
Screenshot: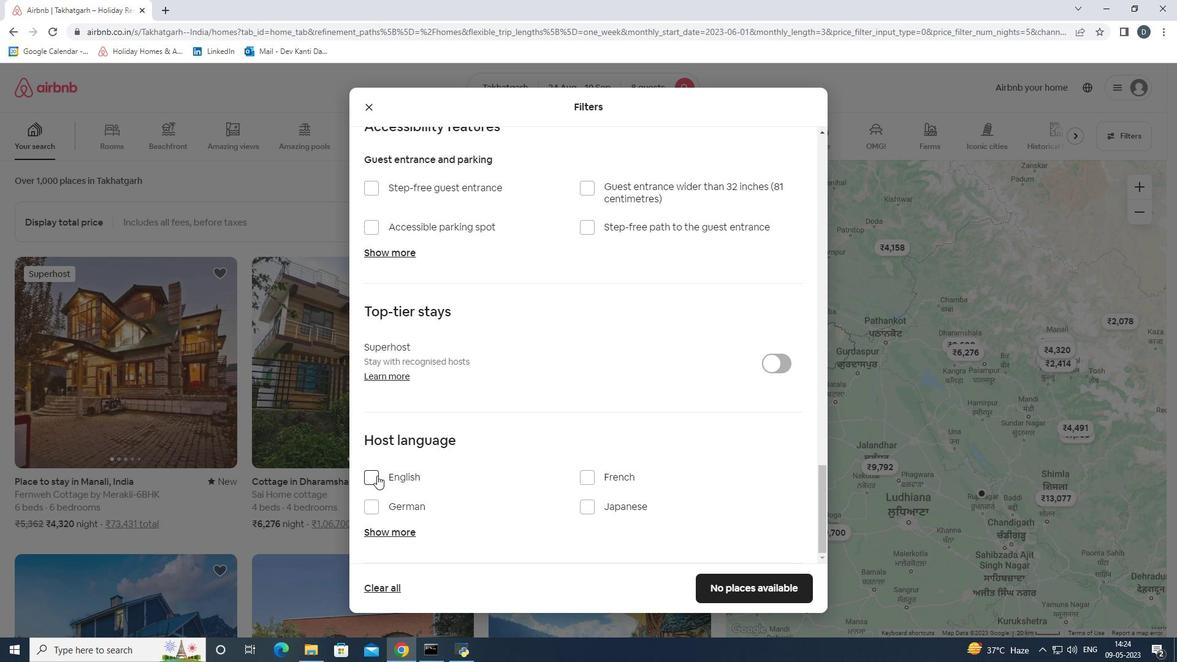 
Action: Mouse pressed left at (373, 475)
Screenshot: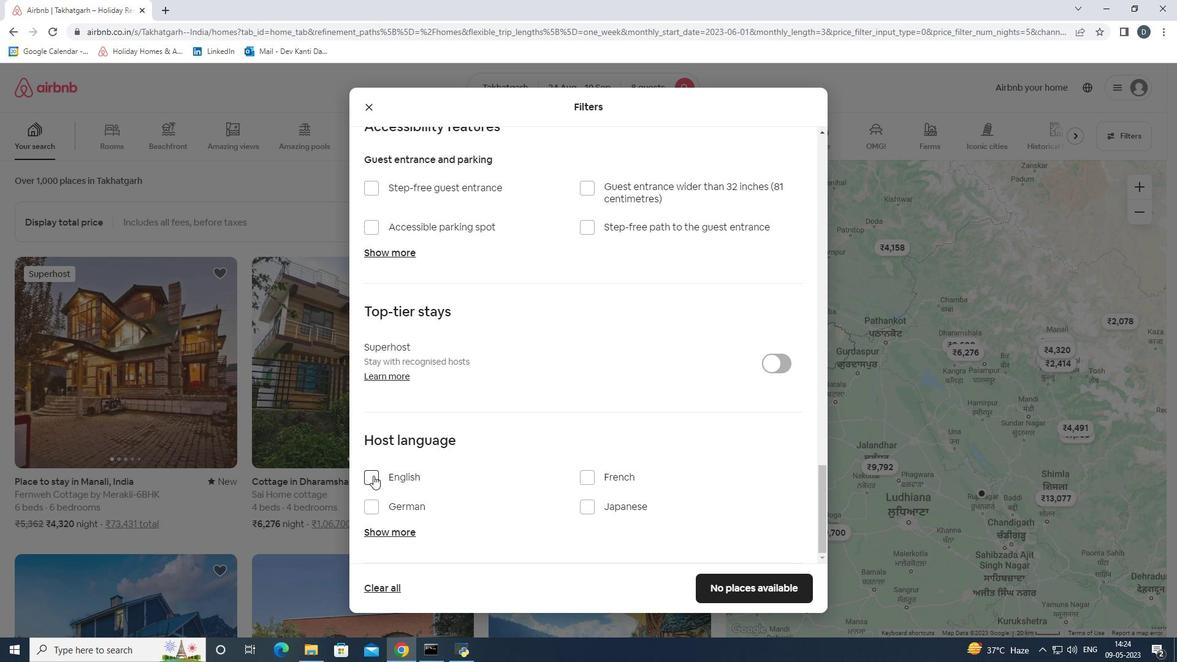 
Action: Mouse moved to (705, 586)
Screenshot: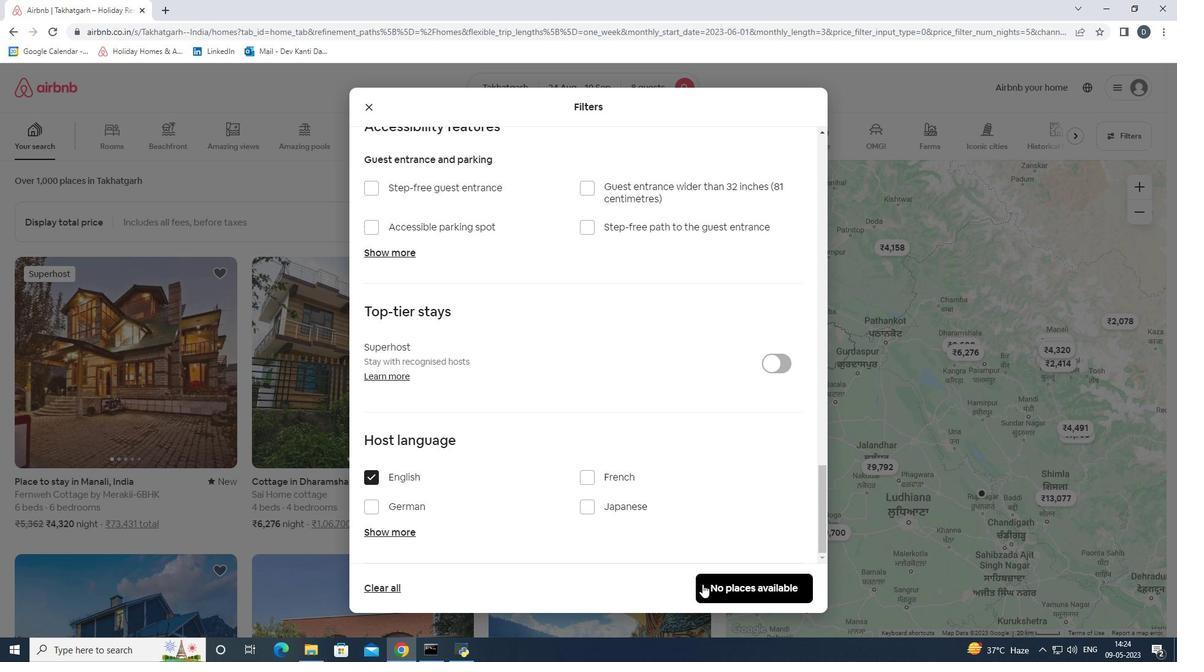 
Action: Mouse pressed left at (705, 586)
Screenshot: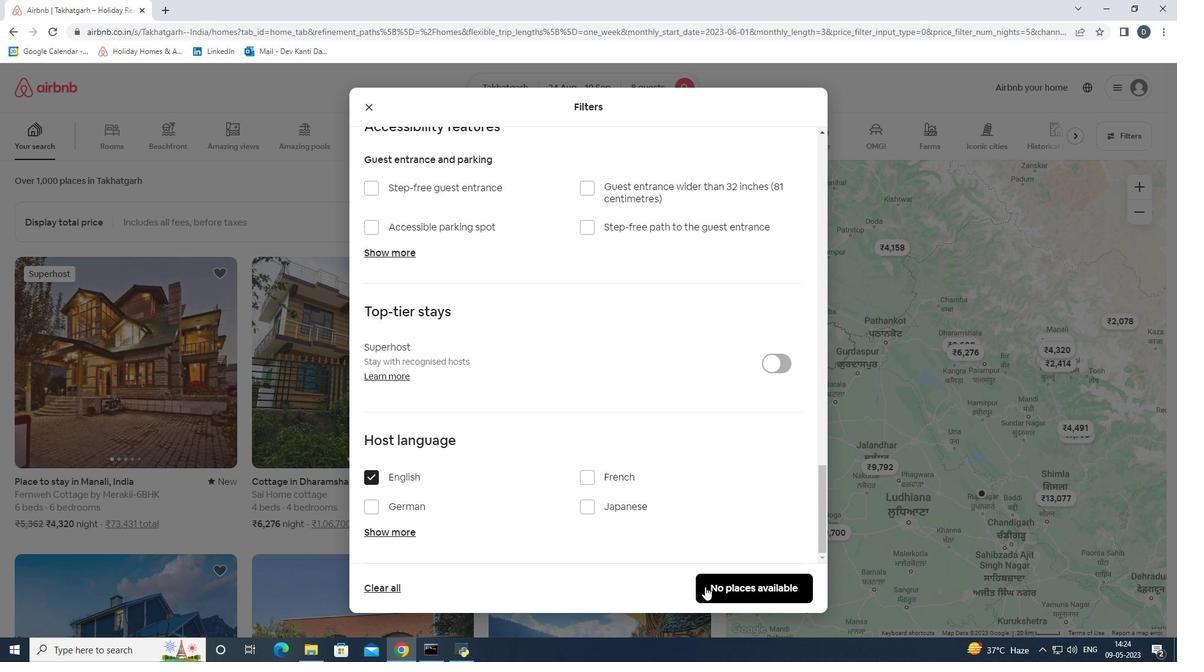 
Action: Mouse moved to (698, 586)
Screenshot: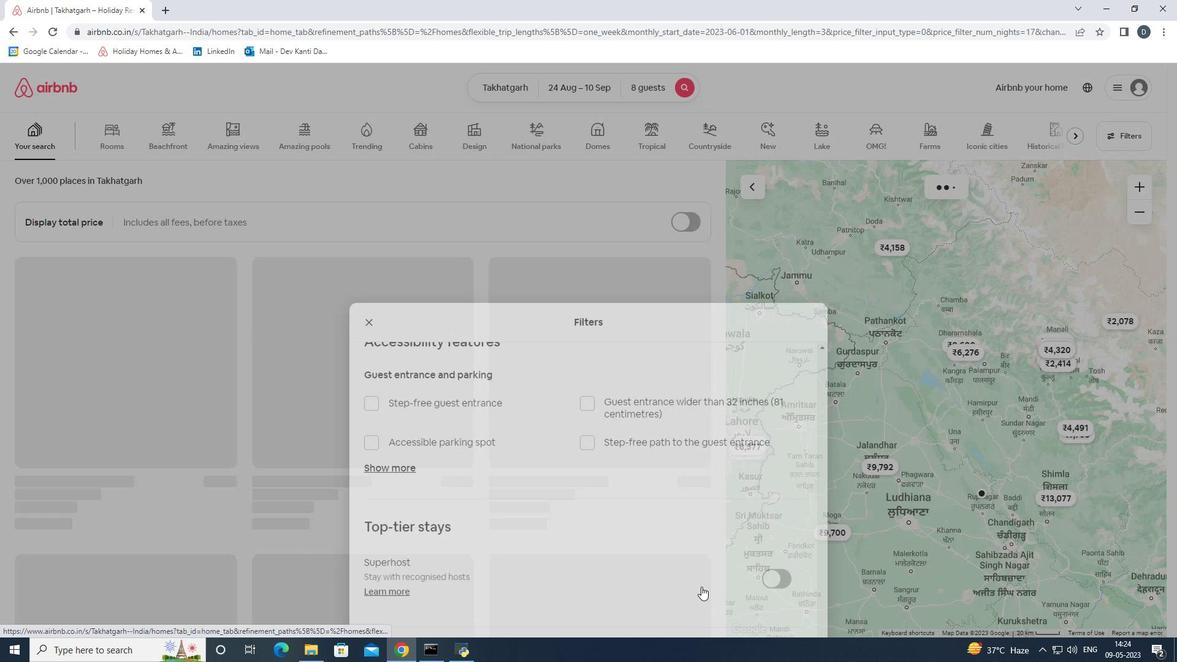 
